 Task: In the  document Road.txt Align the width of word art with 'Picture'. Fill the whole document with 'Light Gray Color'. Add link on bottom right corner of the sheet: www.instagram.com
Action: Mouse moved to (309, 494)
Screenshot: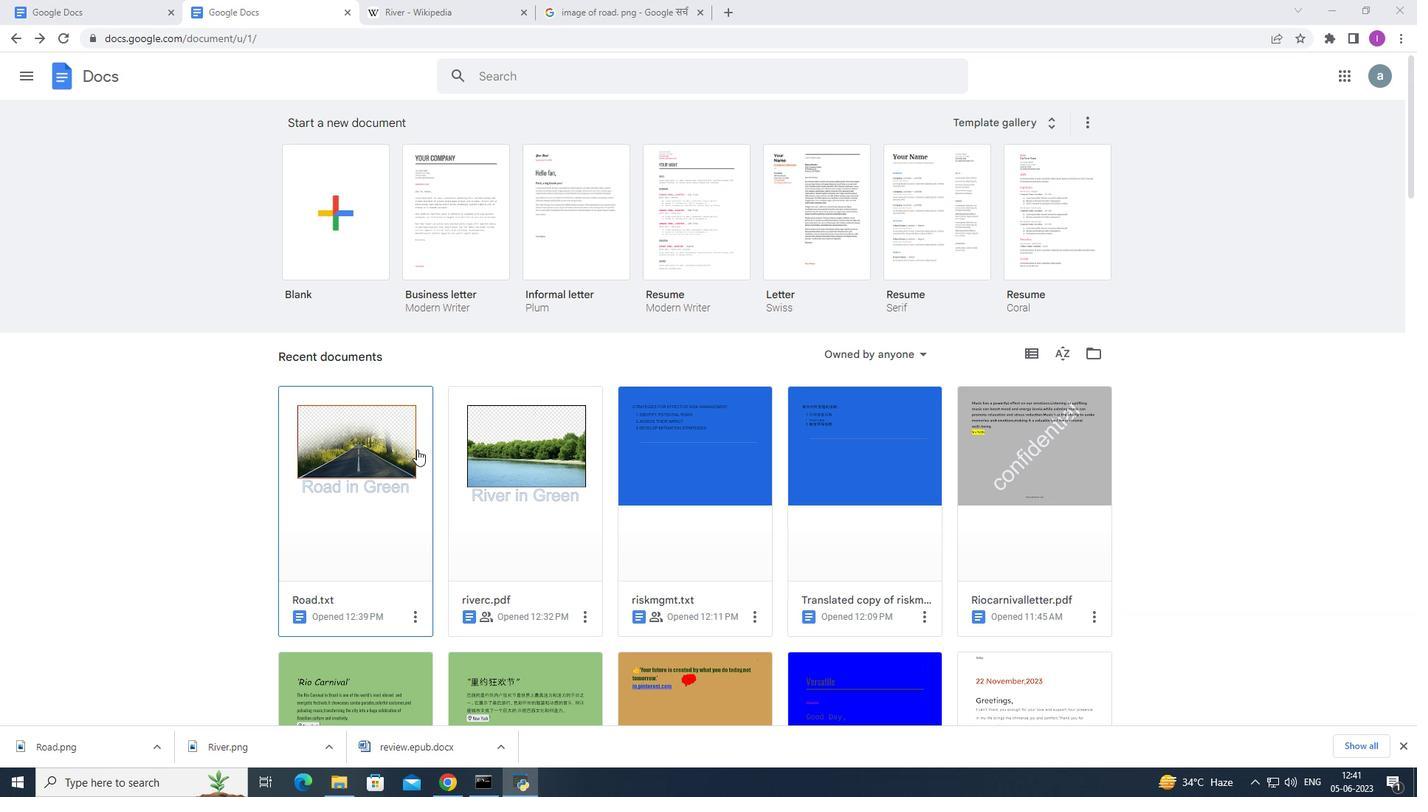 
Action: Mouse pressed left at (309, 494)
Screenshot: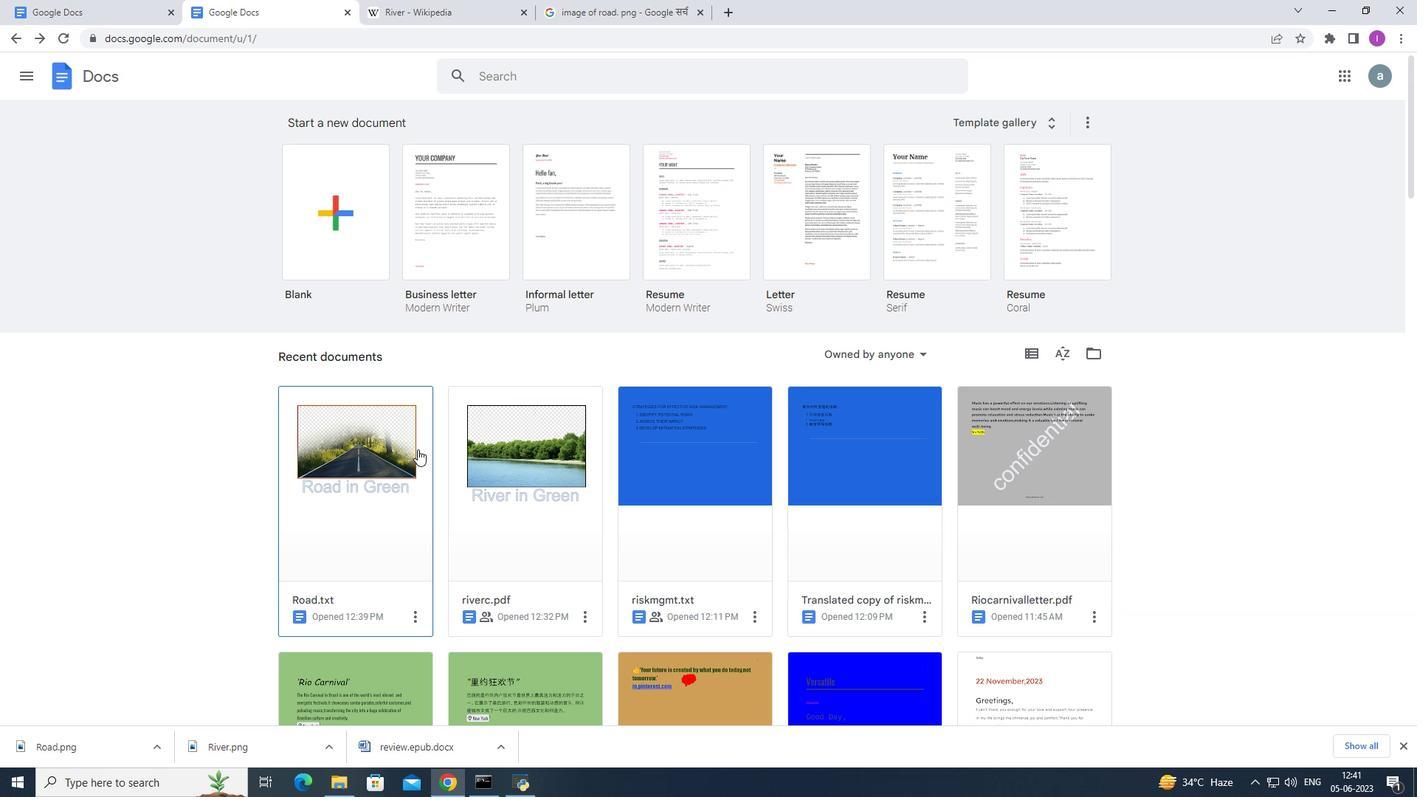 
Action: Mouse moved to (21, 42)
Screenshot: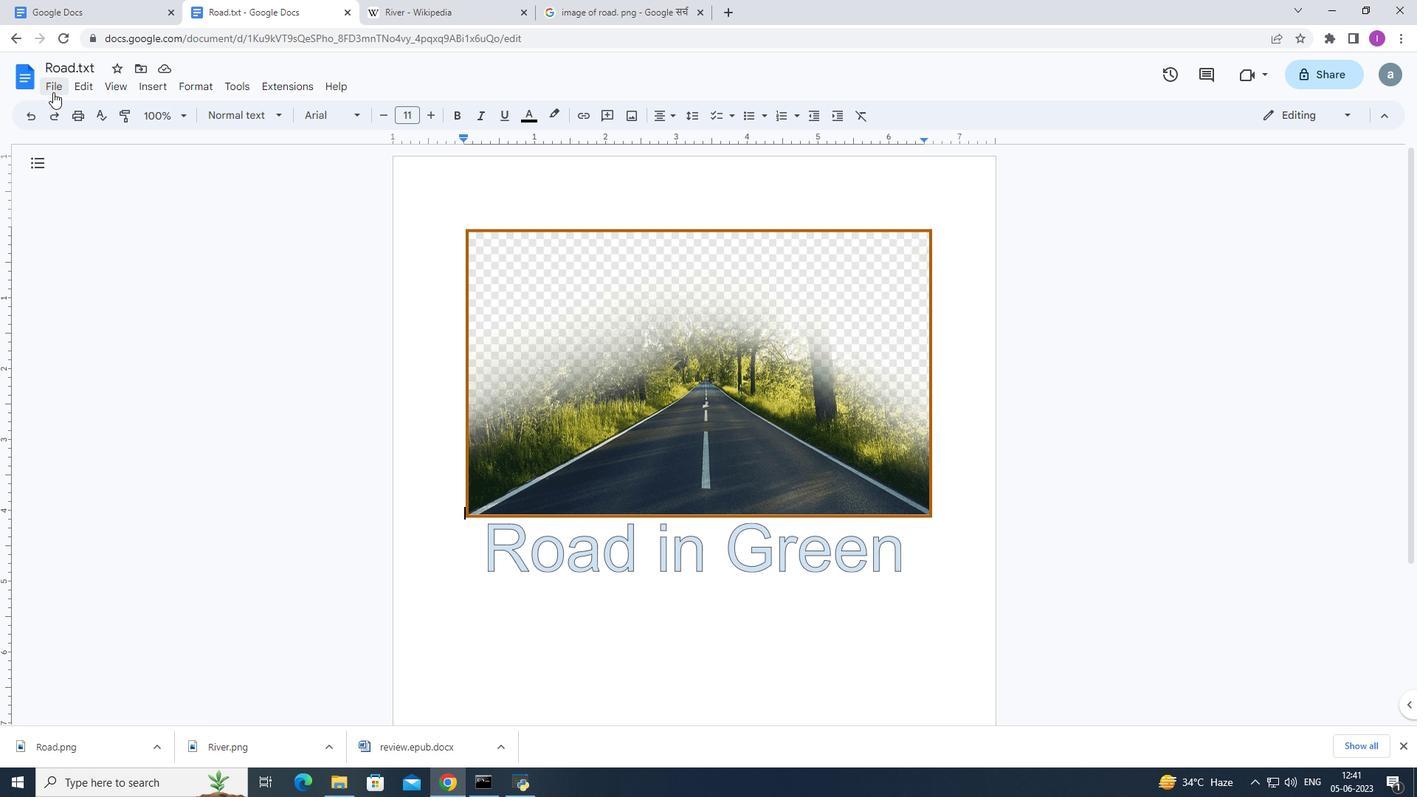 
Action: Mouse pressed left at (21, 42)
Screenshot: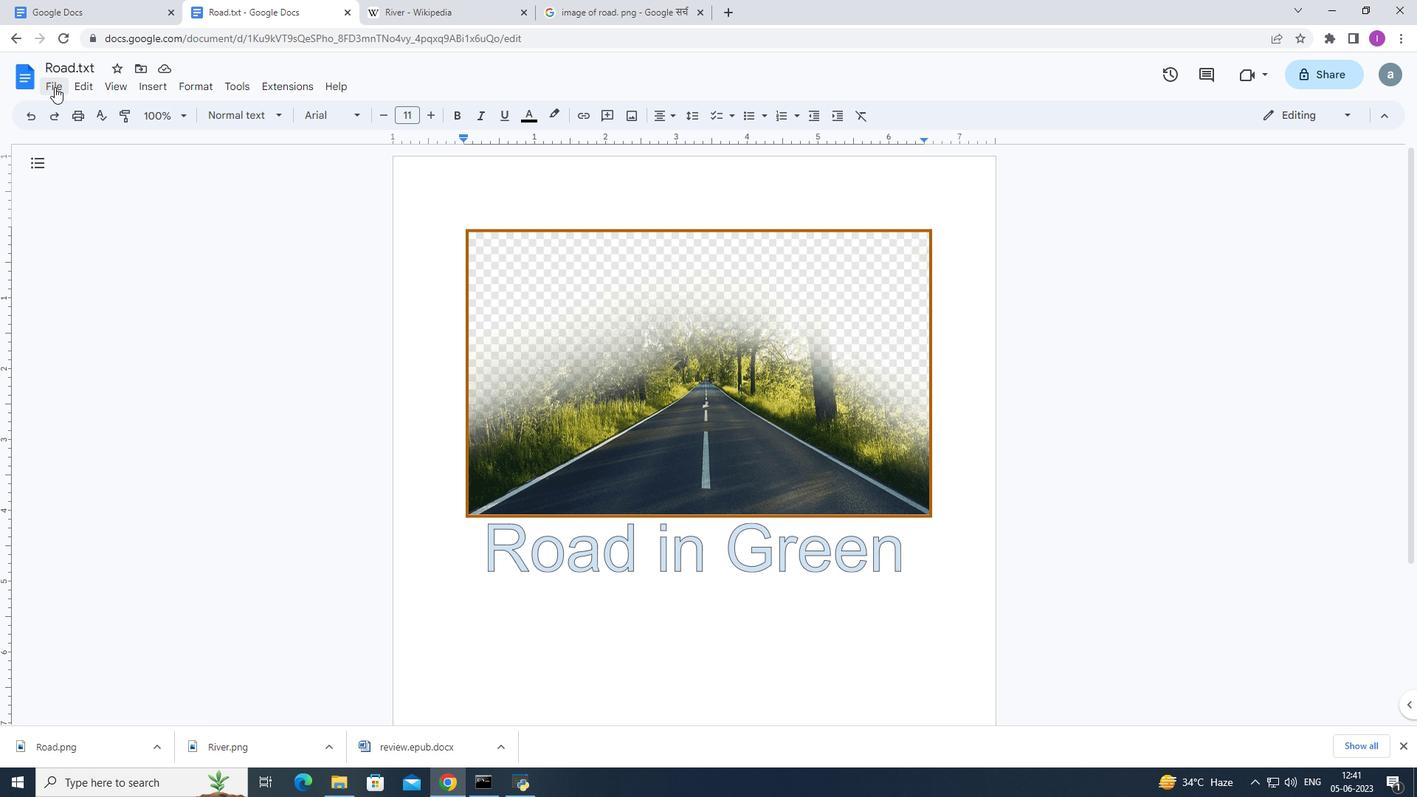 
Action: Mouse moved to (417, 449)
Screenshot: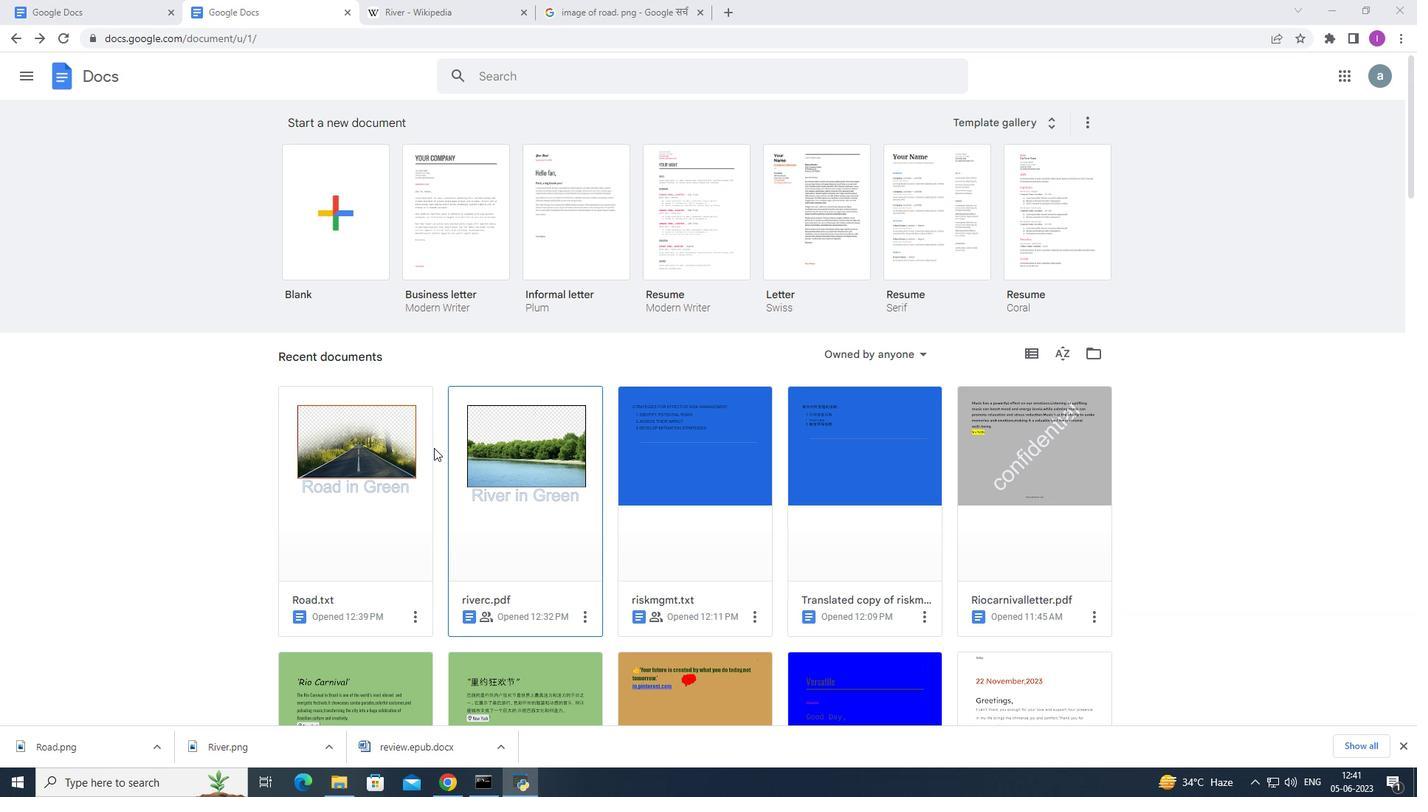 
Action: Mouse pressed left at (417, 449)
Screenshot: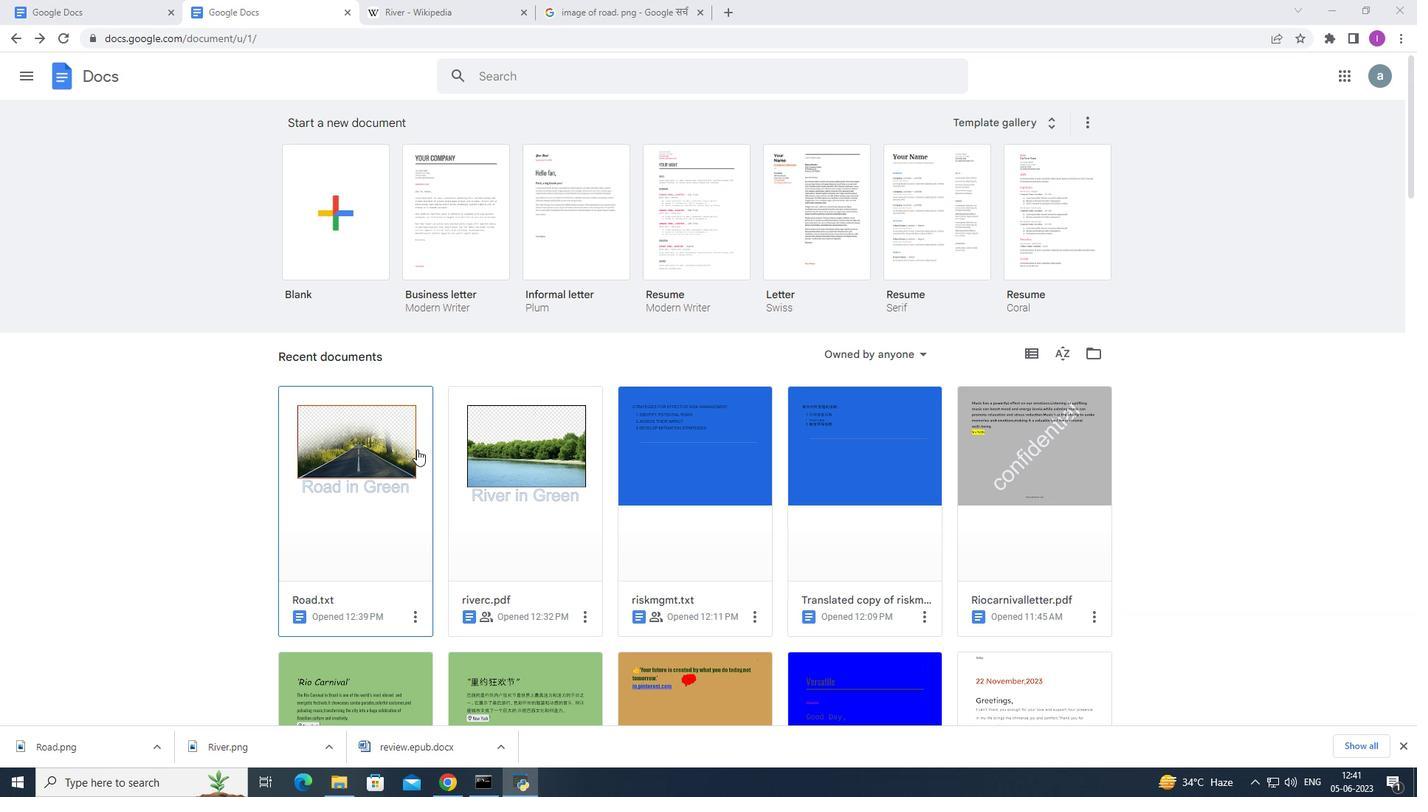 
Action: Mouse moved to (54, 87)
Screenshot: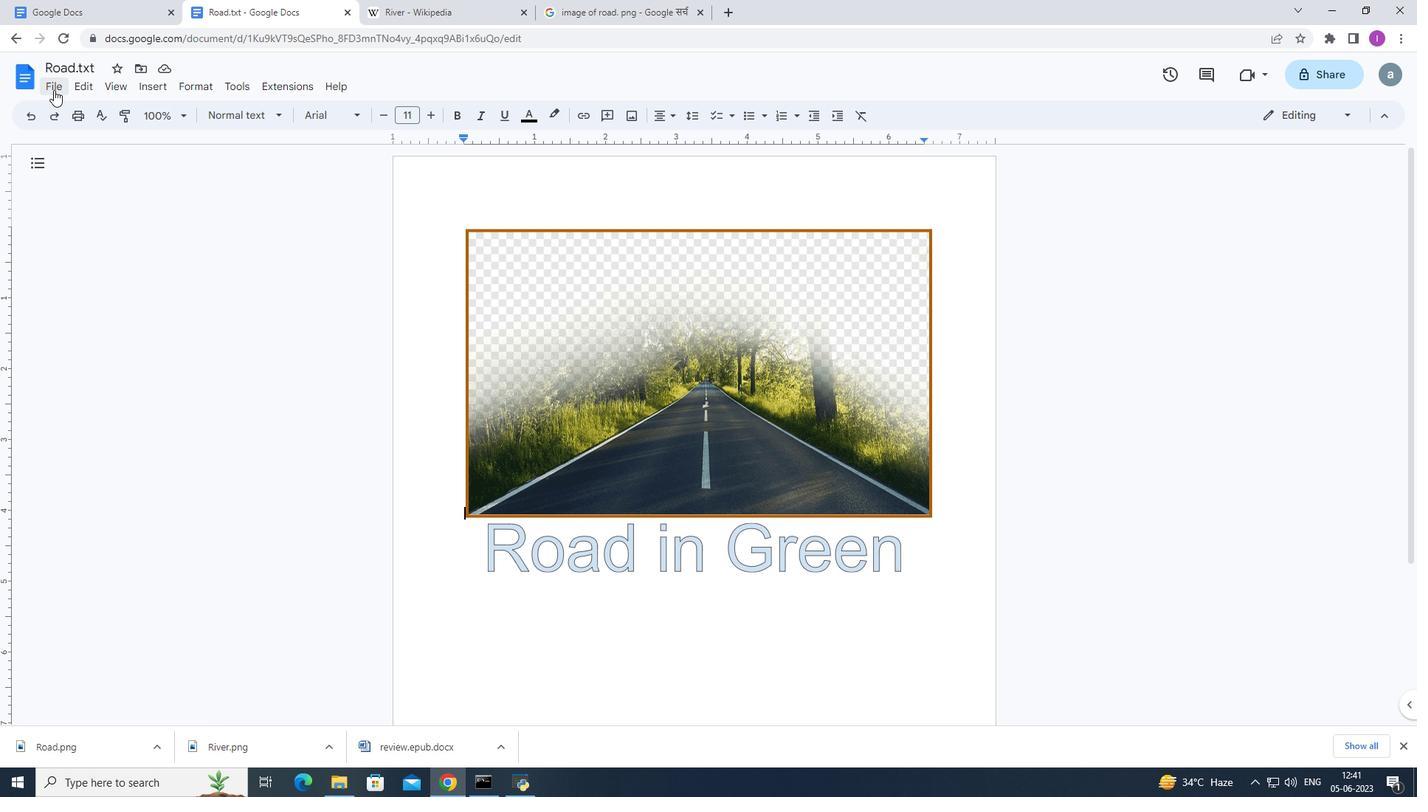 
Action: Mouse pressed left at (54, 87)
Screenshot: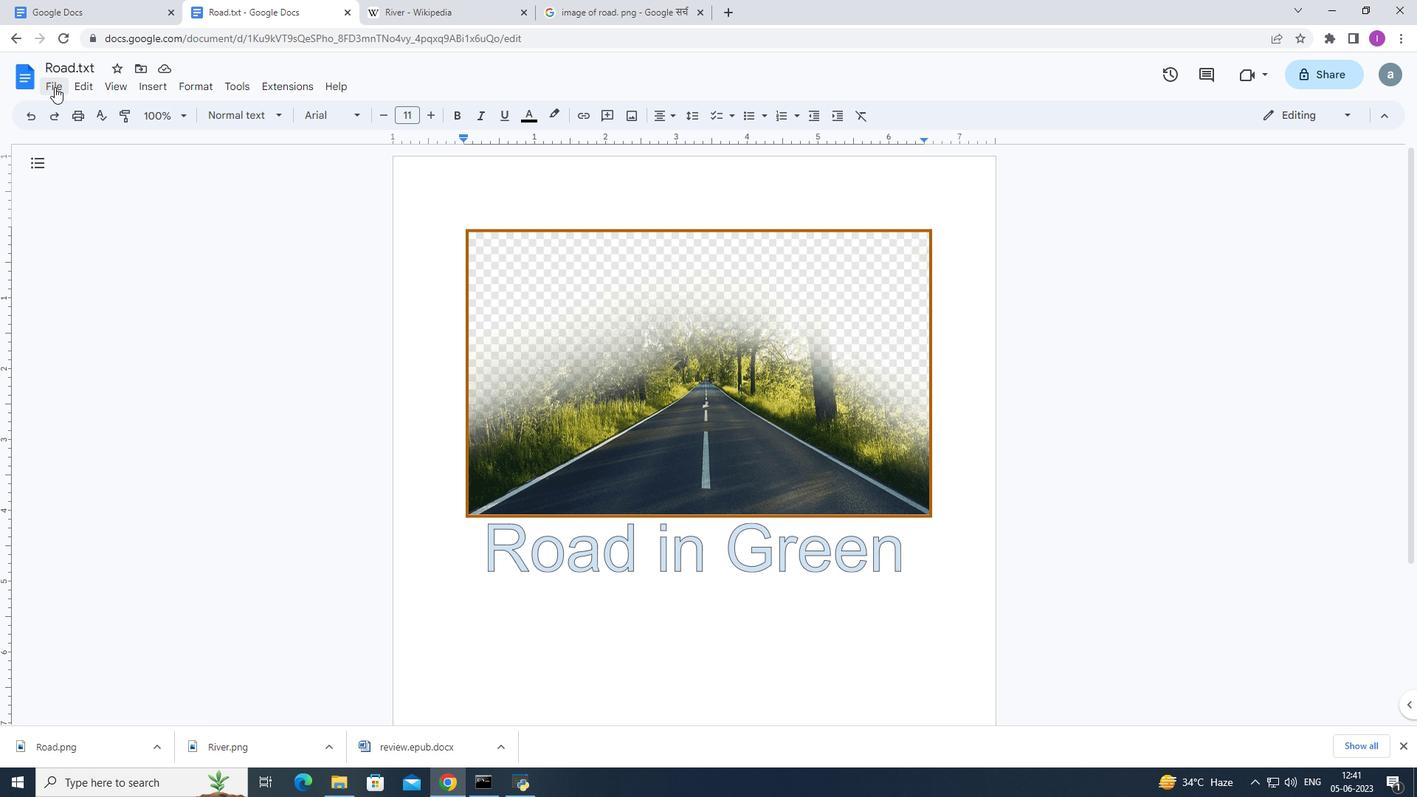 
Action: Mouse pressed left at (54, 87)
Screenshot: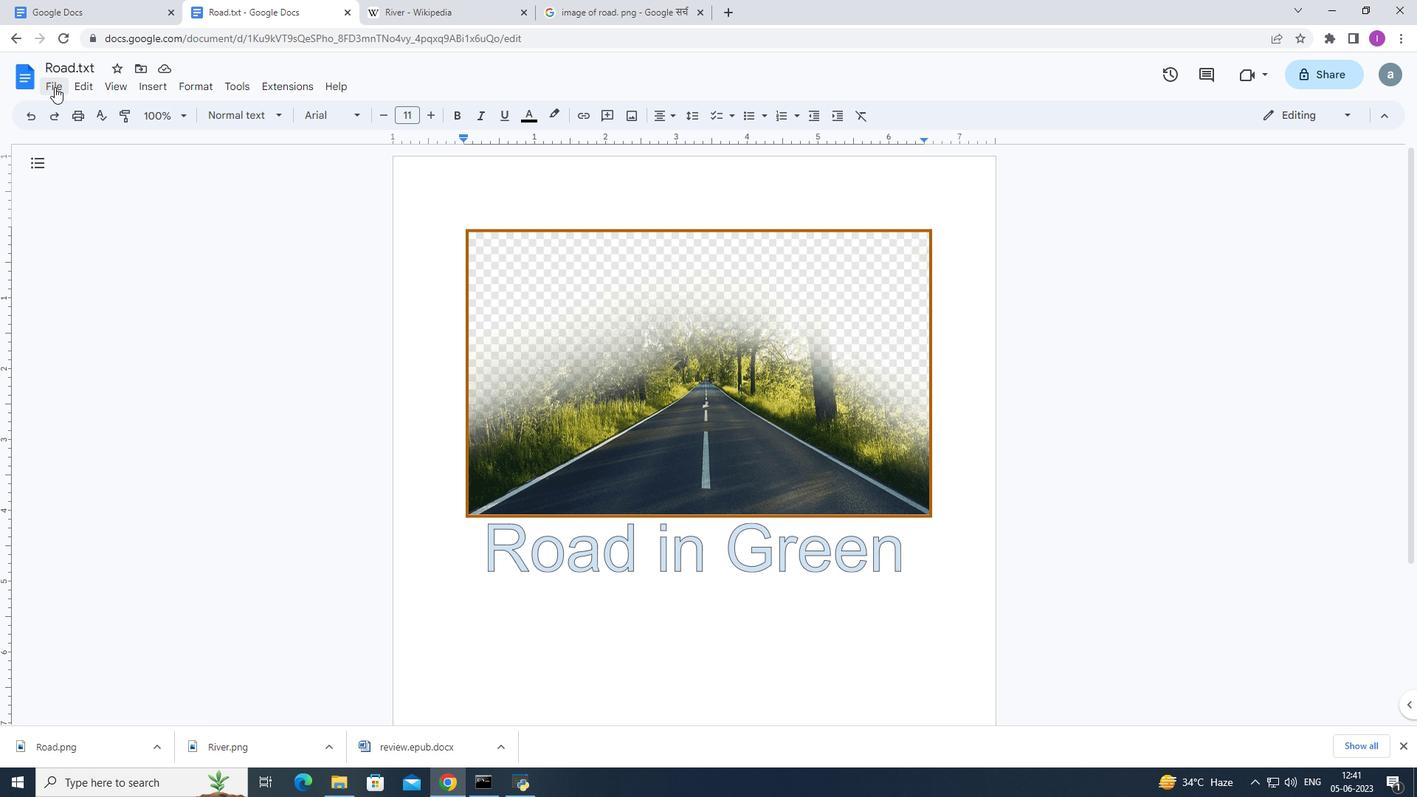 
Action: Mouse moved to (52, 80)
Screenshot: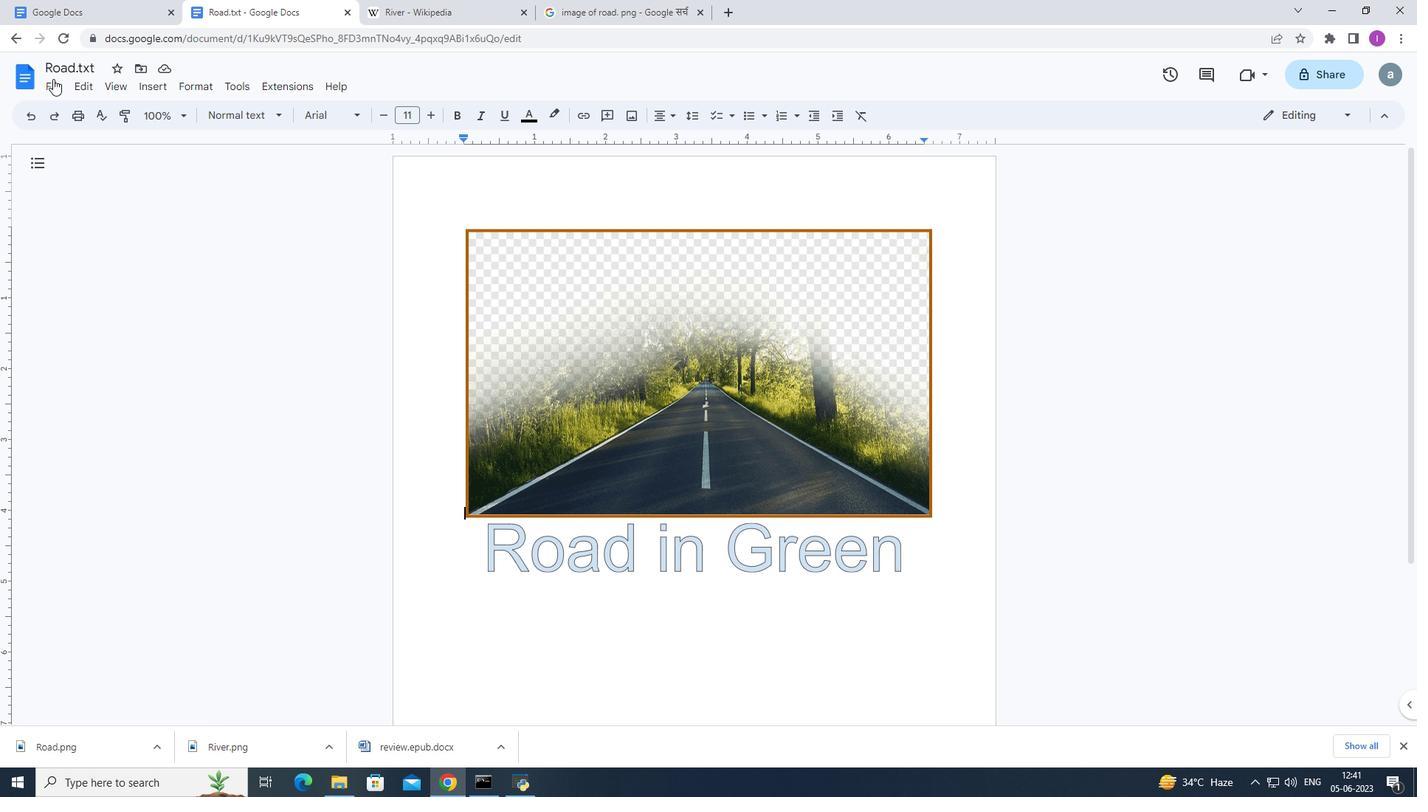 
Action: Mouse pressed left at (52, 80)
Screenshot: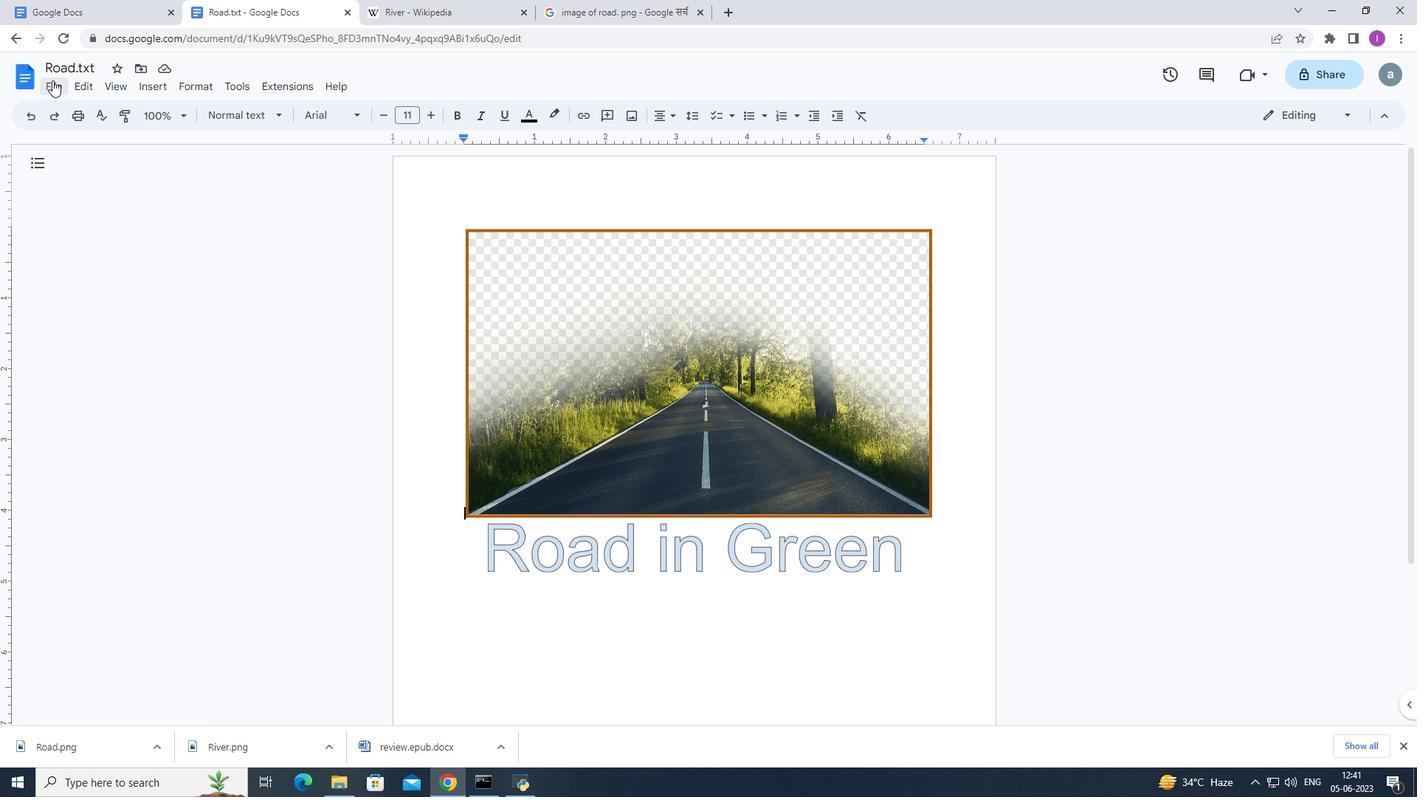 
Action: Mouse moved to (121, 489)
Screenshot: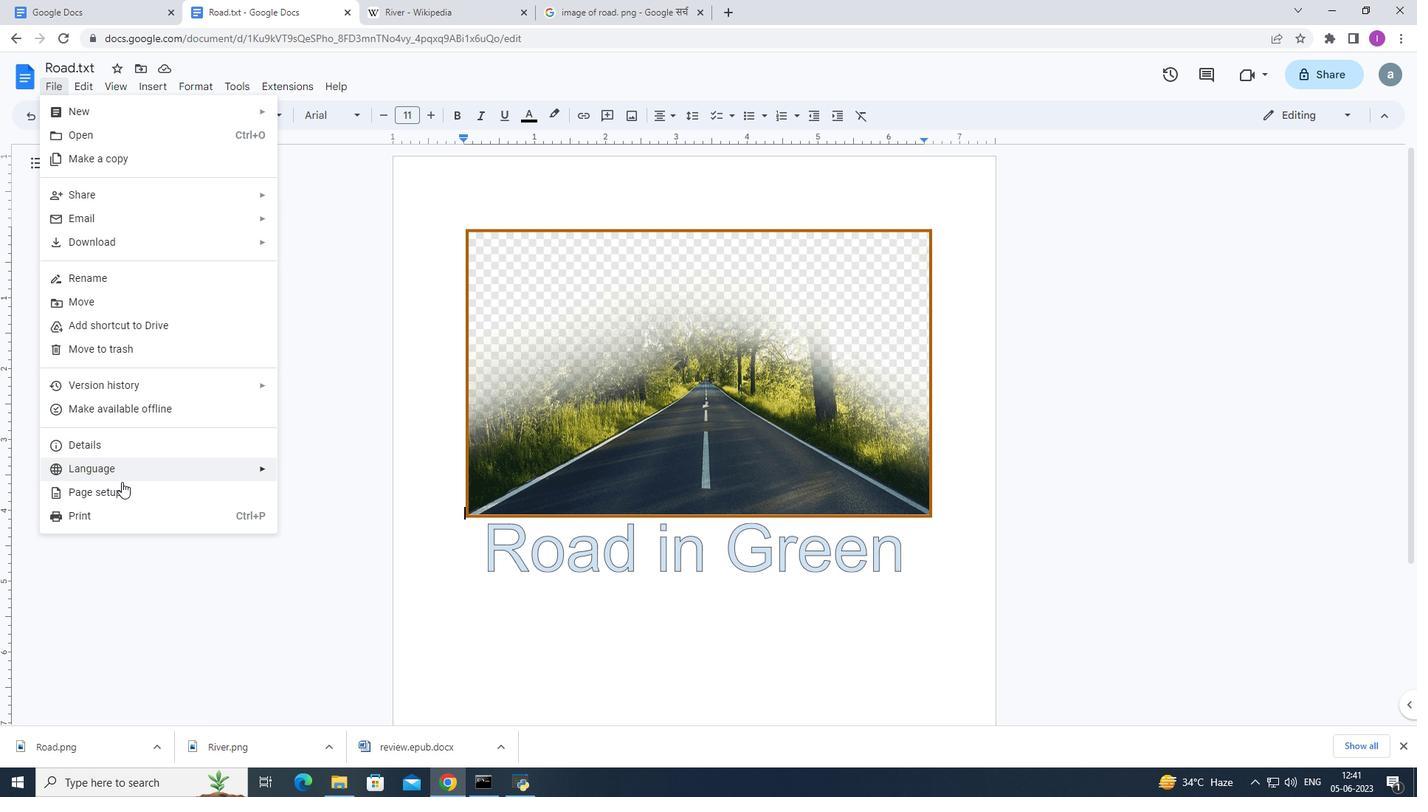 
Action: Mouse pressed left at (121, 489)
Screenshot: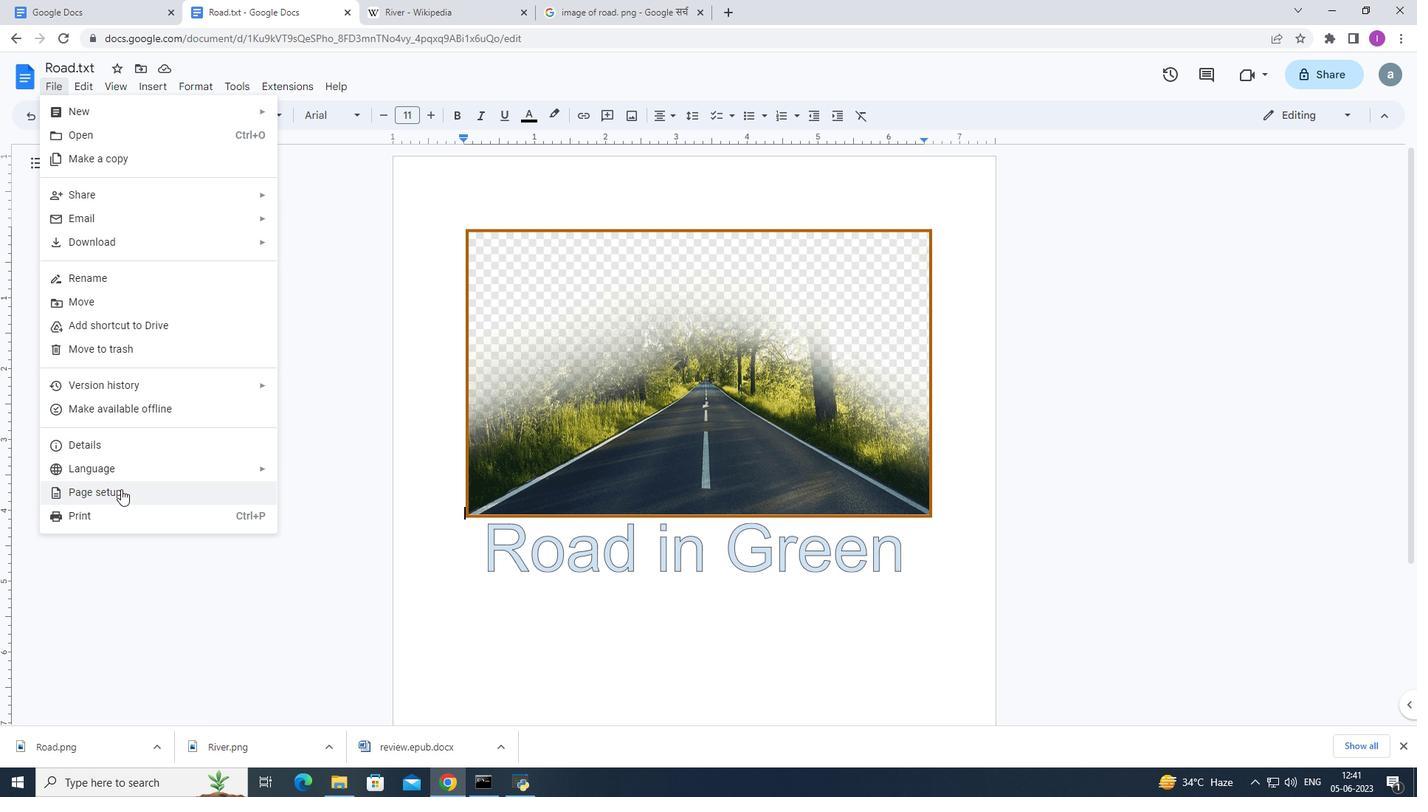 
Action: Mouse moved to (600, 481)
Screenshot: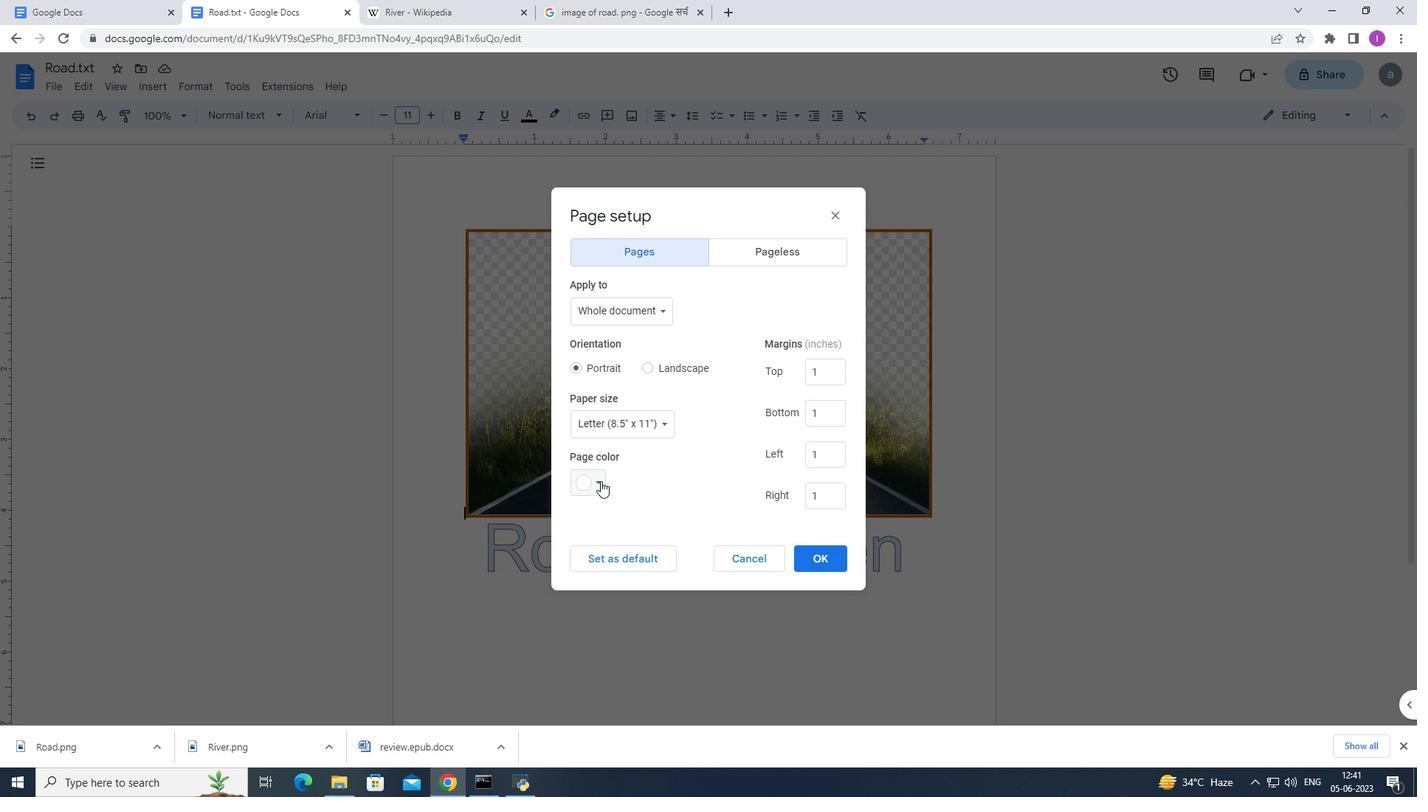 
Action: Mouse pressed left at (600, 481)
Screenshot: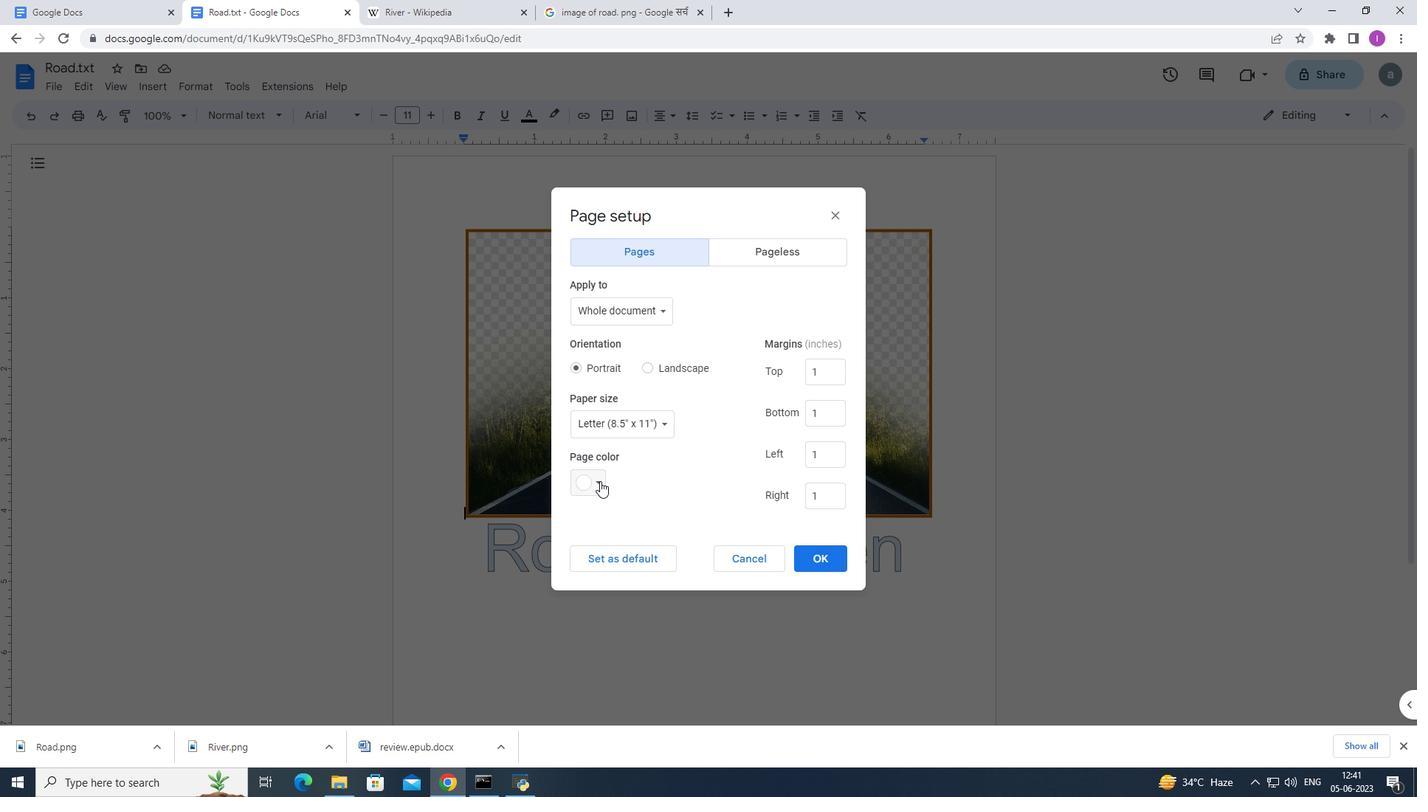 
Action: Mouse moved to (653, 594)
Screenshot: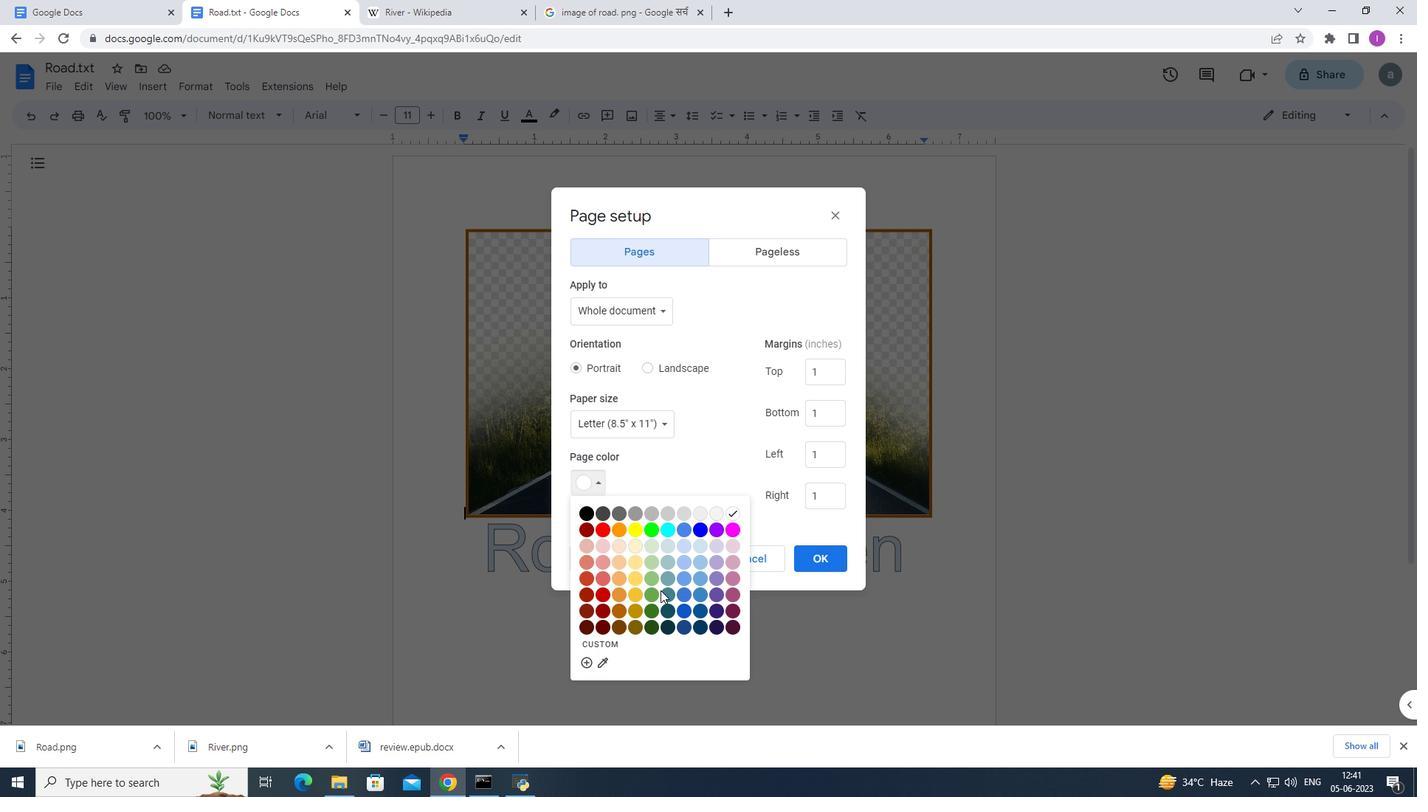 
Action: Mouse pressed left at (653, 594)
Screenshot: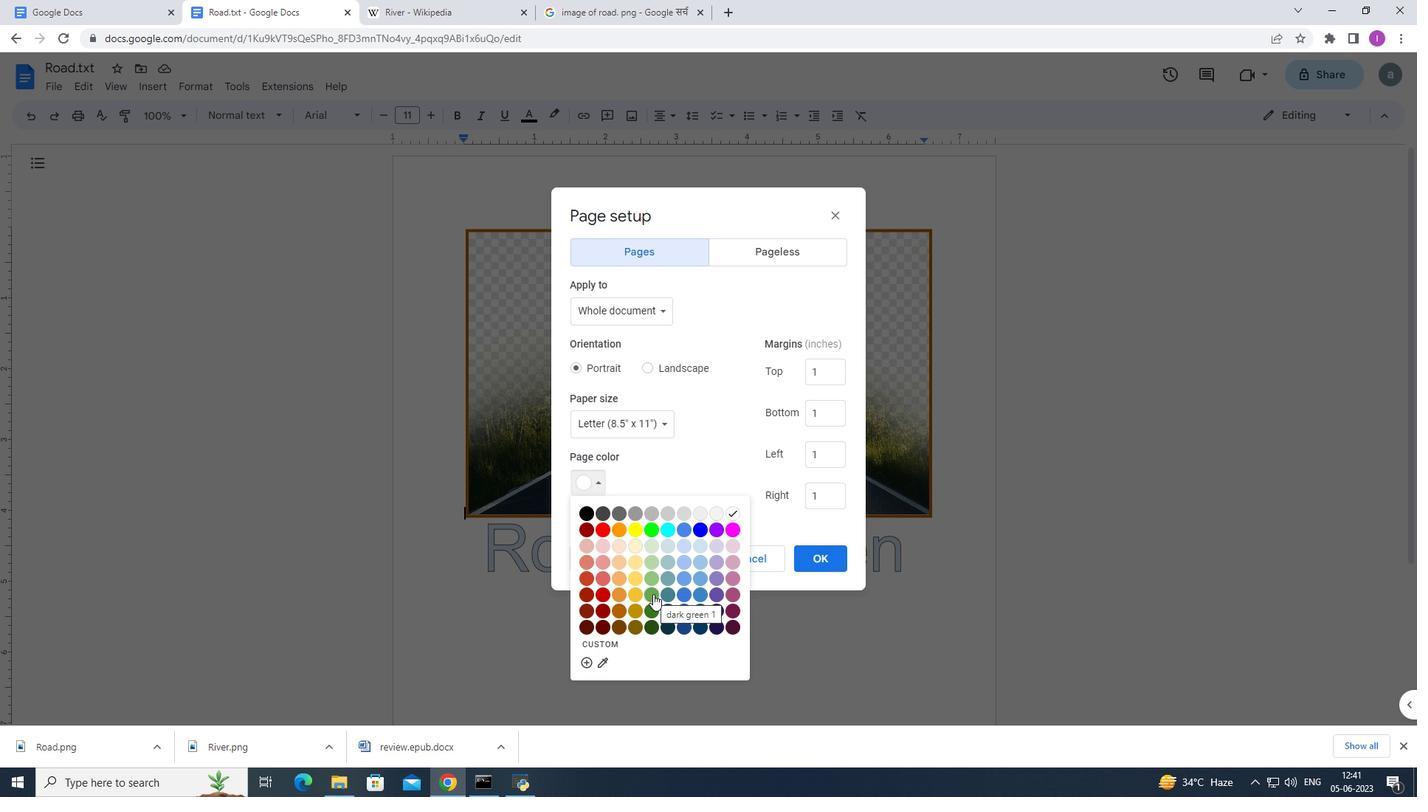 
Action: Mouse moved to (598, 482)
Screenshot: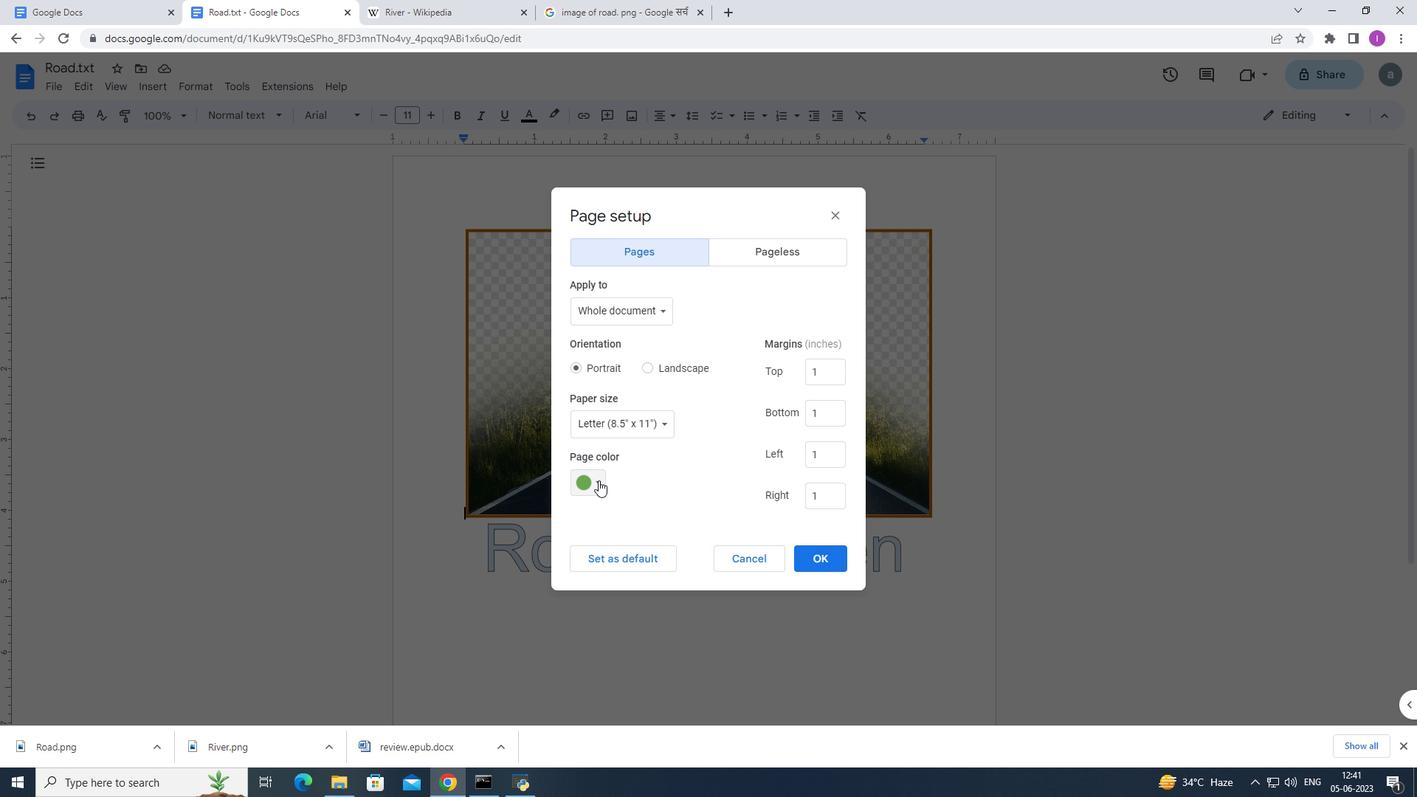 
Action: Mouse pressed left at (598, 482)
Screenshot: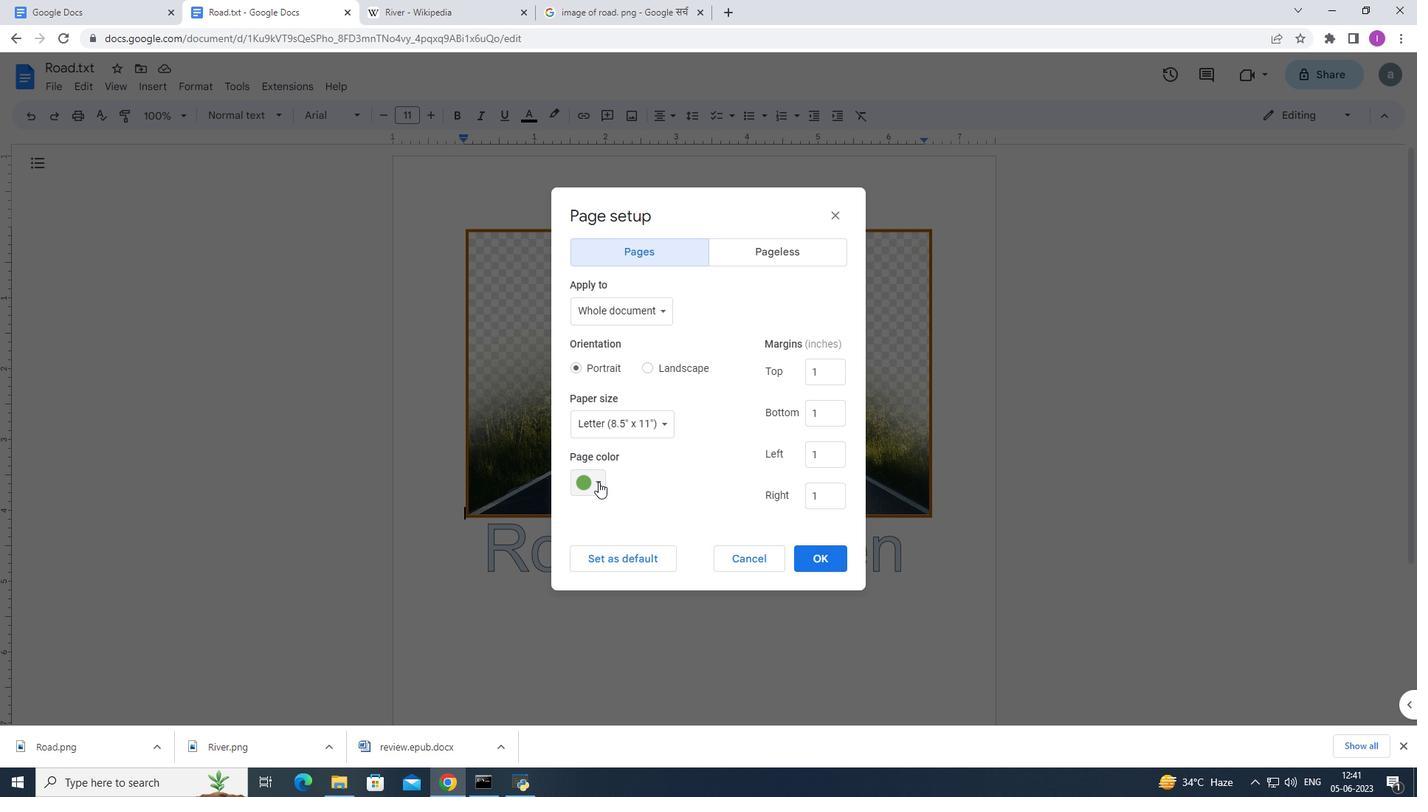 
Action: Mouse moved to (674, 513)
Screenshot: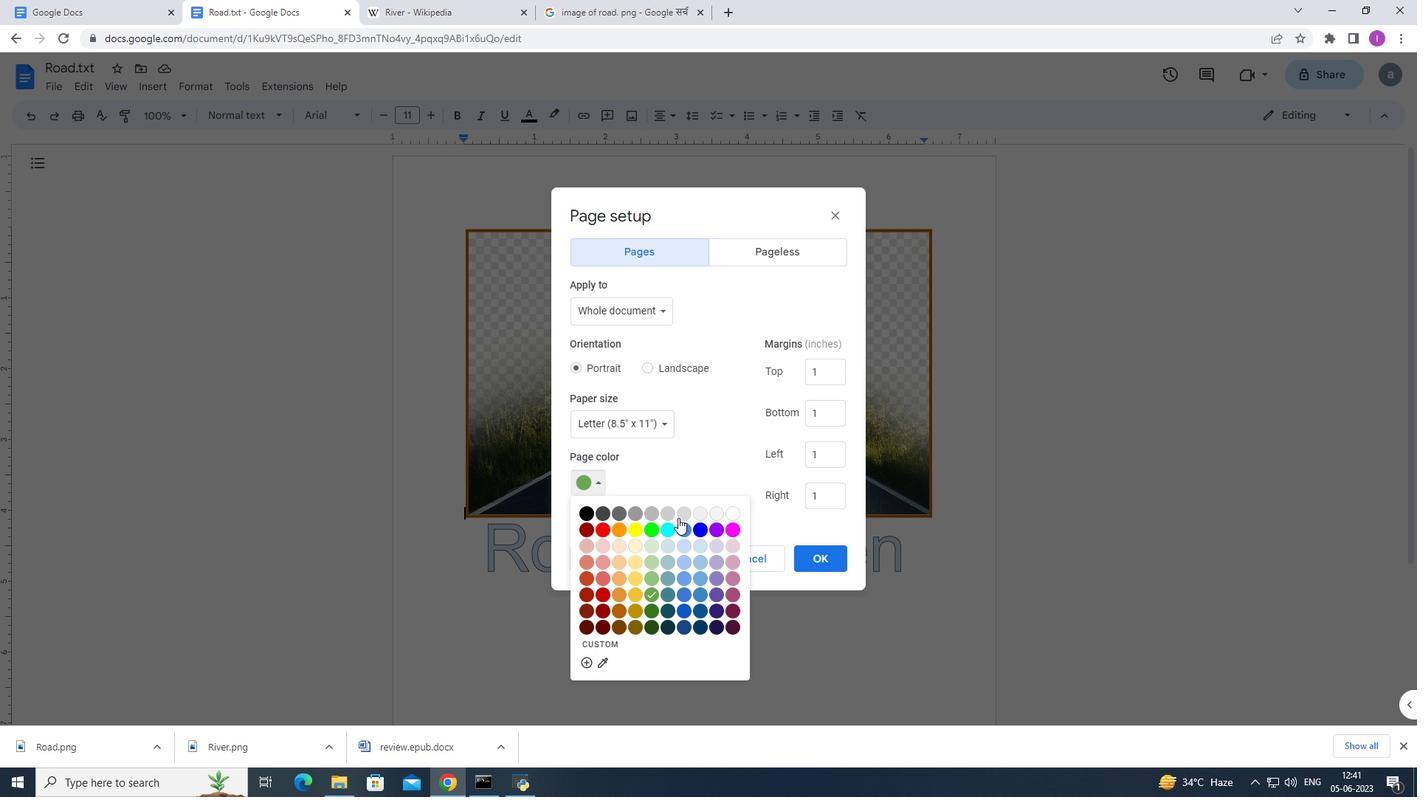 
Action: Mouse pressed left at (674, 513)
Screenshot: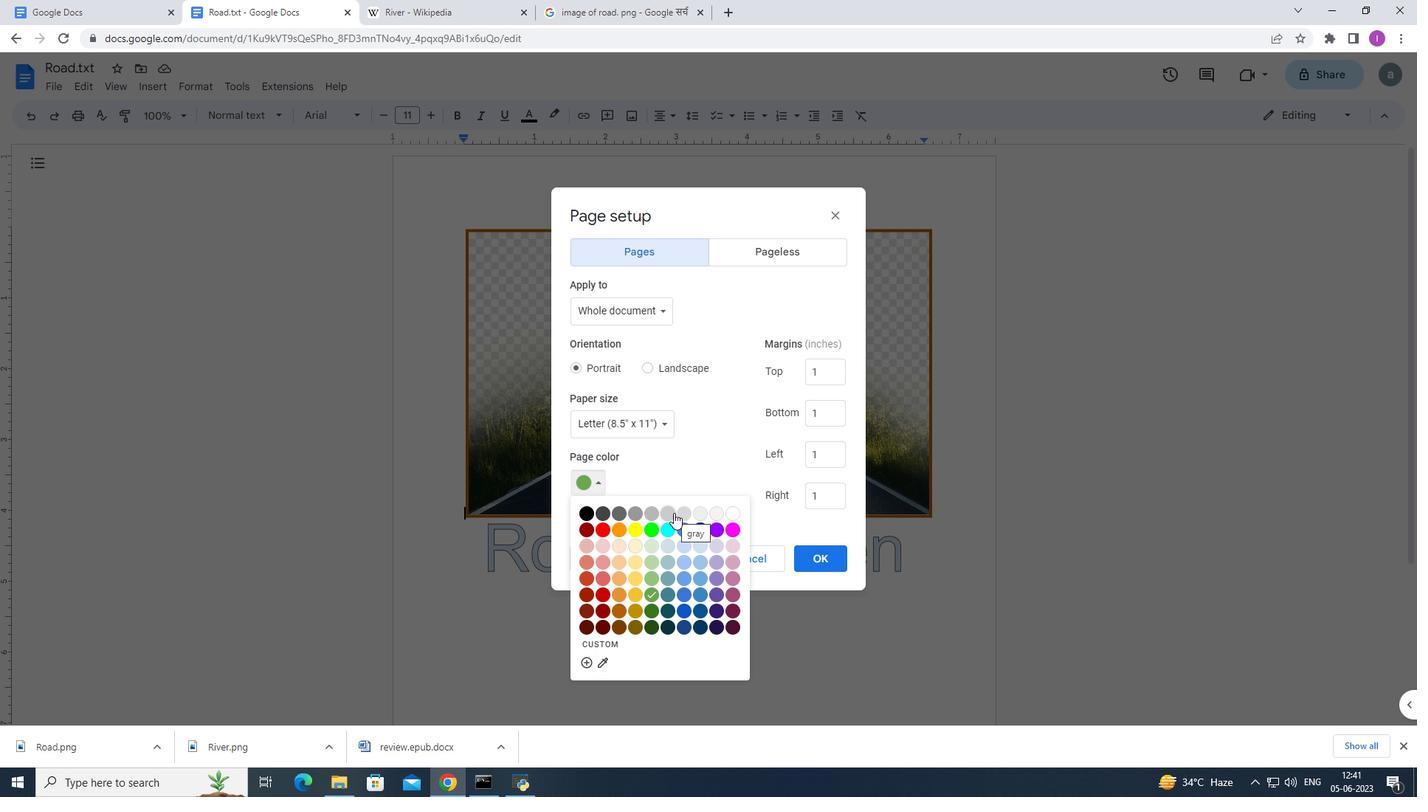 
Action: Mouse pressed left at (674, 513)
Screenshot: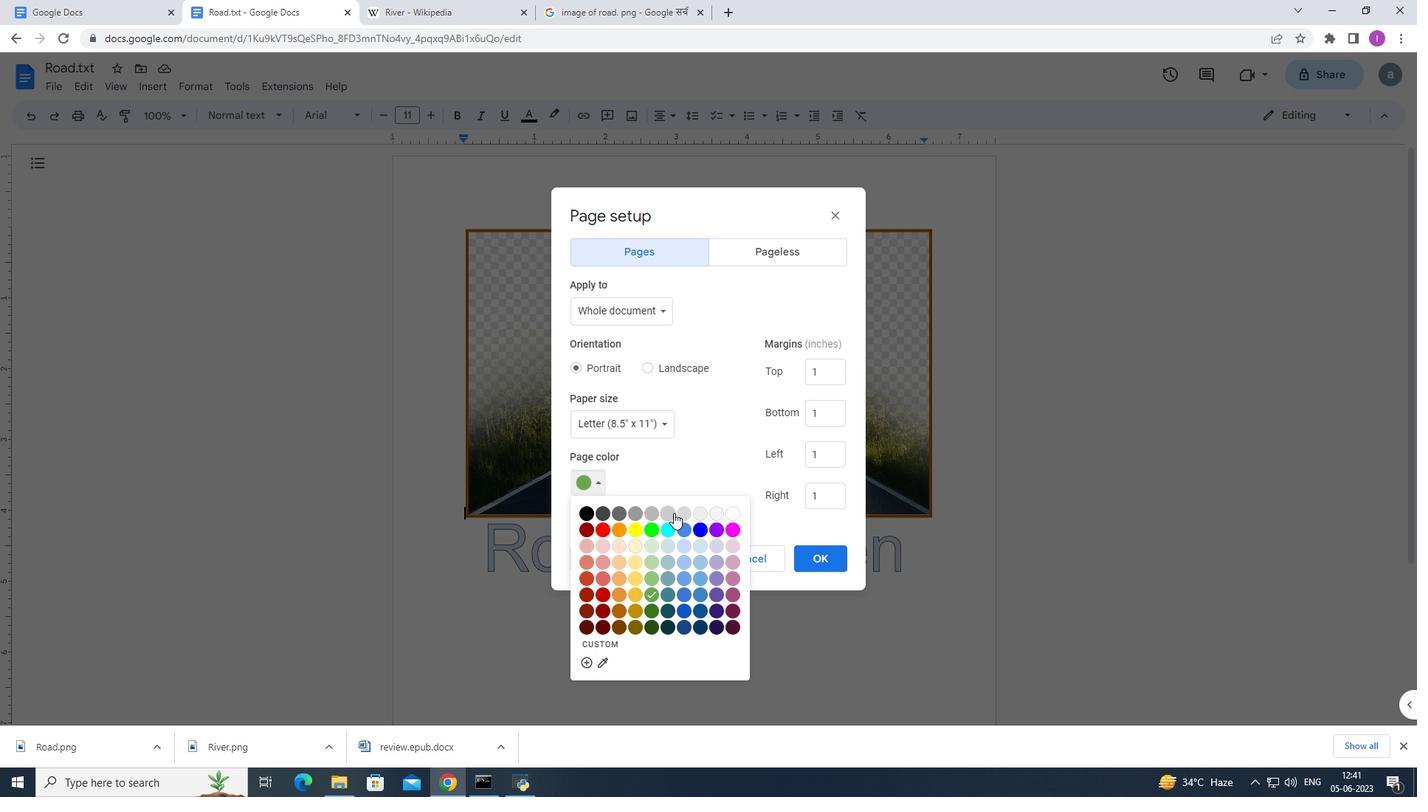 
Action: Mouse moved to (601, 482)
Screenshot: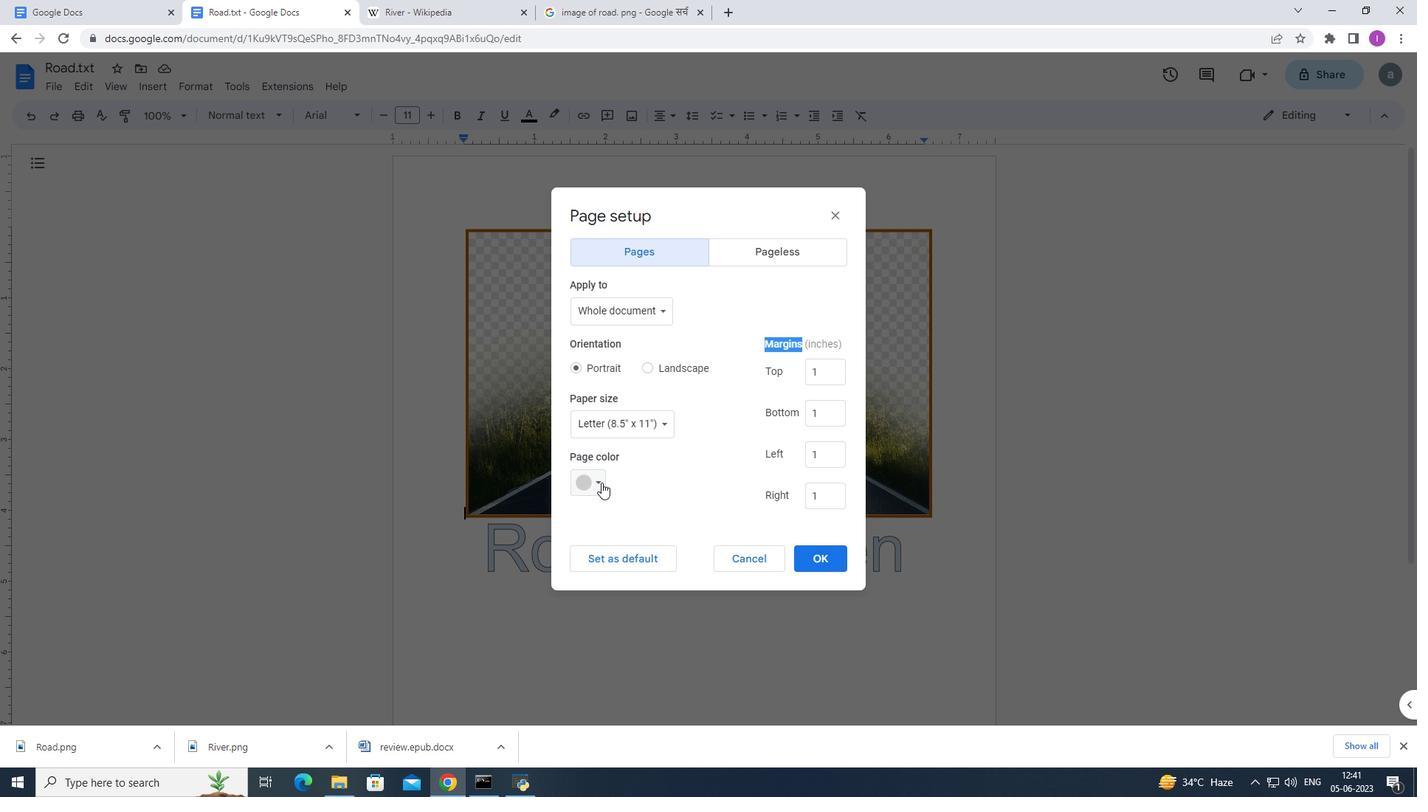 
Action: Mouse pressed left at (601, 482)
Screenshot: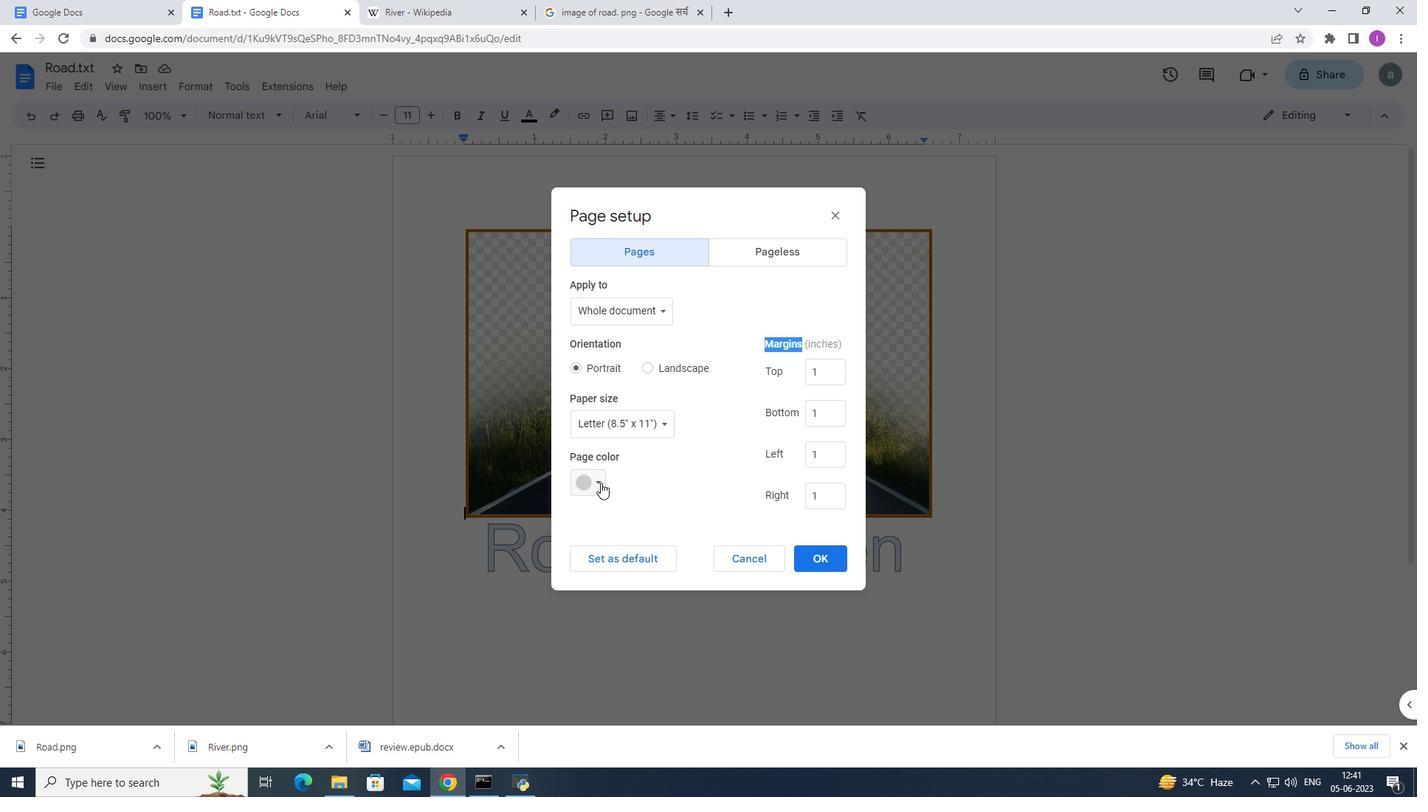 
Action: Mouse moved to (683, 513)
Screenshot: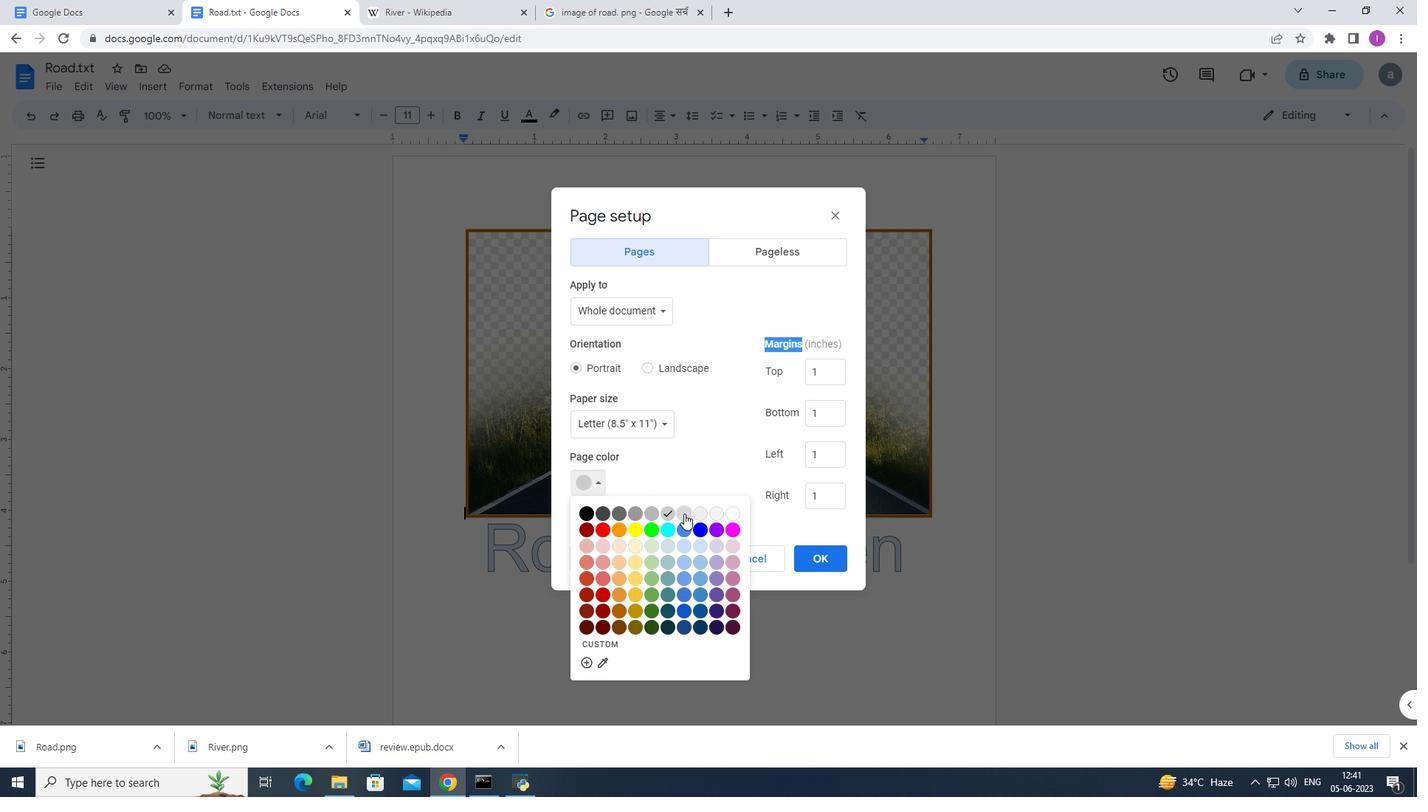 
Action: Mouse pressed left at (683, 513)
Screenshot: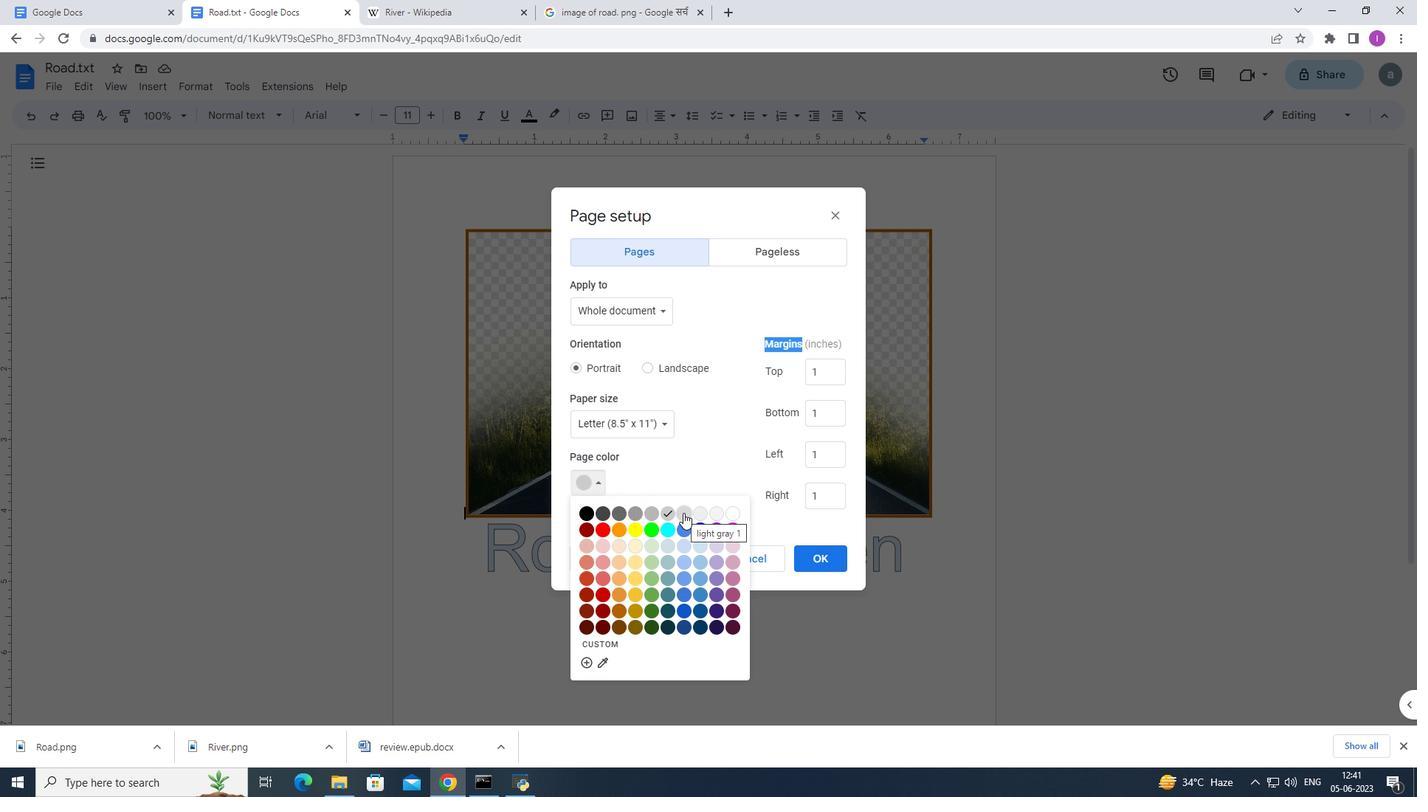 
Action: Mouse moved to (830, 556)
Screenshot: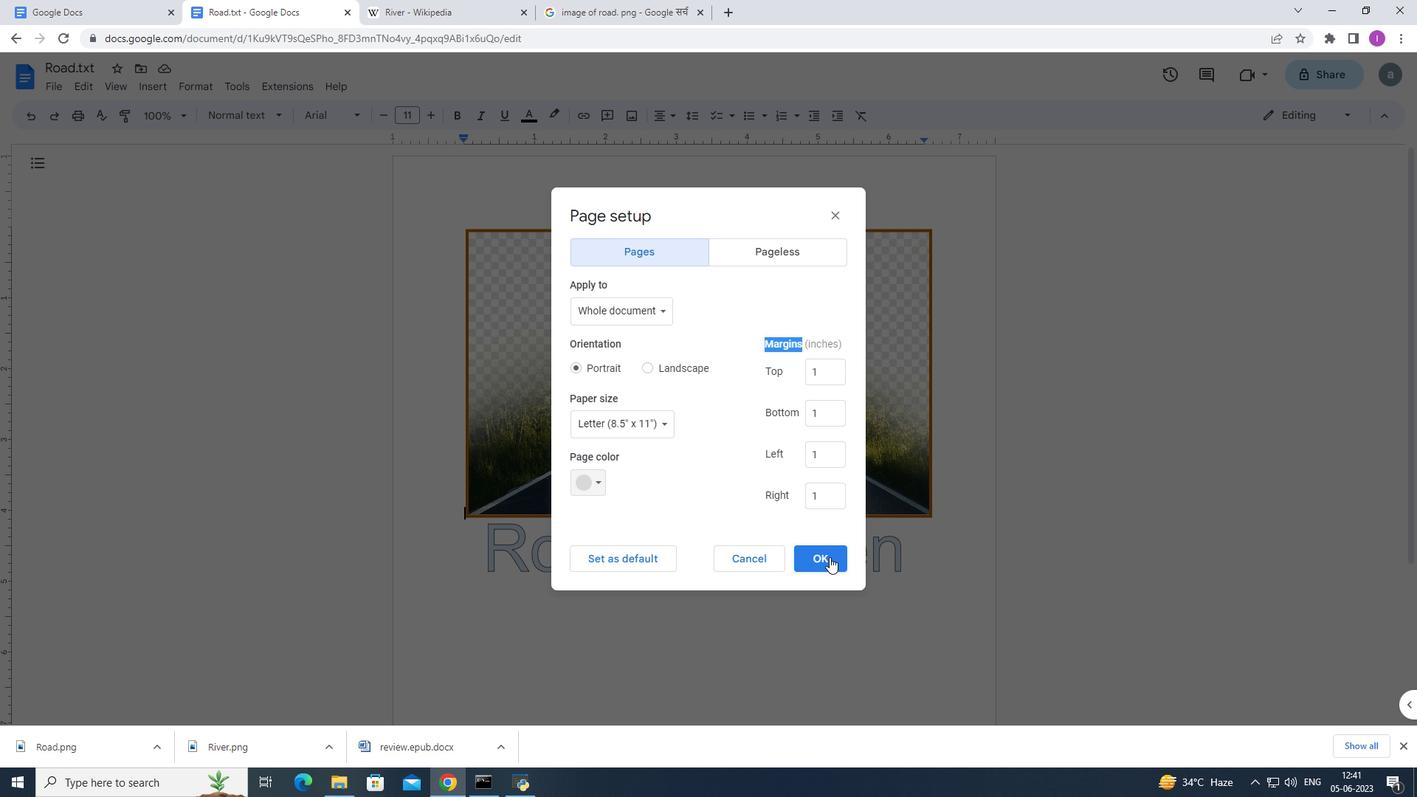 
Action: Mouse pressed left at (830, 556)
Screenshot: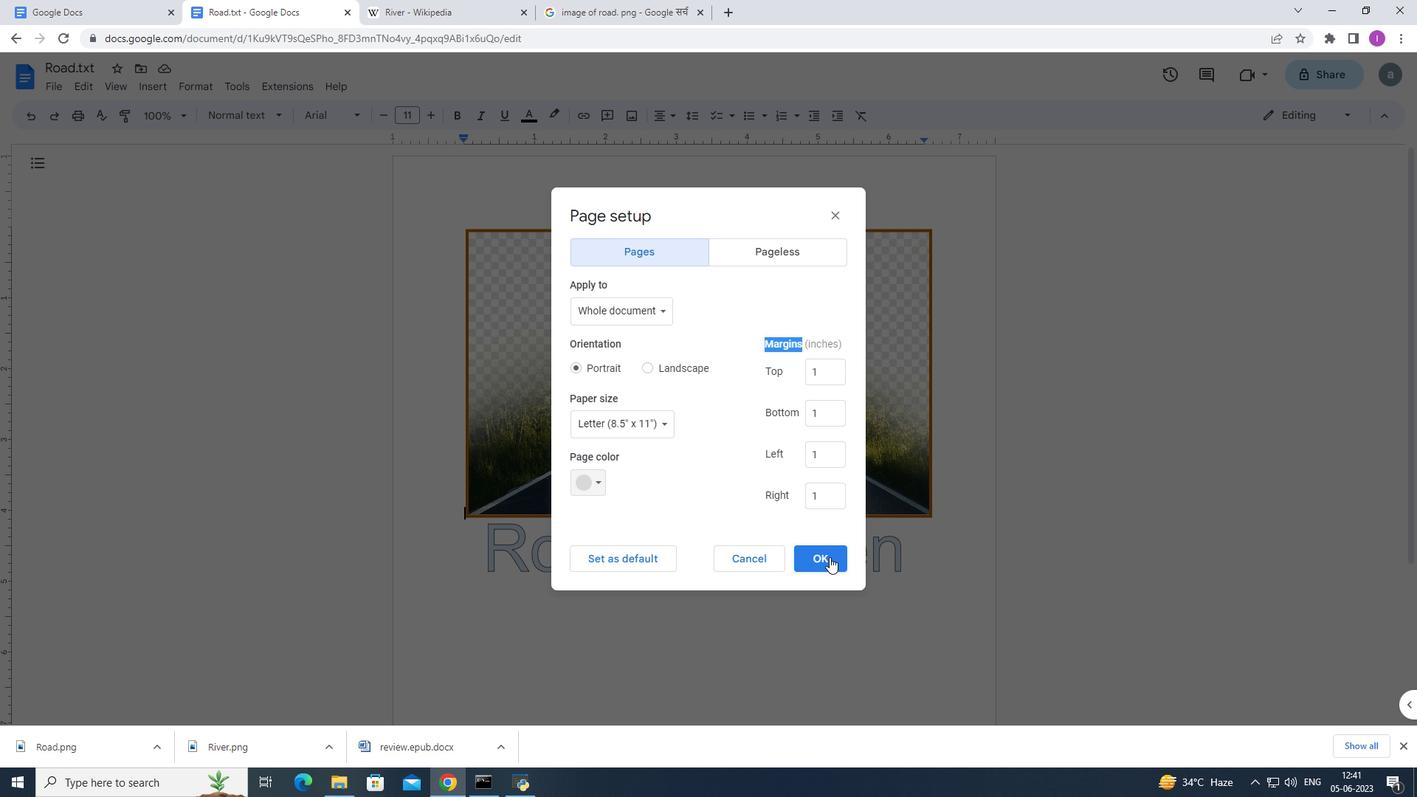 
Action: Mouse pressed left at (830, 556)
Screenshot: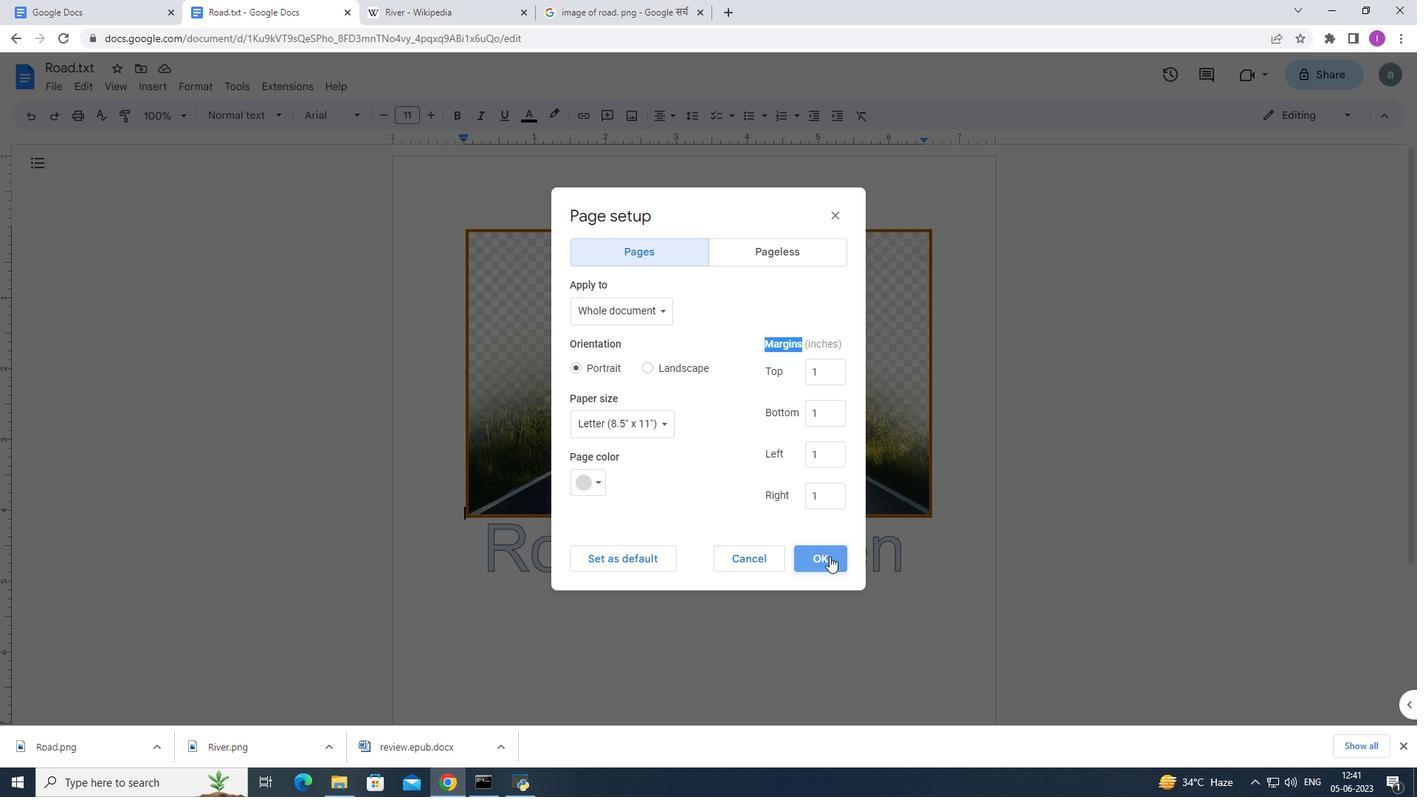 
Action: Mouse moved to (920, 598)
Screenshot: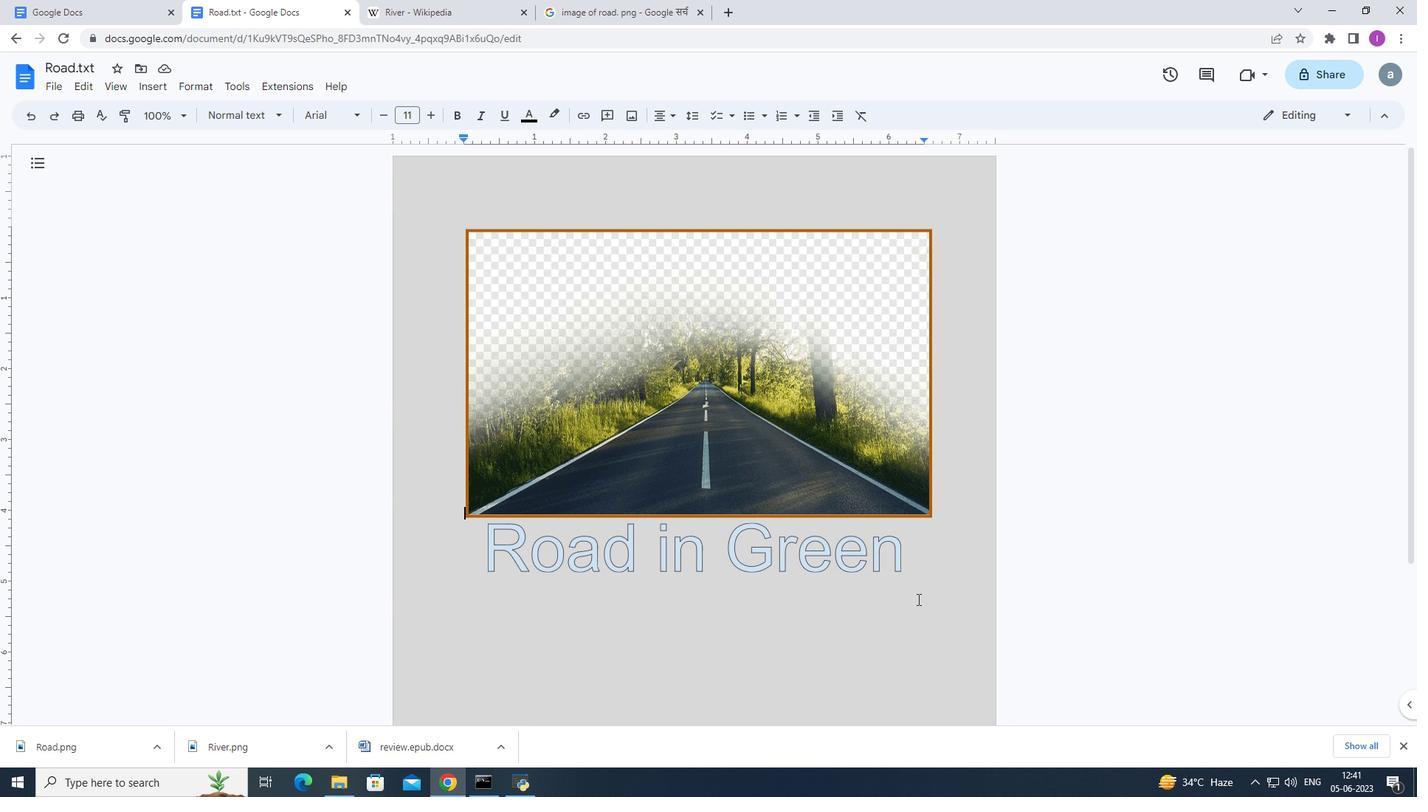 
Action: Mouse pressed left at (920, 598)
Screenshot: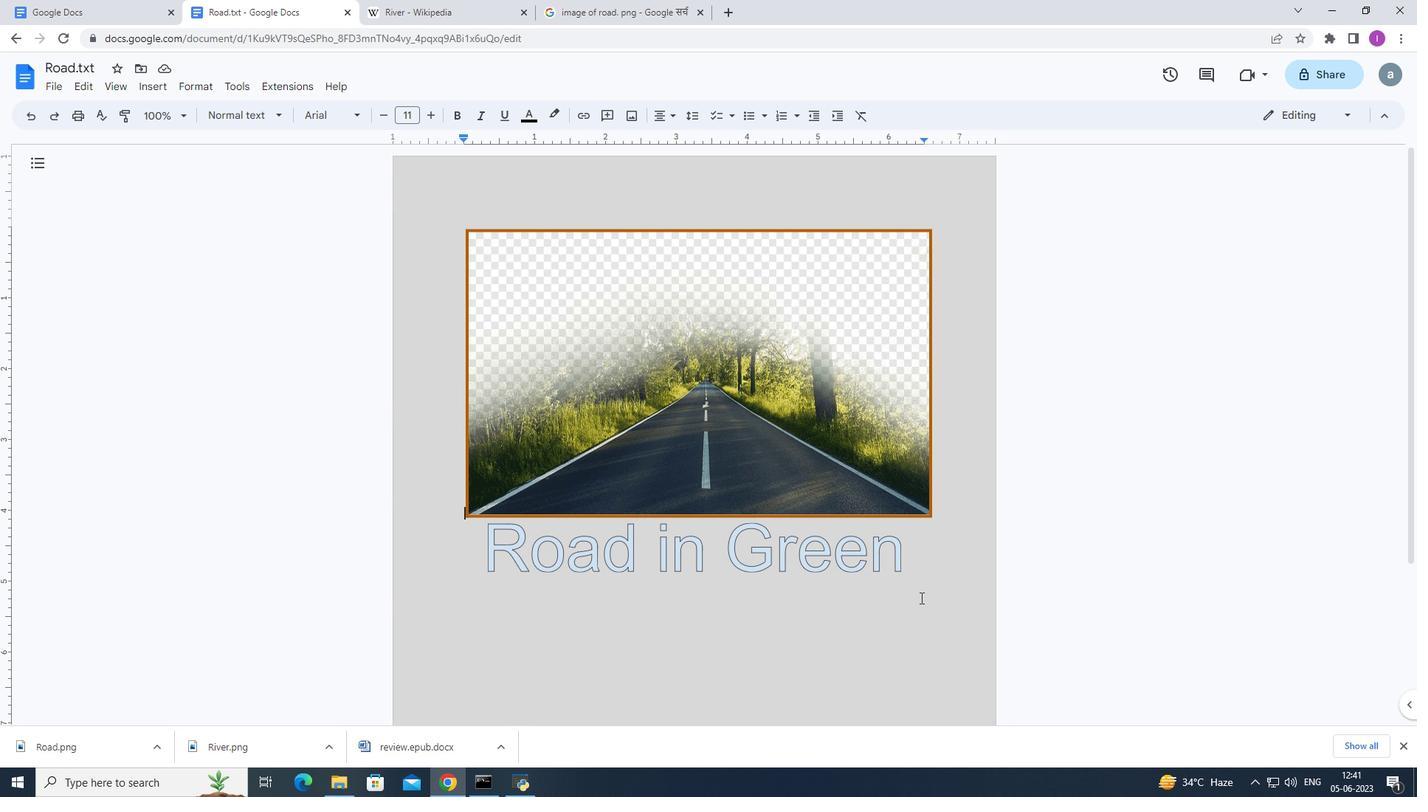 
Action: Mouse moved to (920, 604)
Screenshot: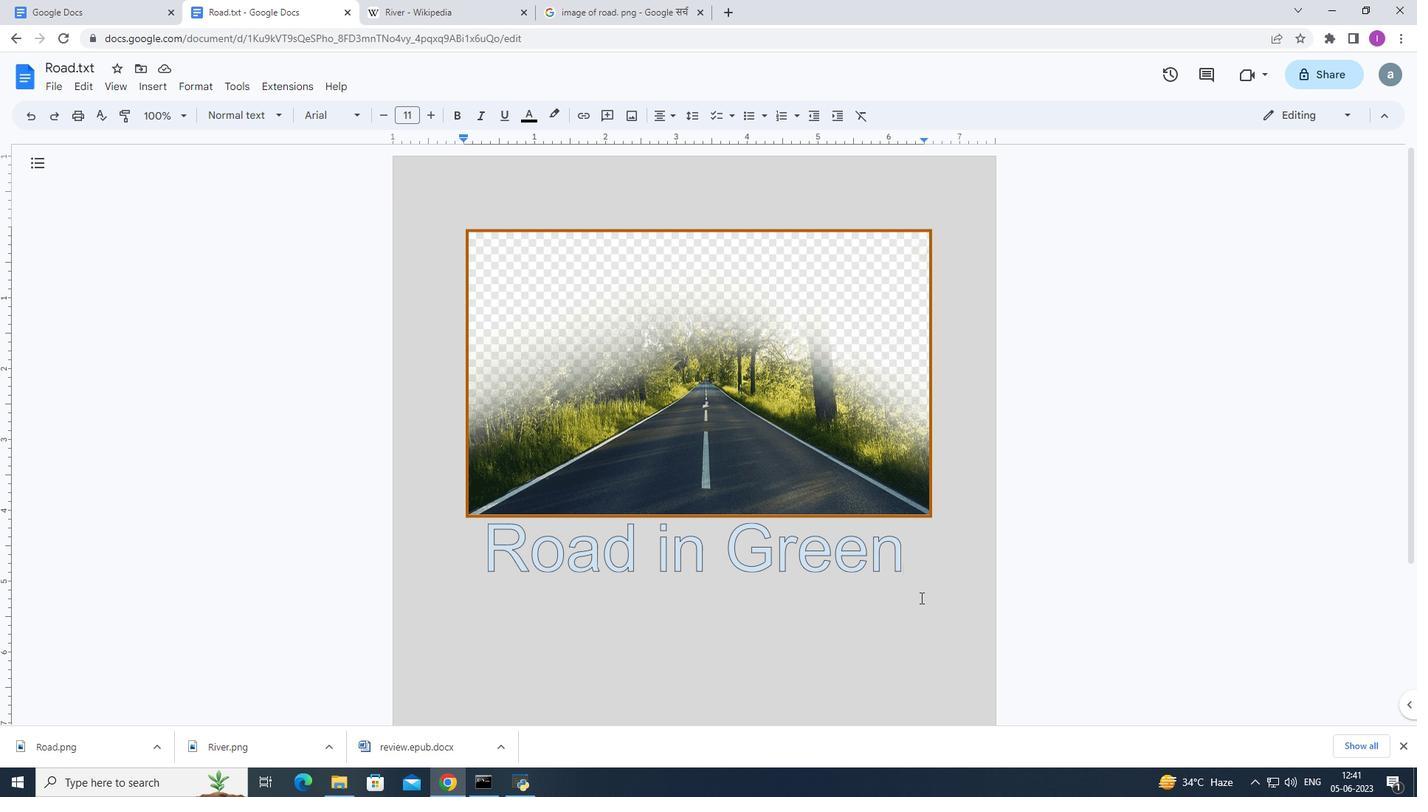 
Action: Key pressed <Key.enter>
Screenshot: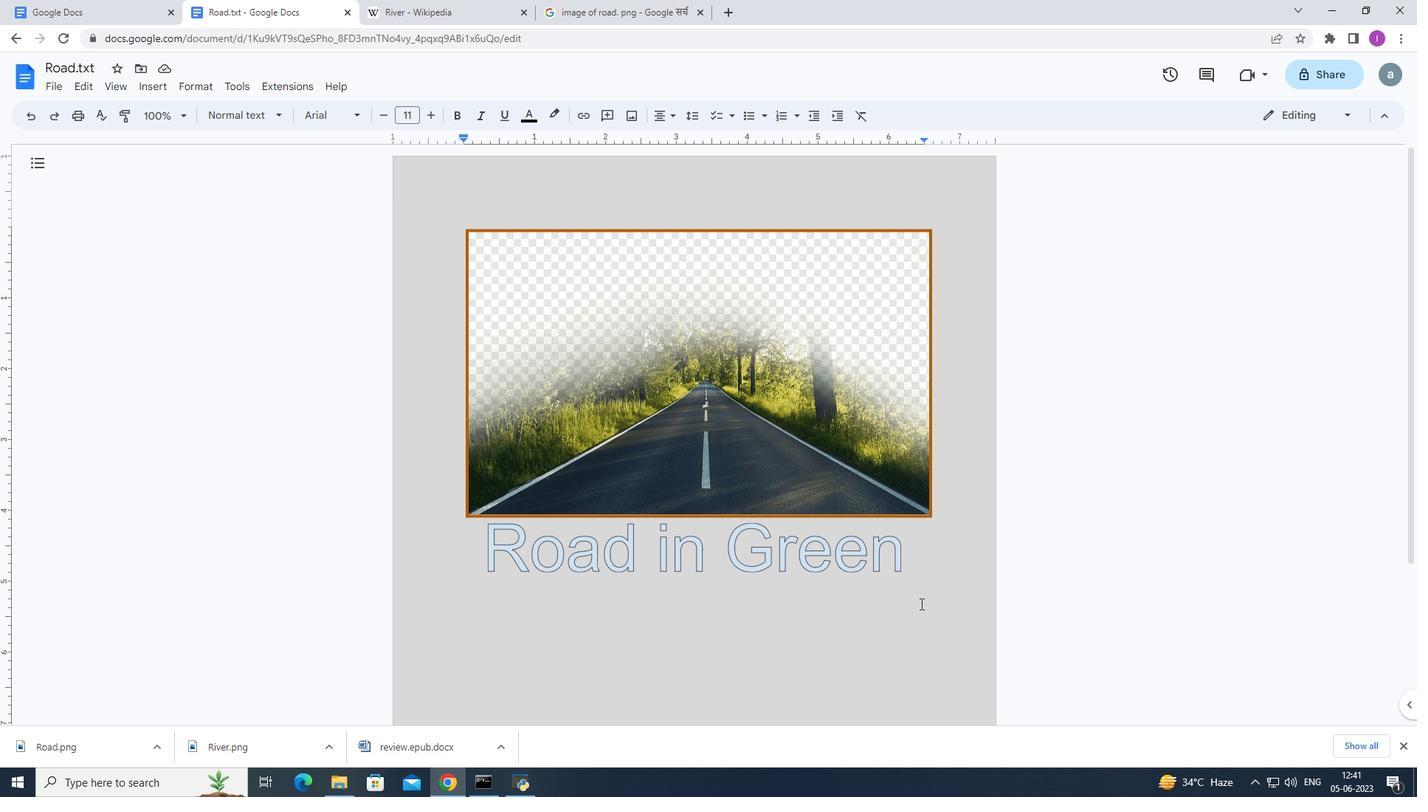 
Action: Mouse moved to (482, 235)
Screenshot: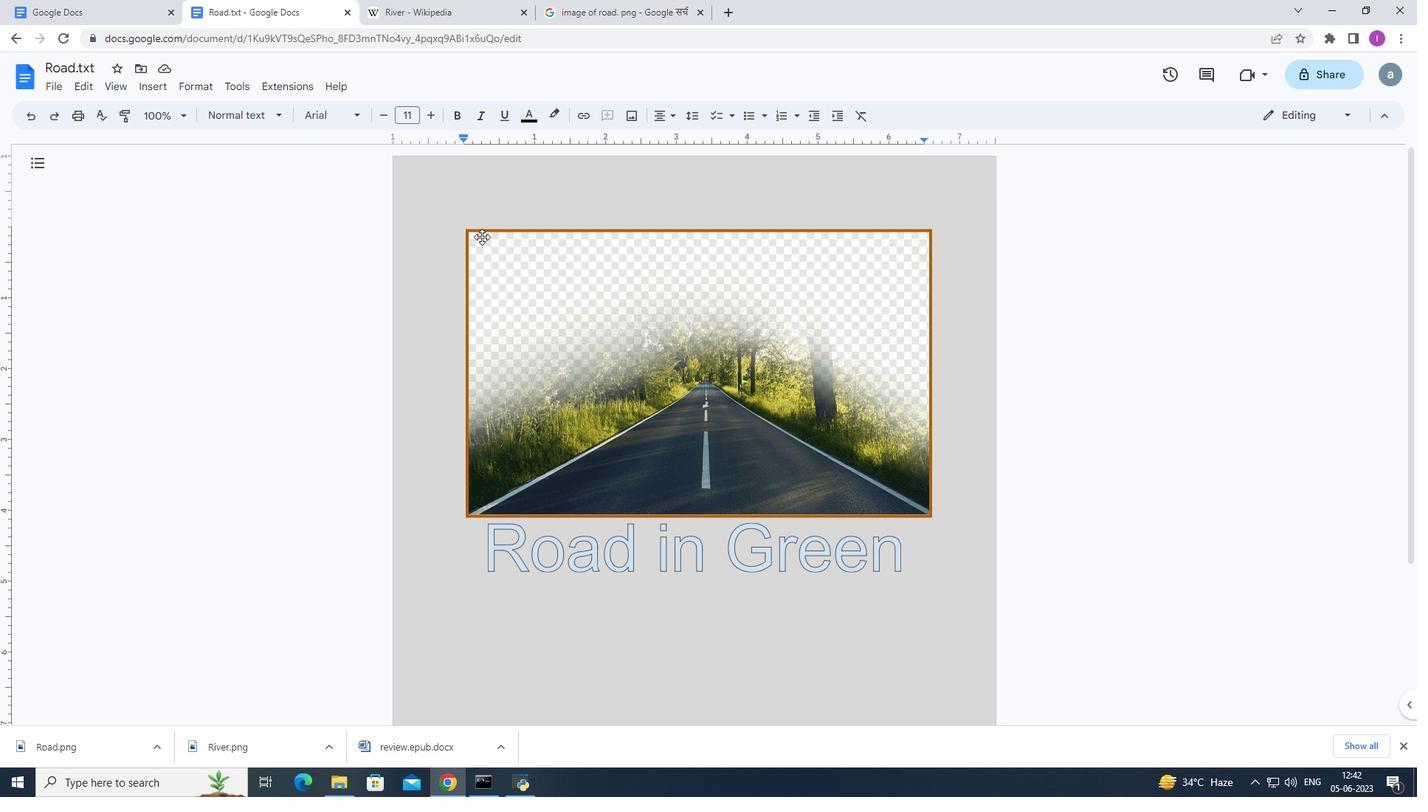 
Action: Mouse pressed left at (482, 235)
Screenshot: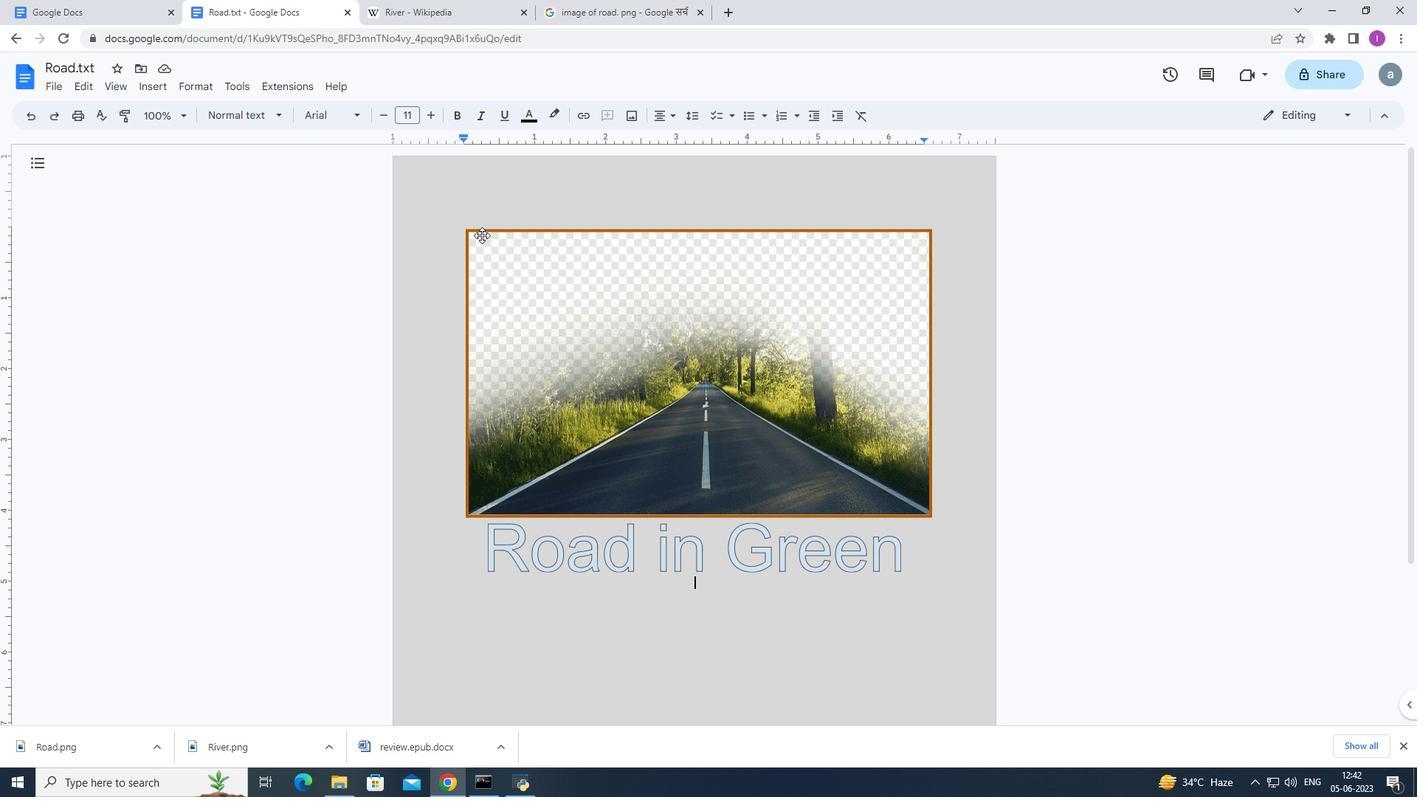 
Action: Mouse moved to (662, 116)
Screenshot: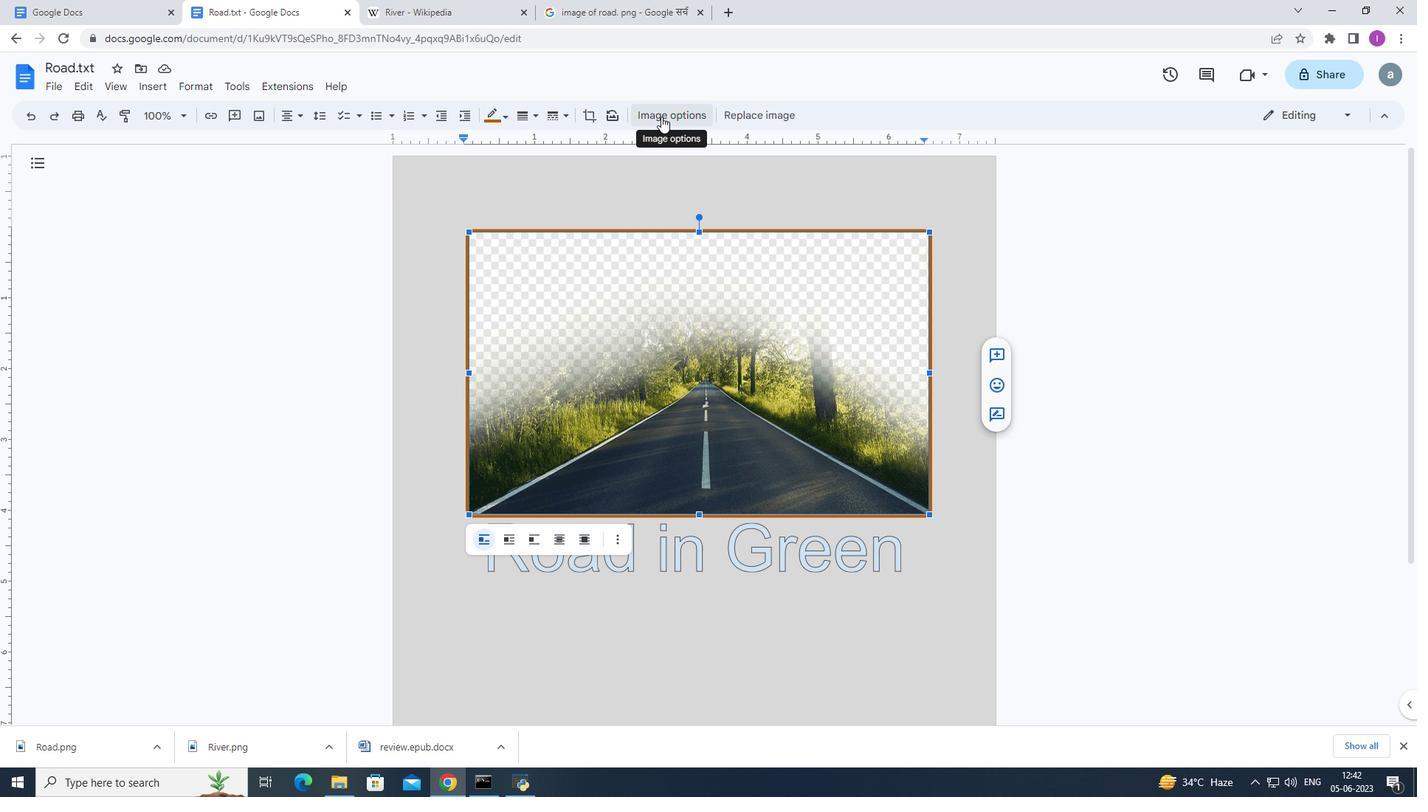 
Action: Mouse pressed left at (662, 116)
Screenshot: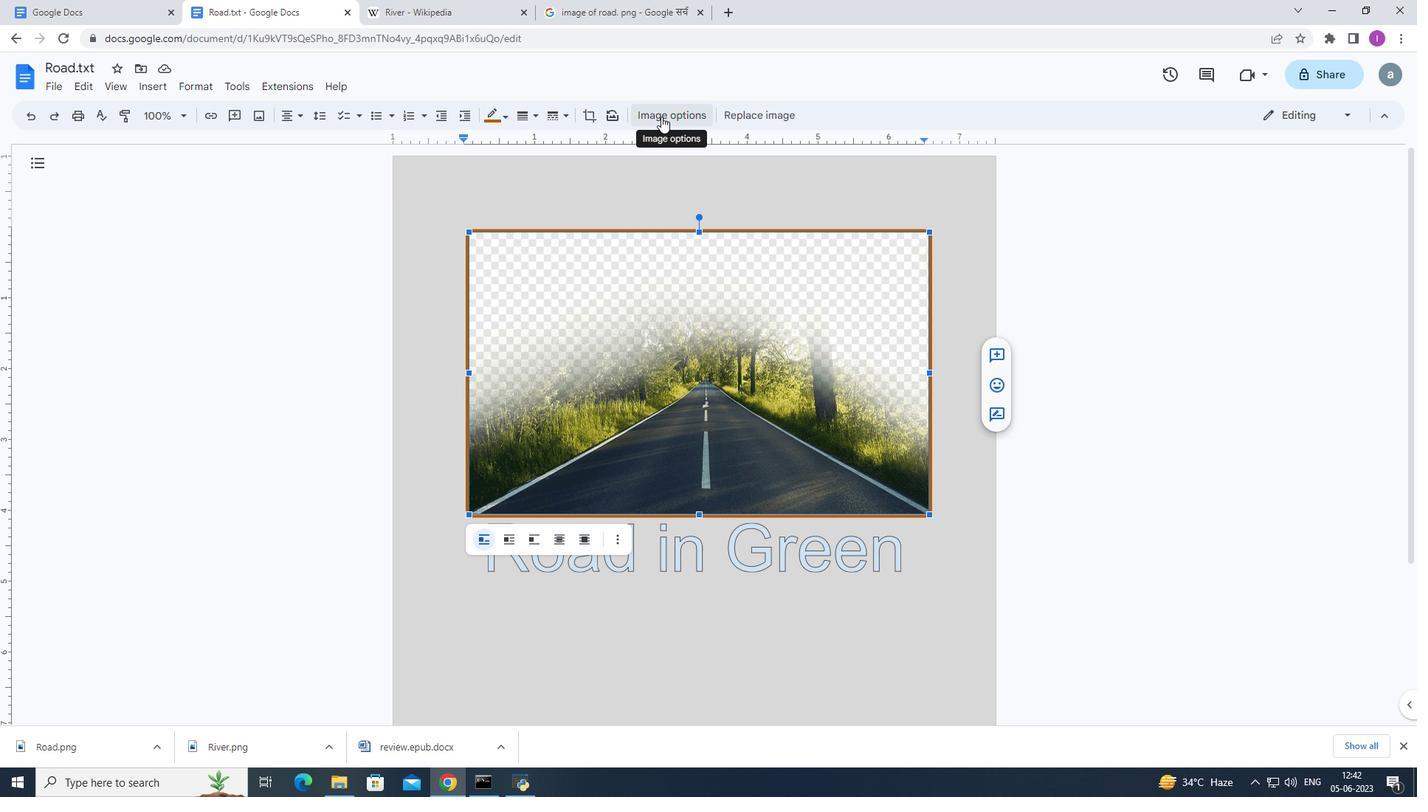 
Action: Mouse moved to (1249, 163)
Screenshot: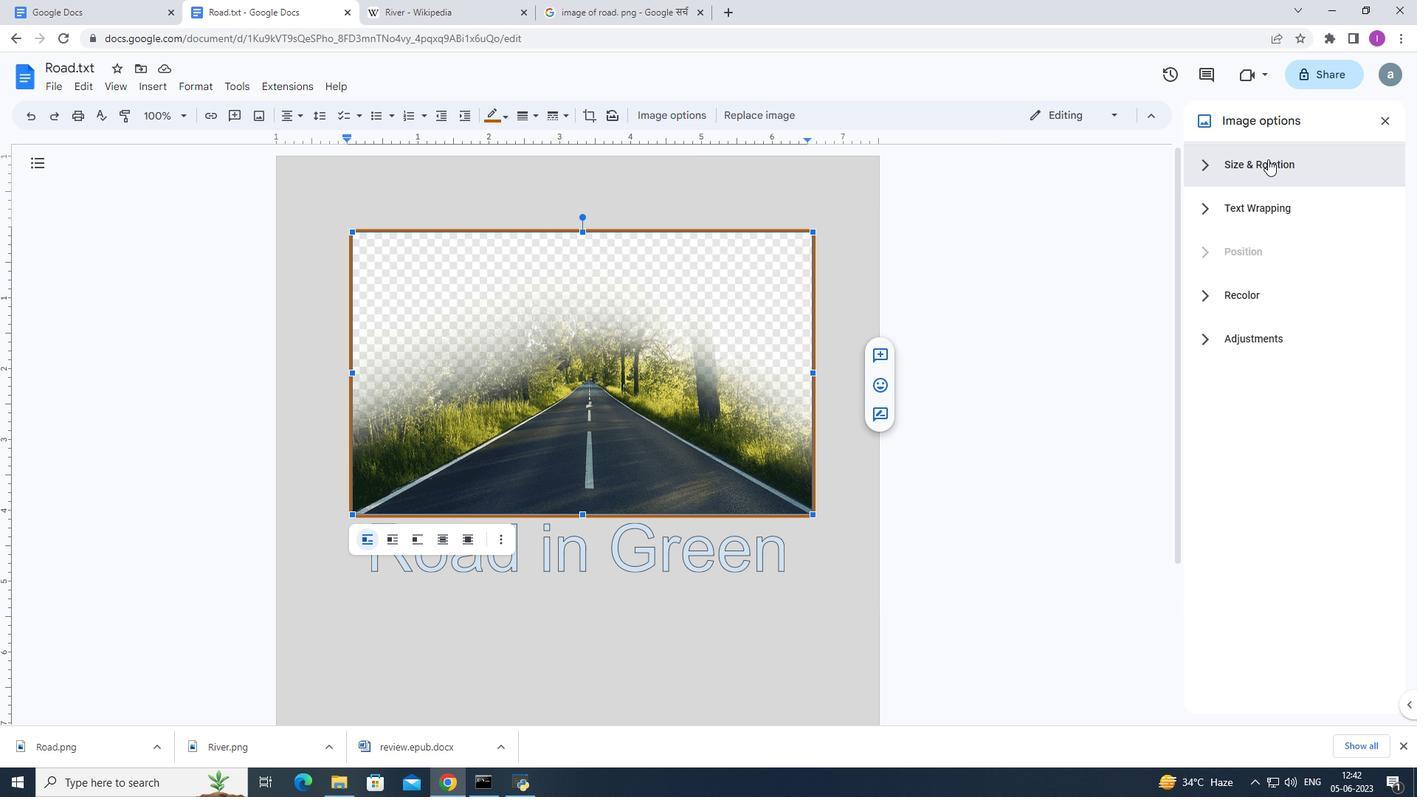 
Action: Mouse pressed left at (1249, 163)
Screenshot: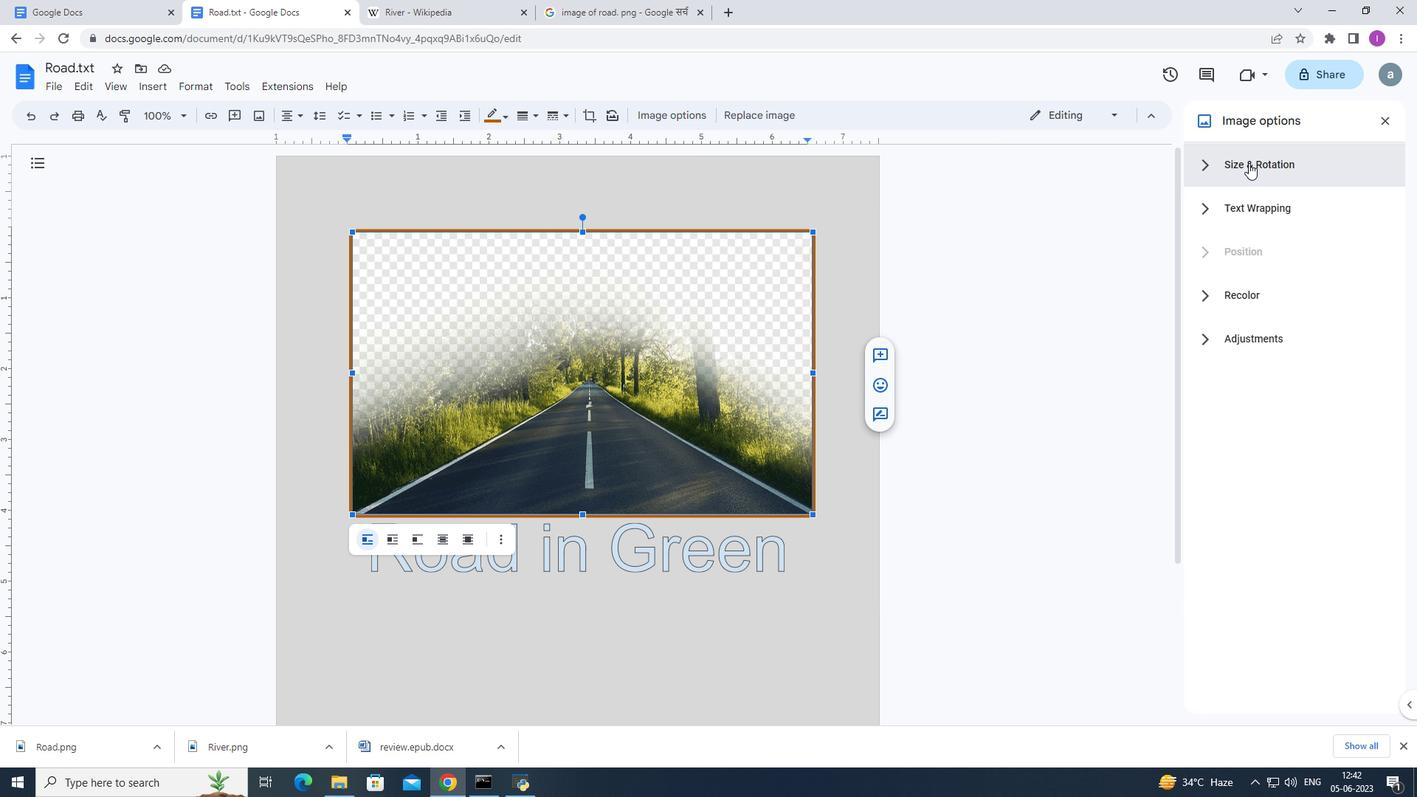 
Action: Mouse moved to (729, 546)
Screenshot: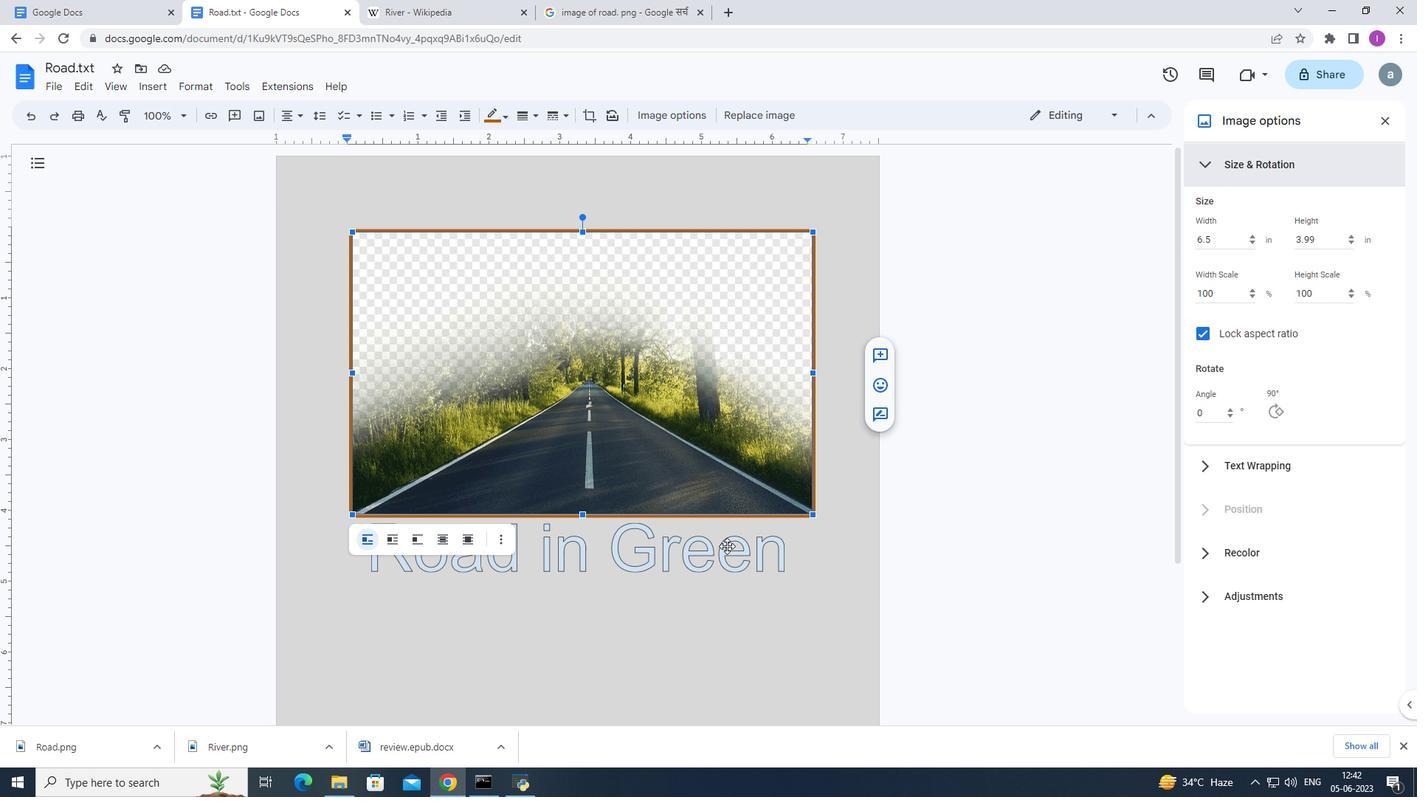 
Action: Mouse pressed left at (729, 546)
Screenshot: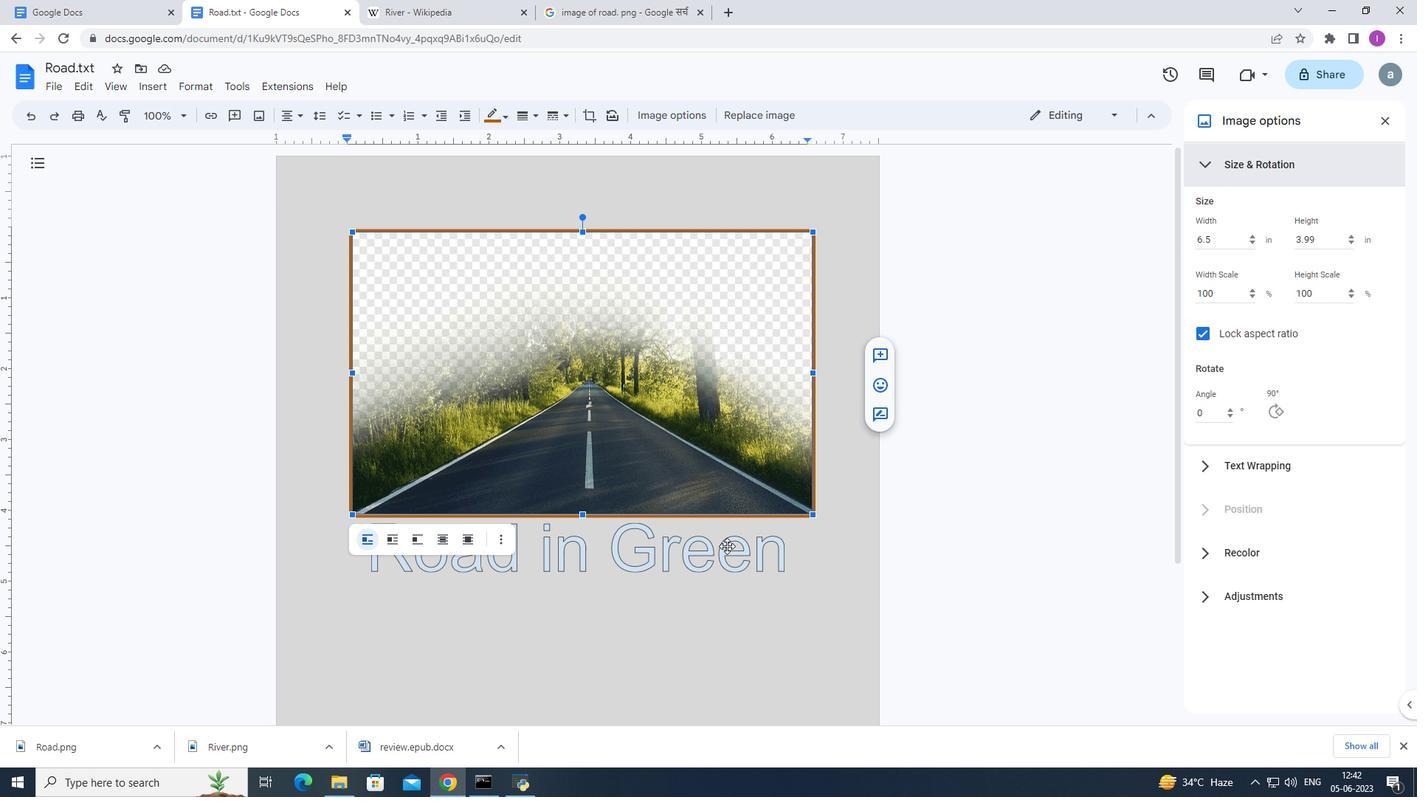 
Action: Mouse moved to (563, 655)
Screenshot: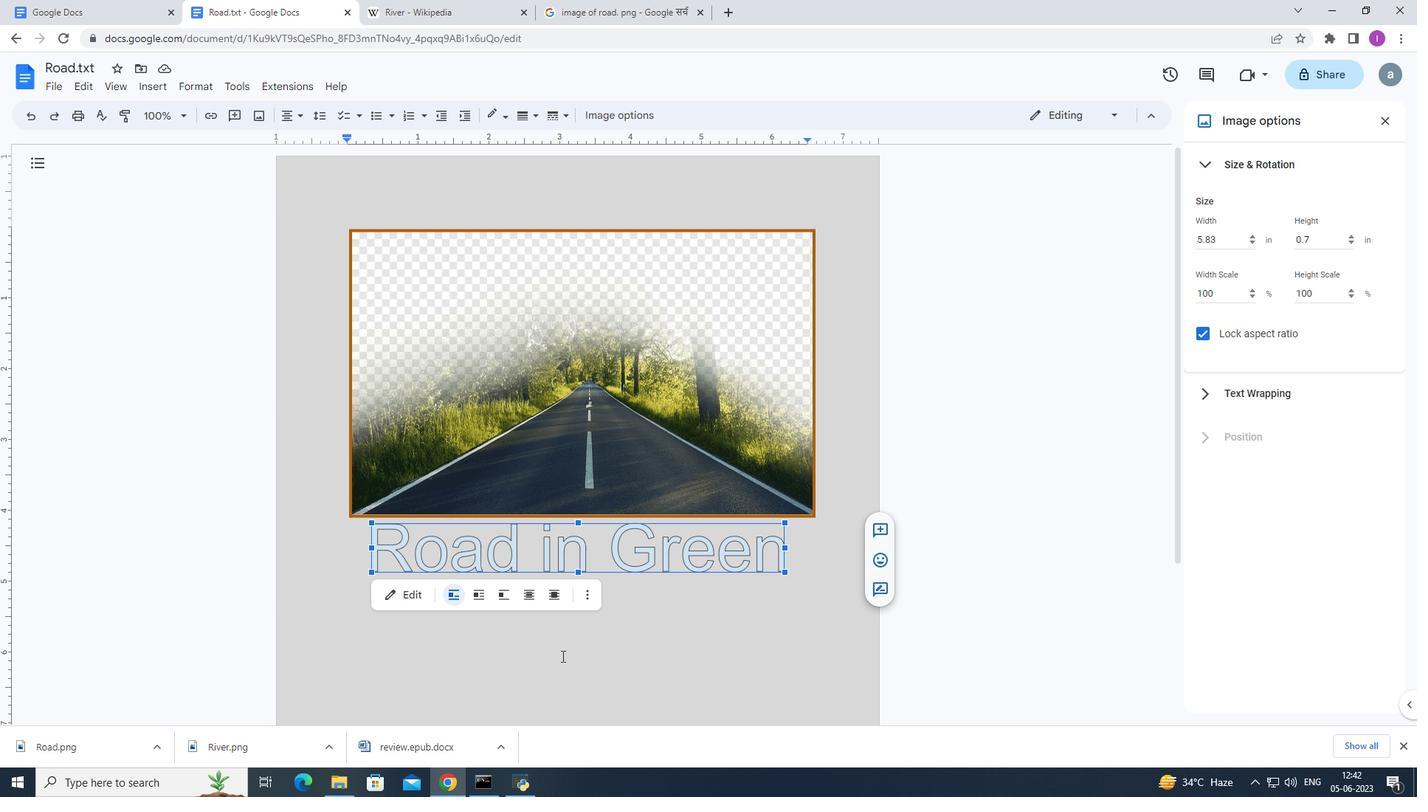 
Action: Mouse pressed left at (563, 655)
Screenshot: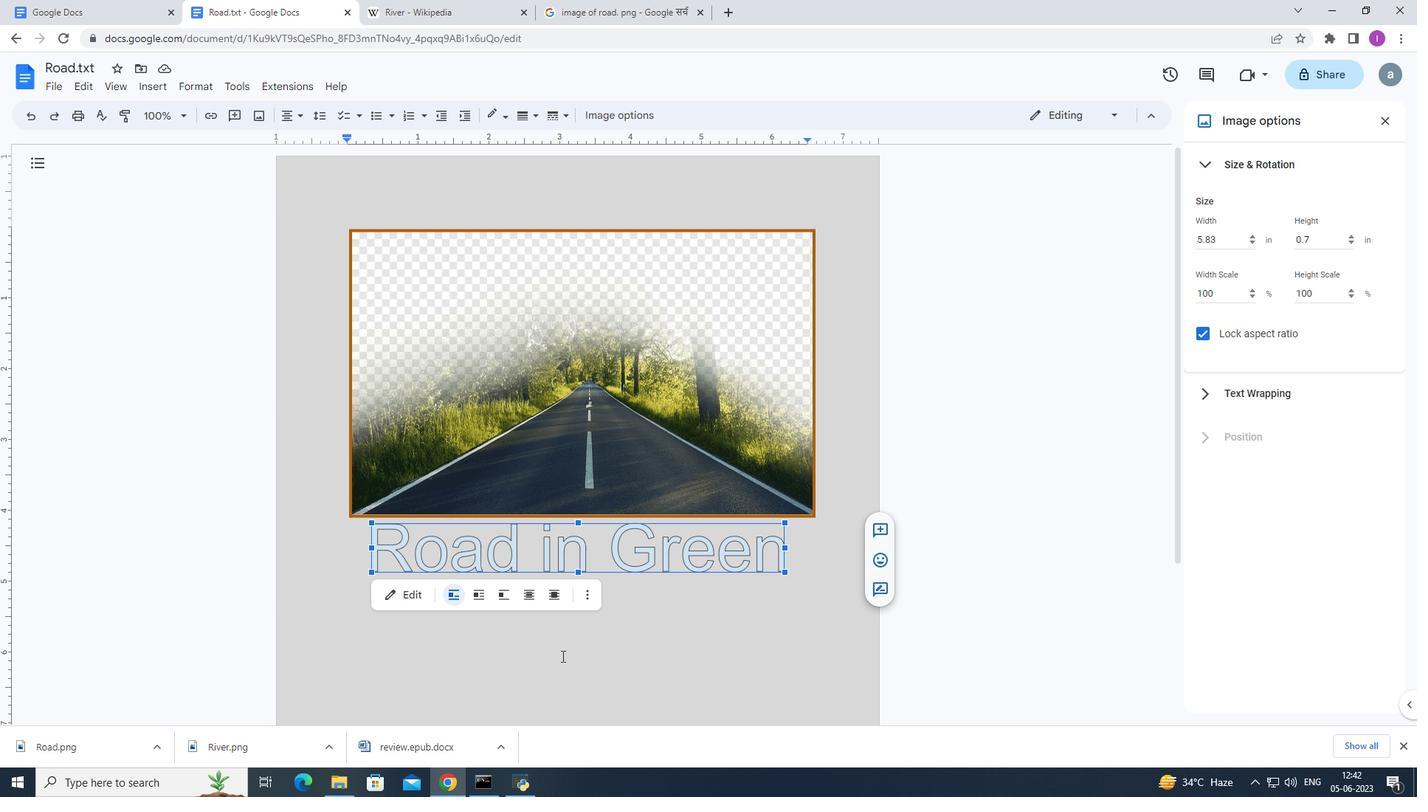 
Action: Mouse moved to (169, 82)
Screenshot: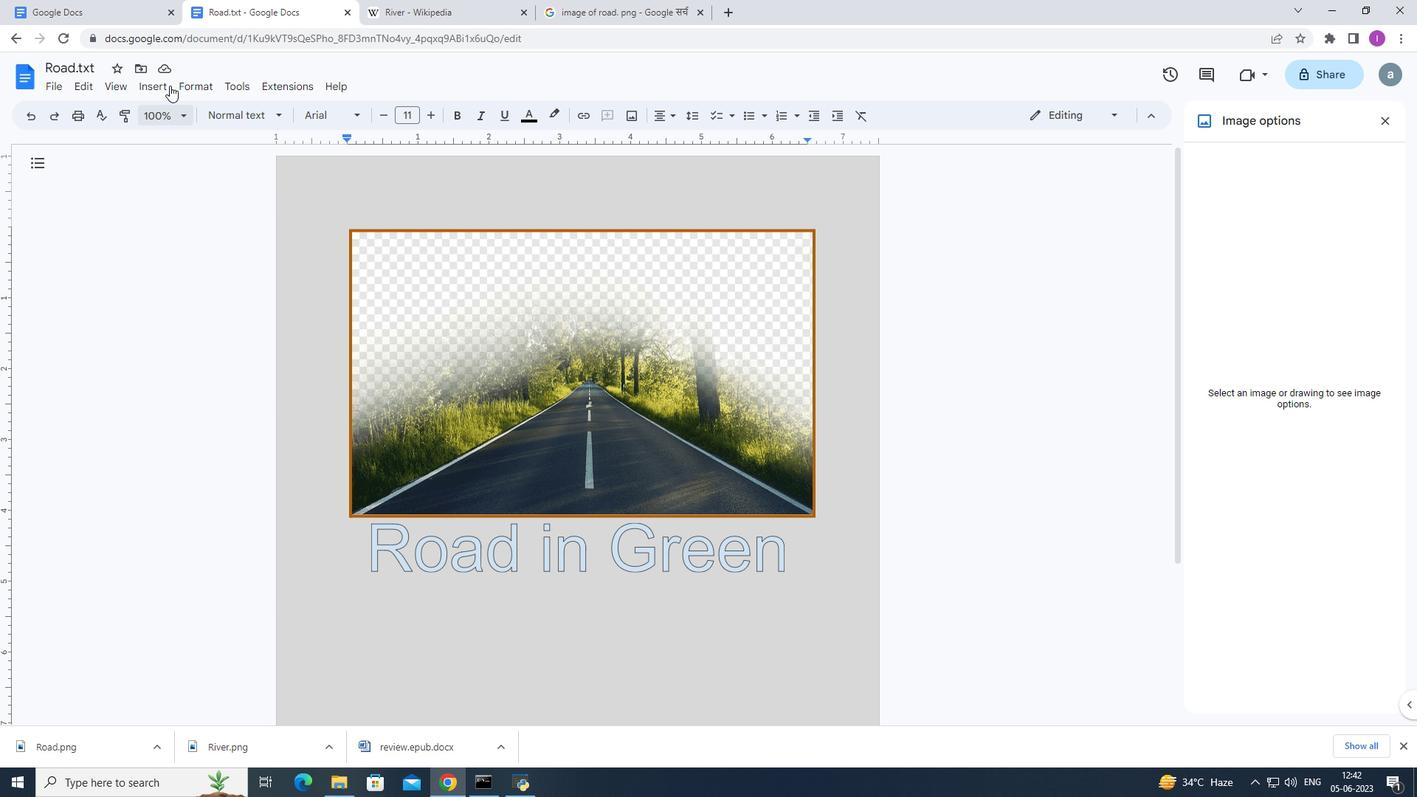 
Action: Mouse pressed left at (169, 82)
Screenshot: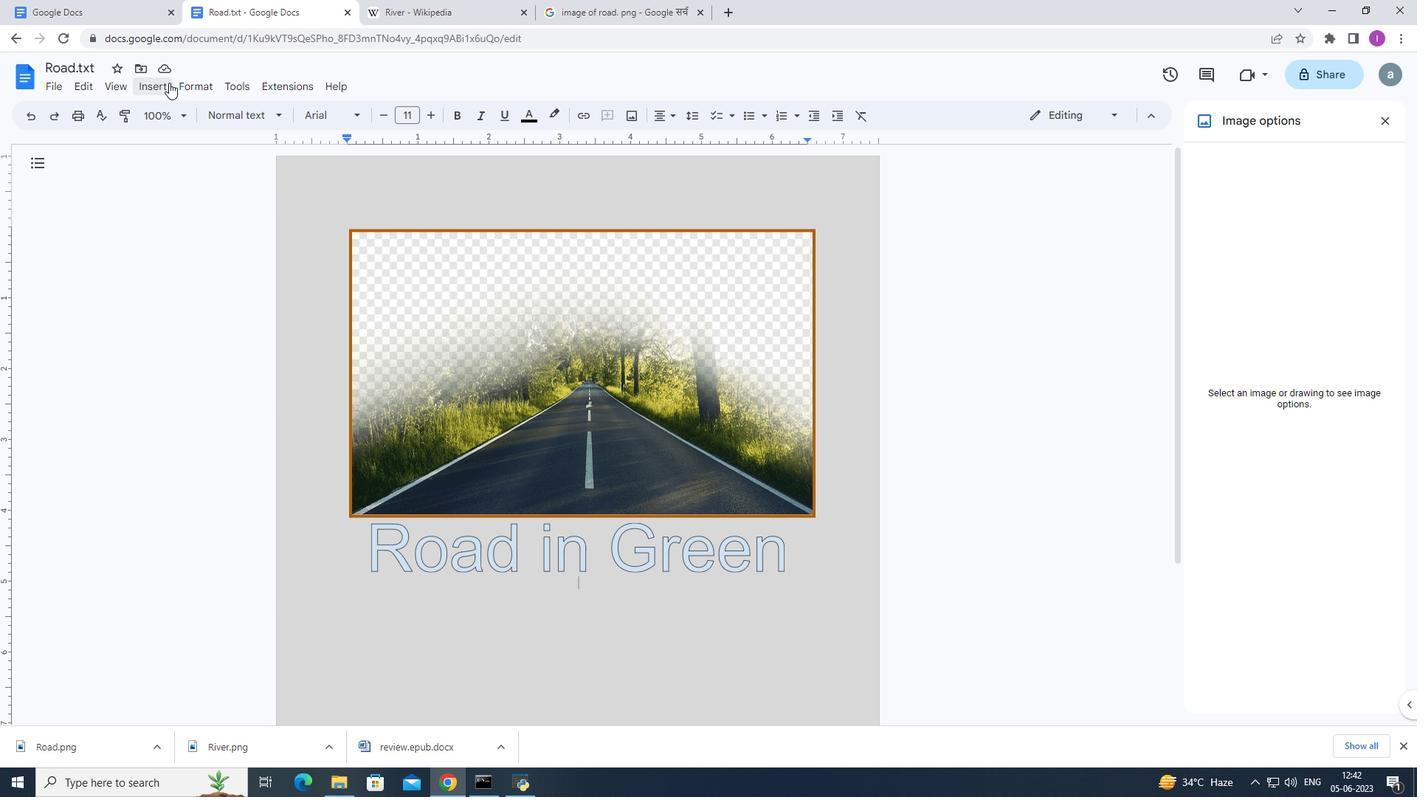 
Action: Mouse moved to (186, 539)
Screenshot: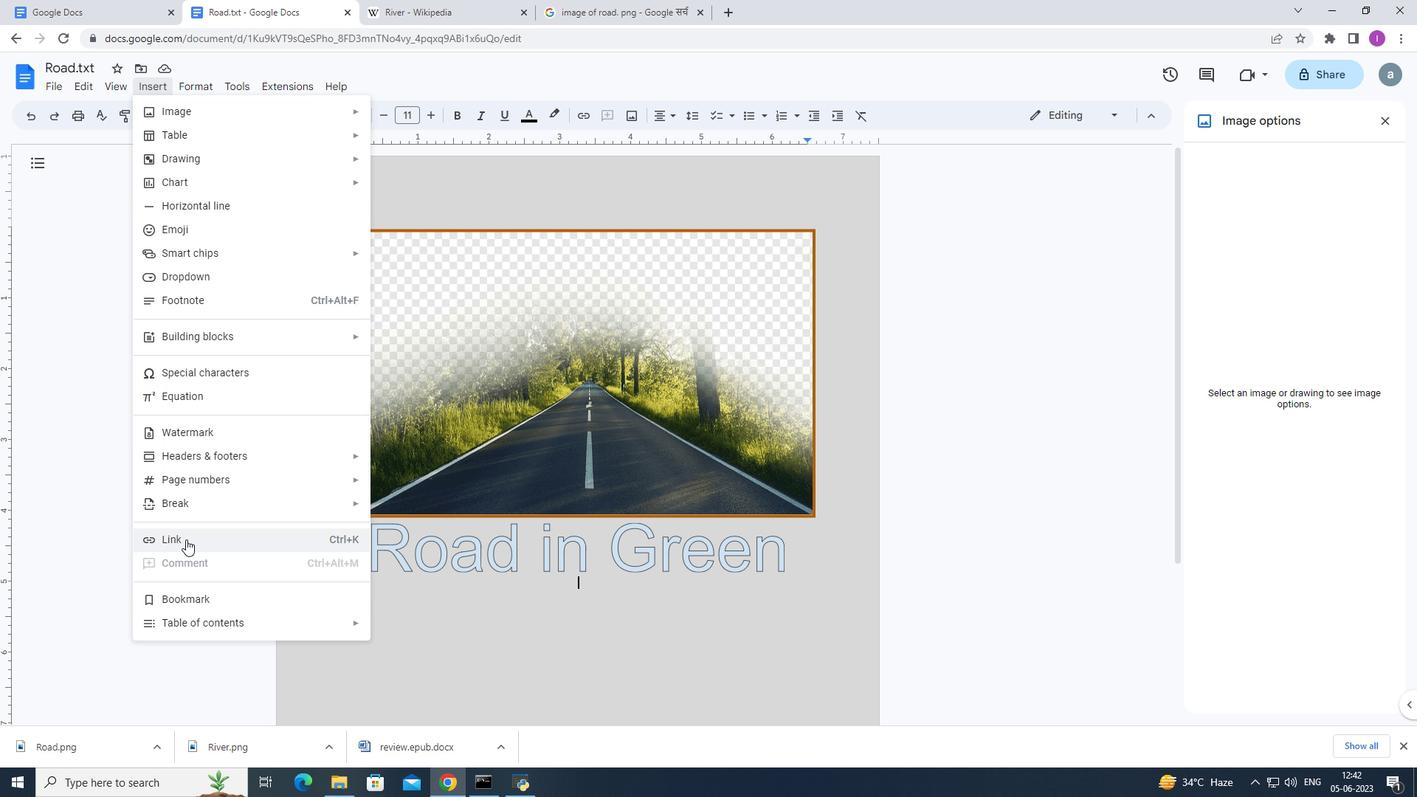 
Action: Mouse pressed left at (186, 539)
Screenshot: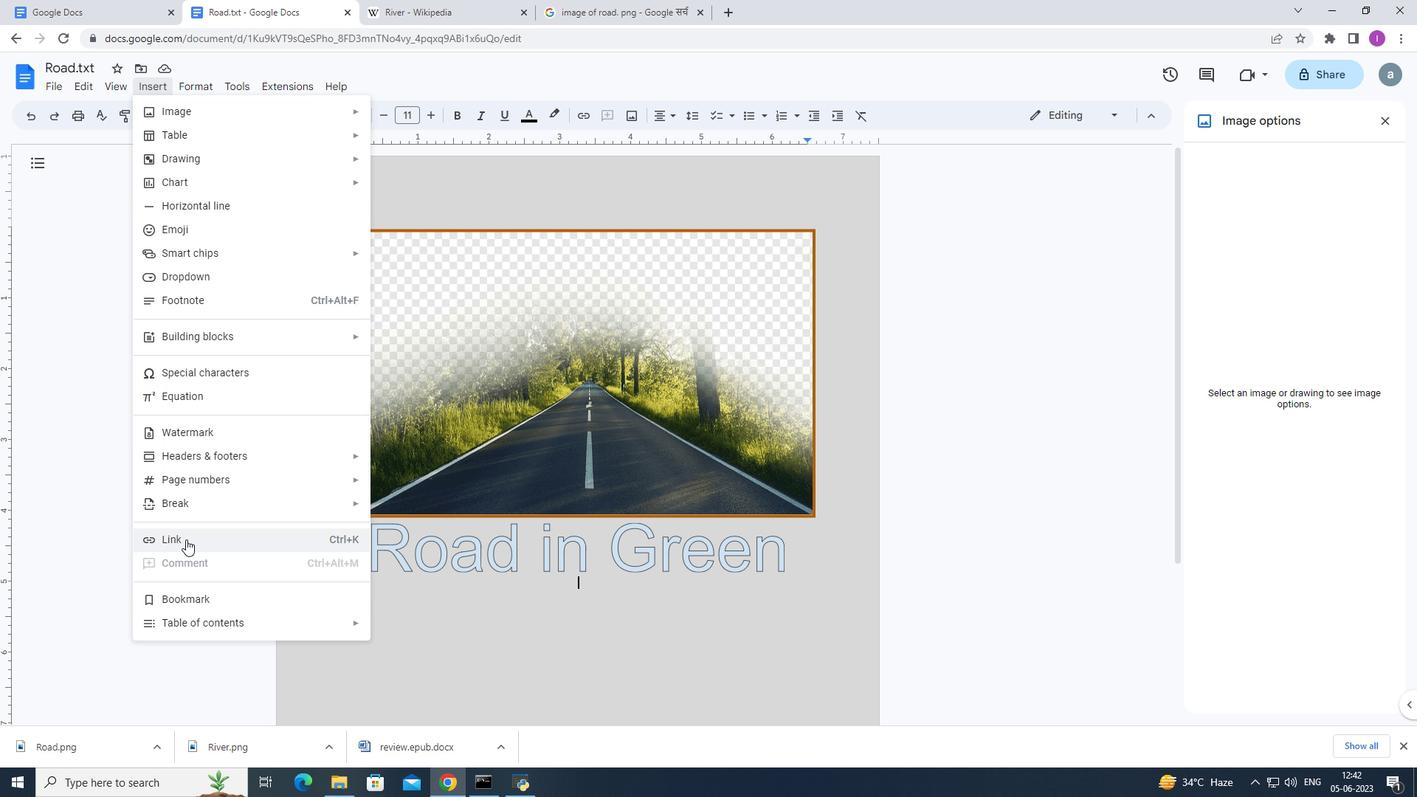 
Action: Mouse moved to (717, 348)
Screenshot: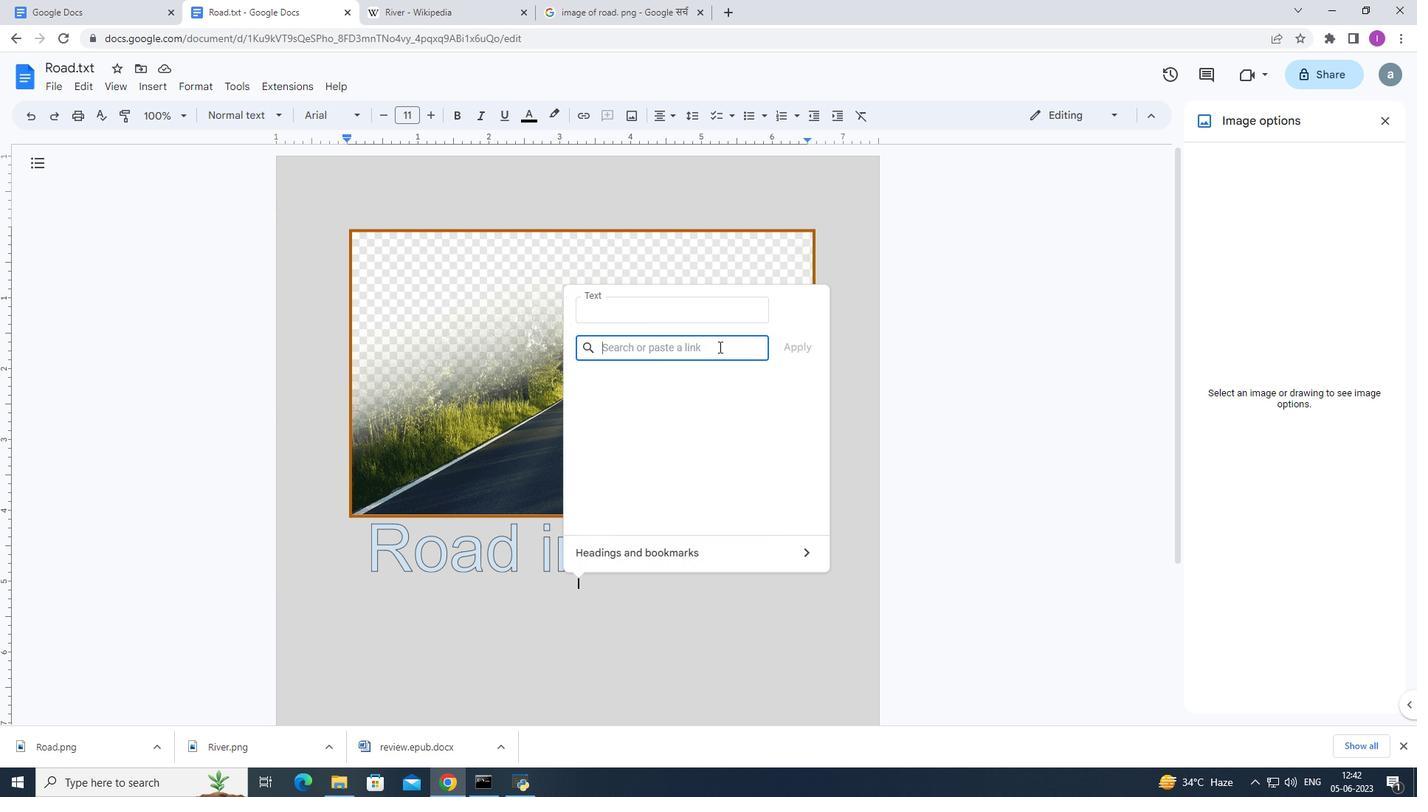 
Action: Key pressed ww
Screenshot: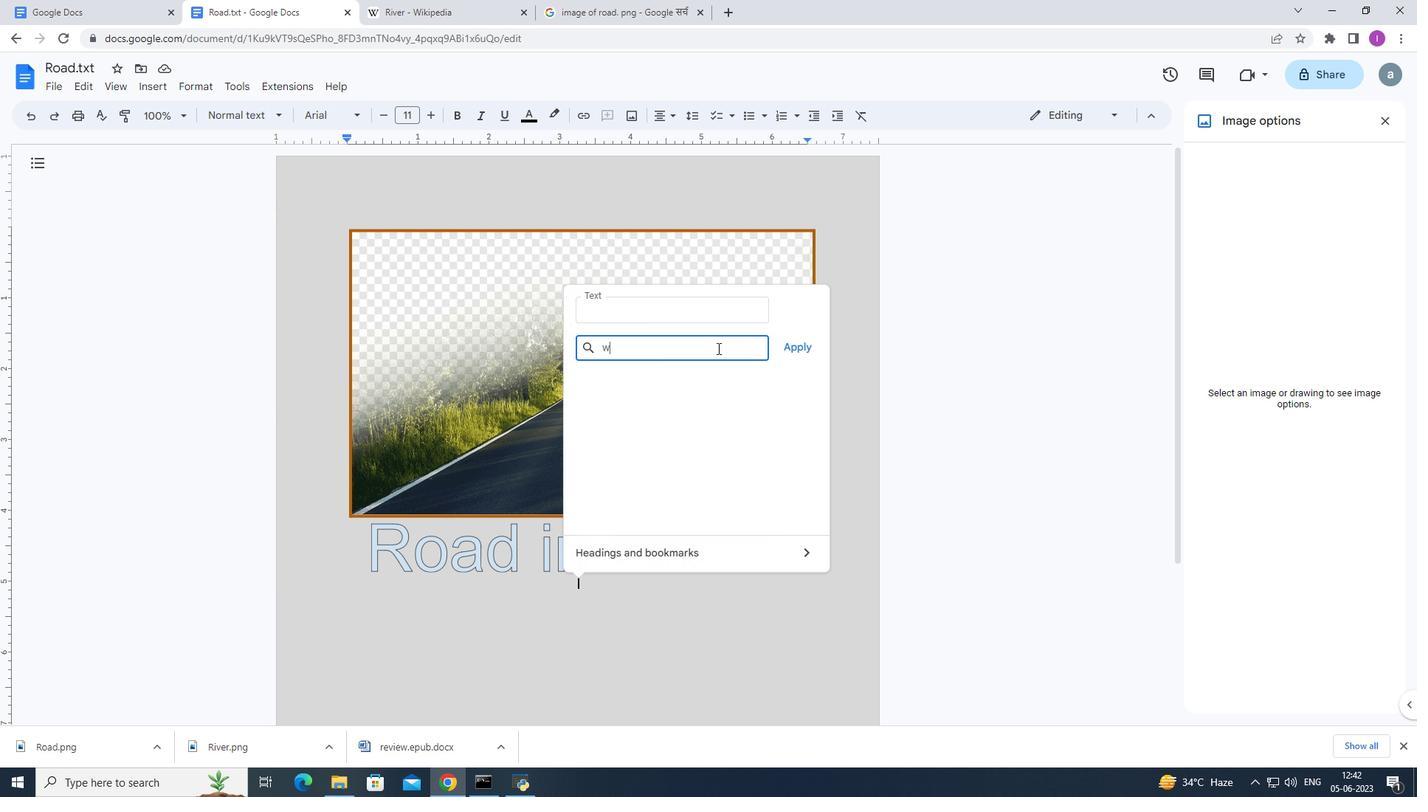 
Action: Mouse moved to (717, 349)
Screenshot: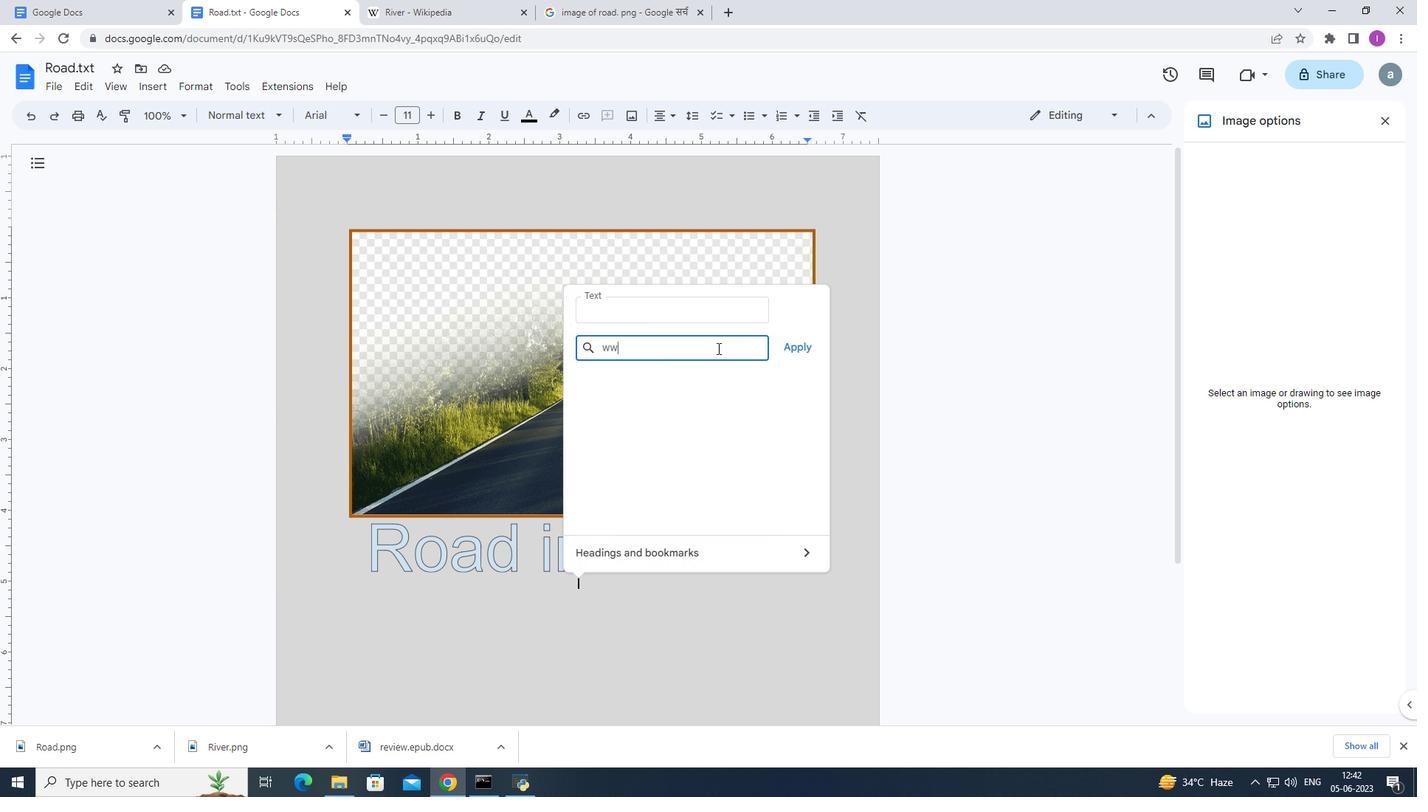 
Action: Key pressed w
Screenshot: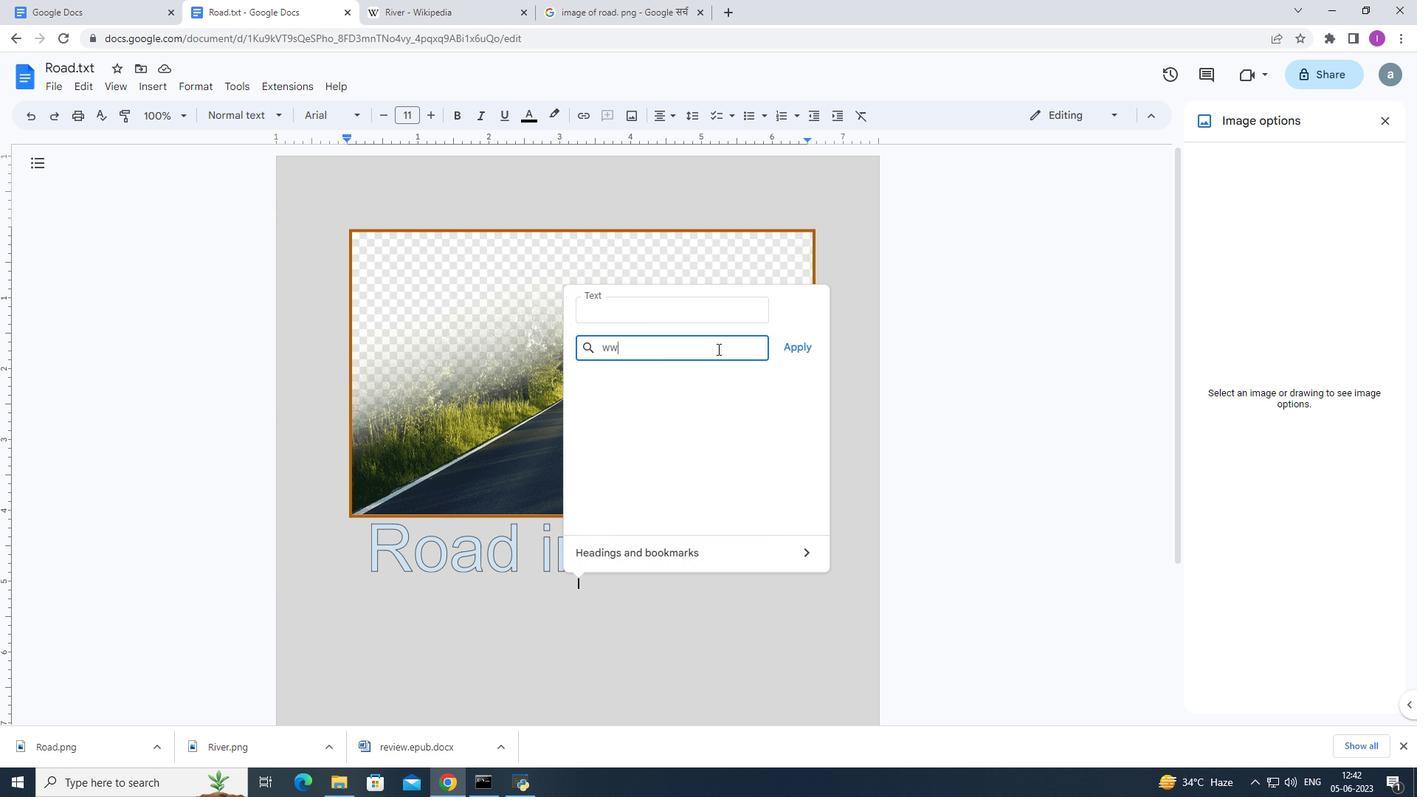 
Action: Mouse moved to (708, 357)
Screenshot: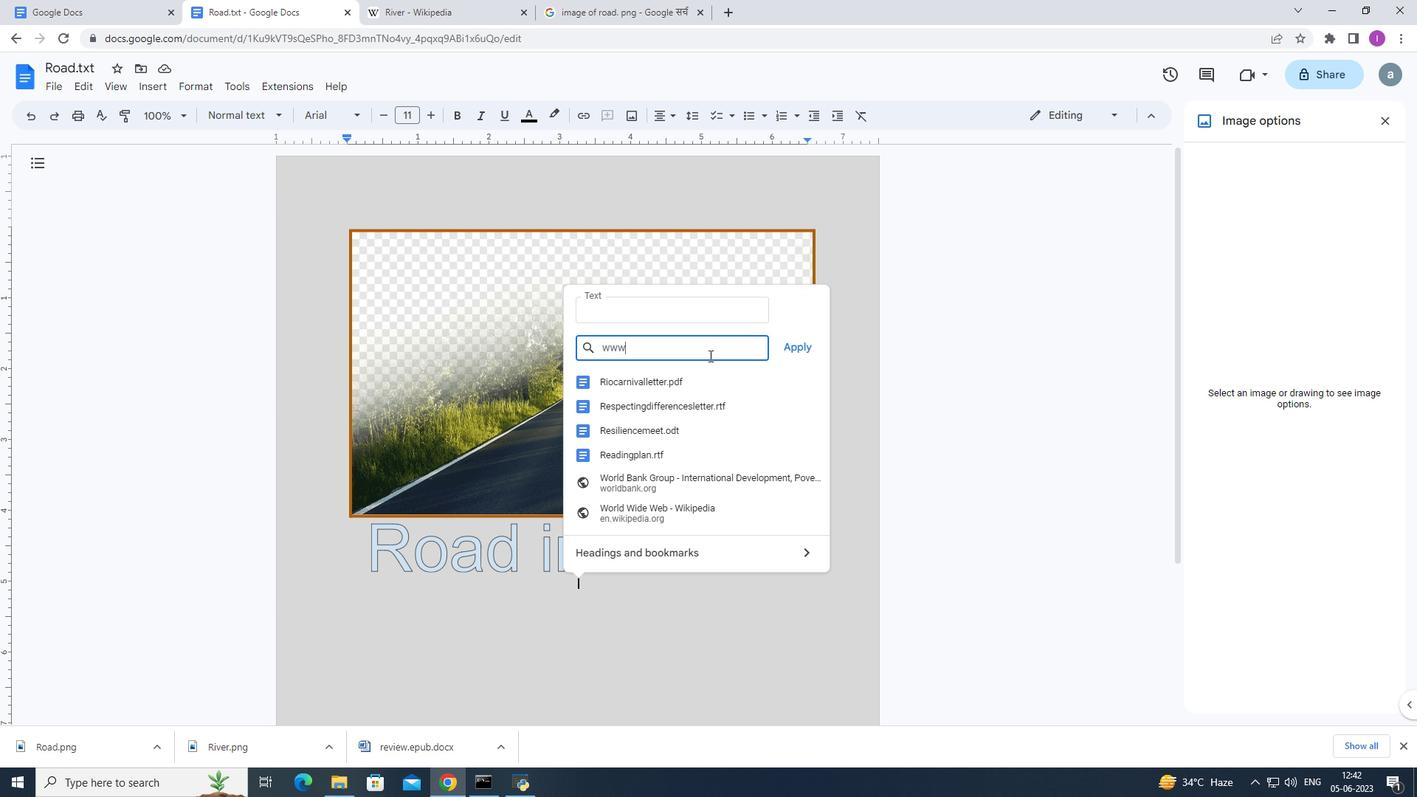 
Action: Key pressed .
Screenshot: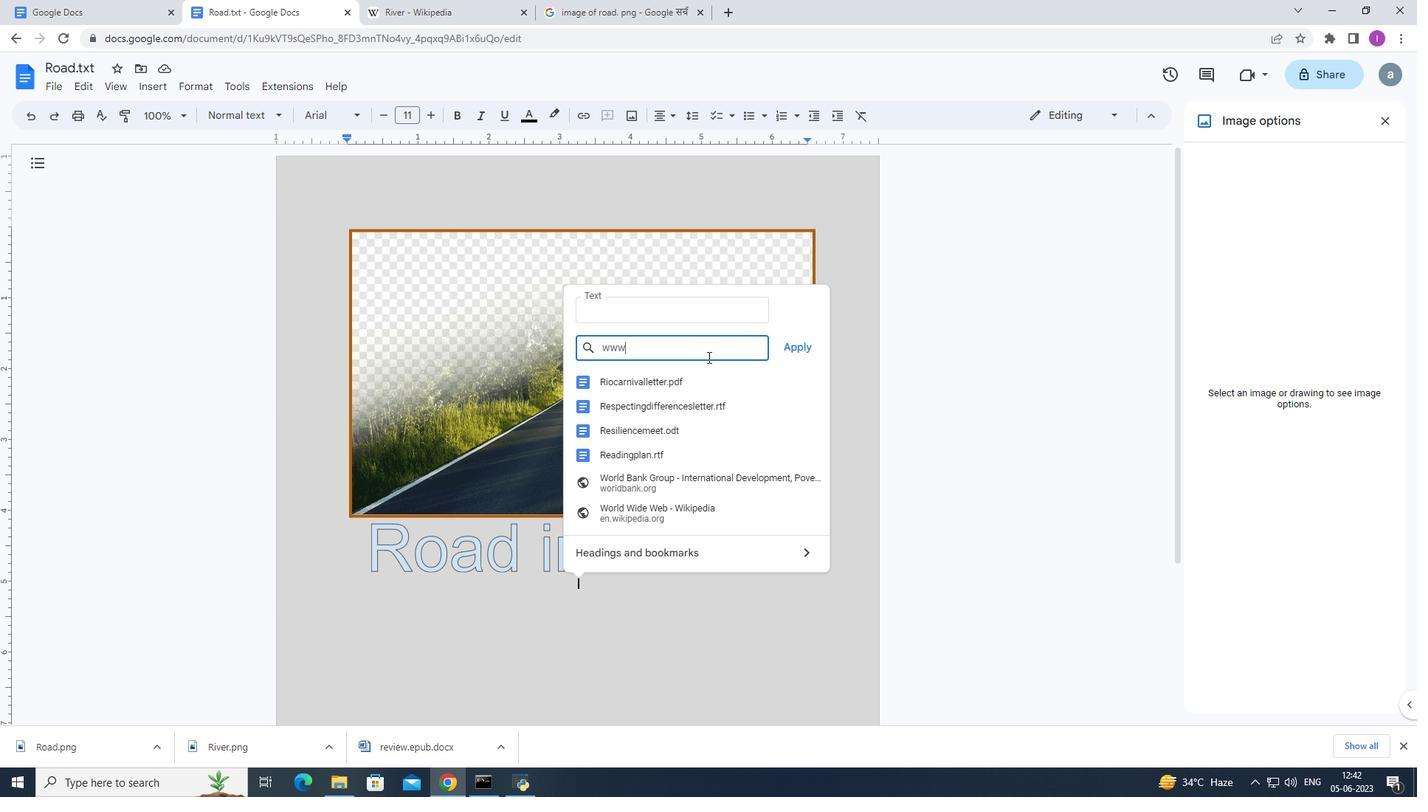 
Action: Mouse moved to (706, 357)
Screenshot: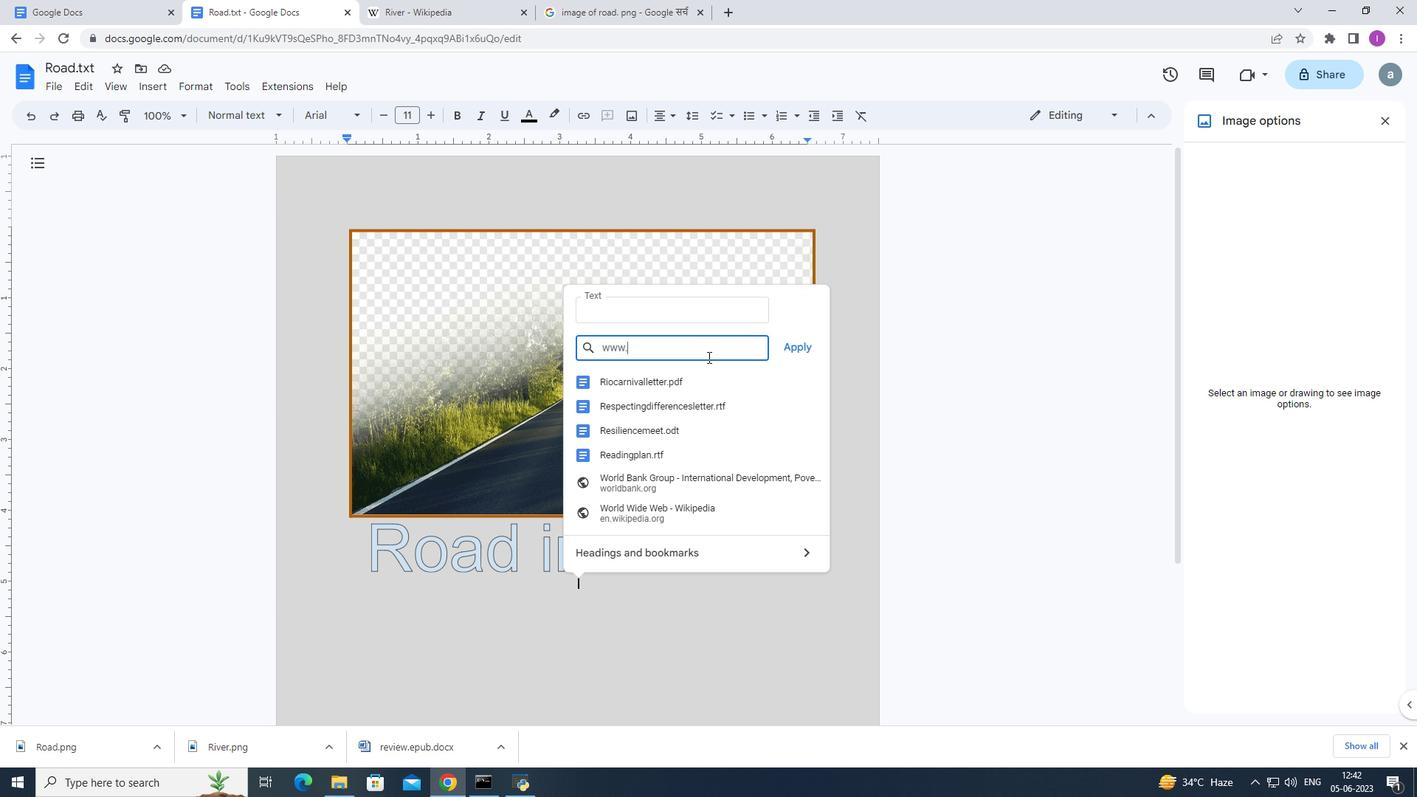
Action: Key pressed instagr
Screenshot: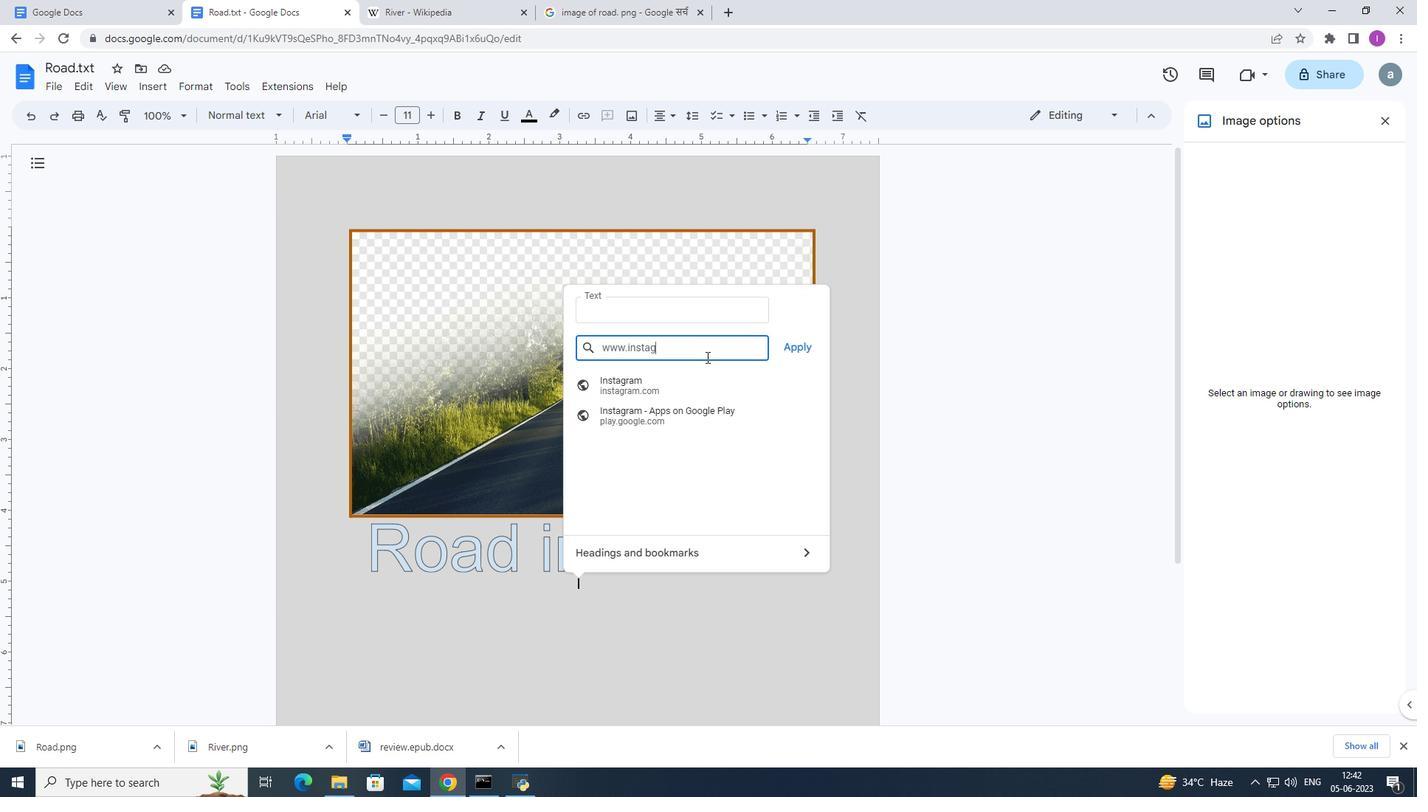 
Action: Mouse moved to (706, 358)
Screenshot: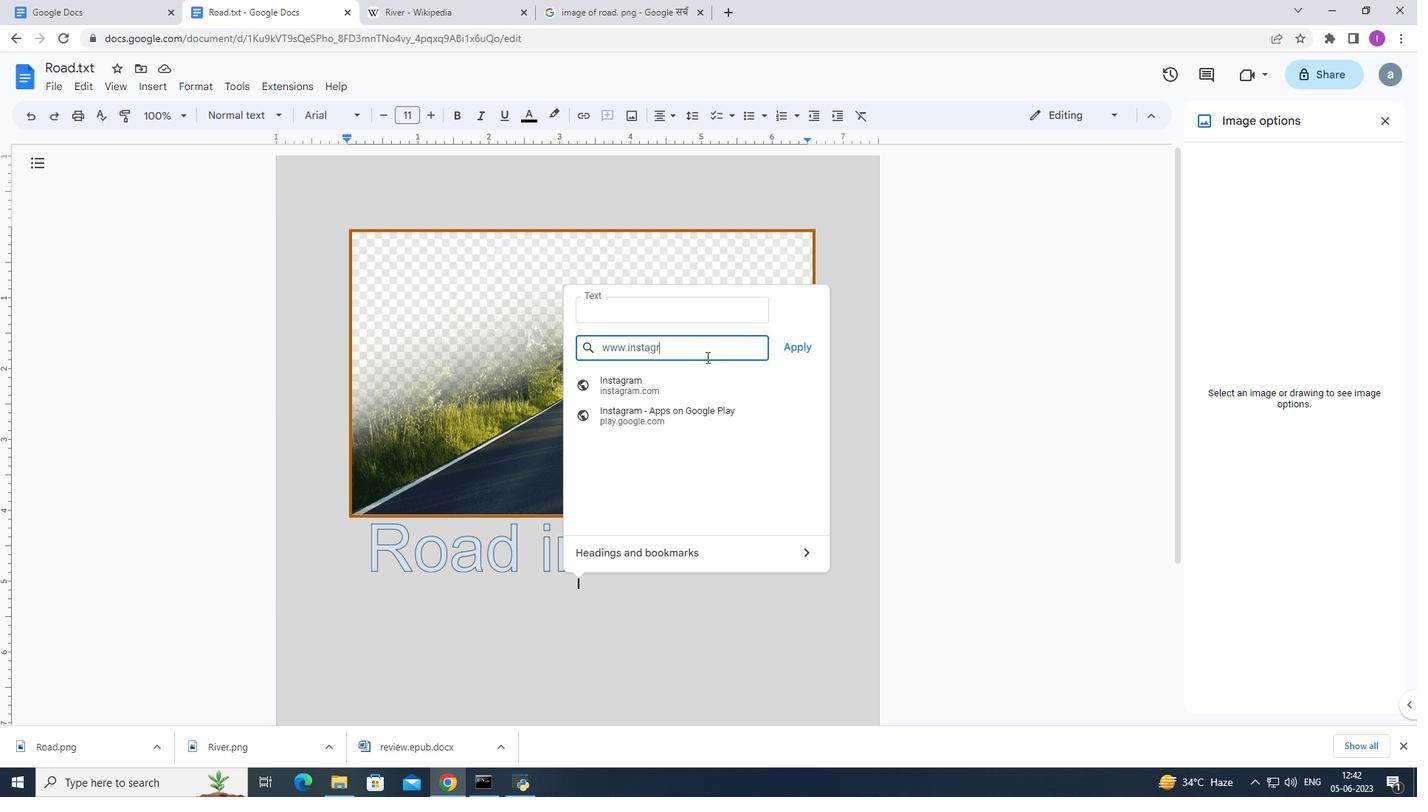 
Action: Key pressed am
Screenshot: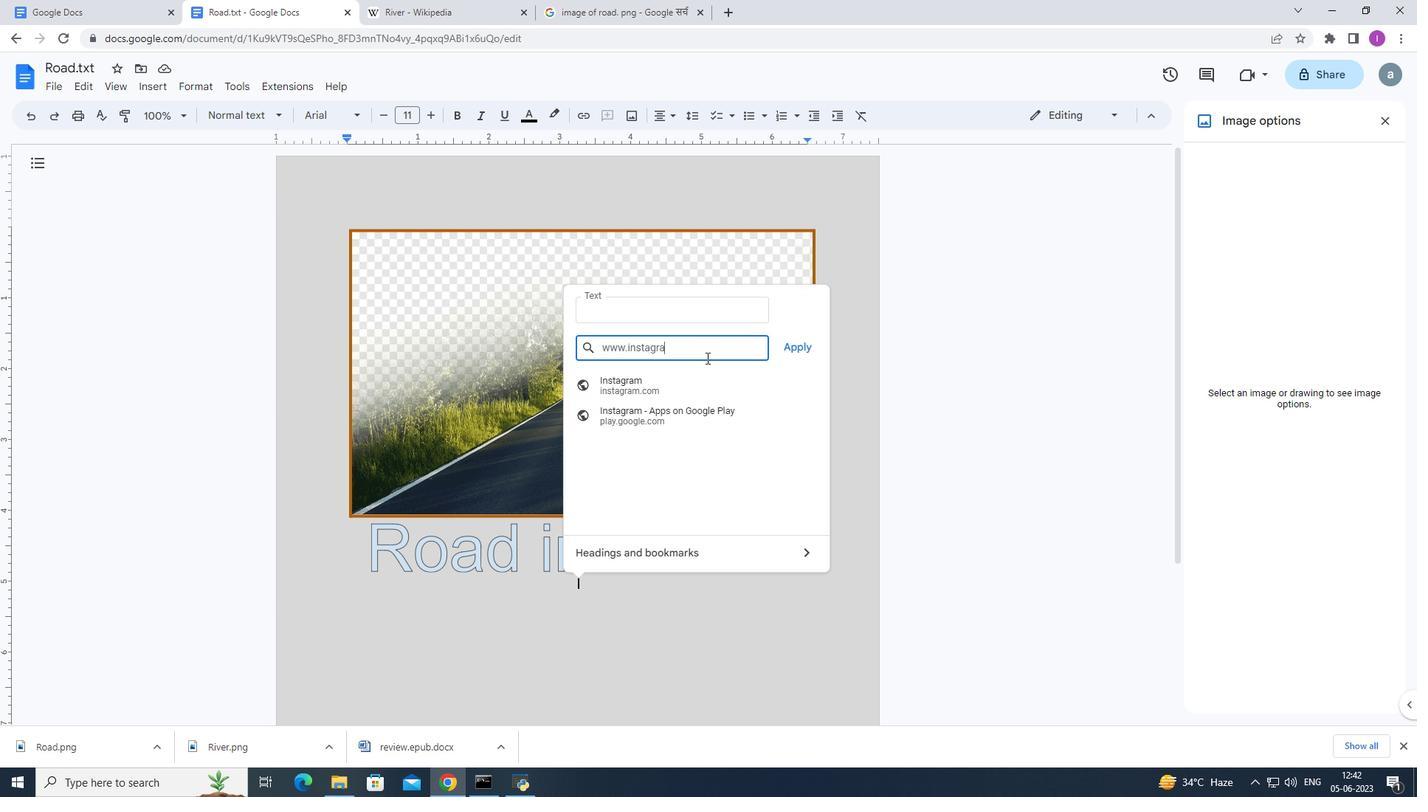 
Action: Mouse moved to (735, 372)
Screenshot: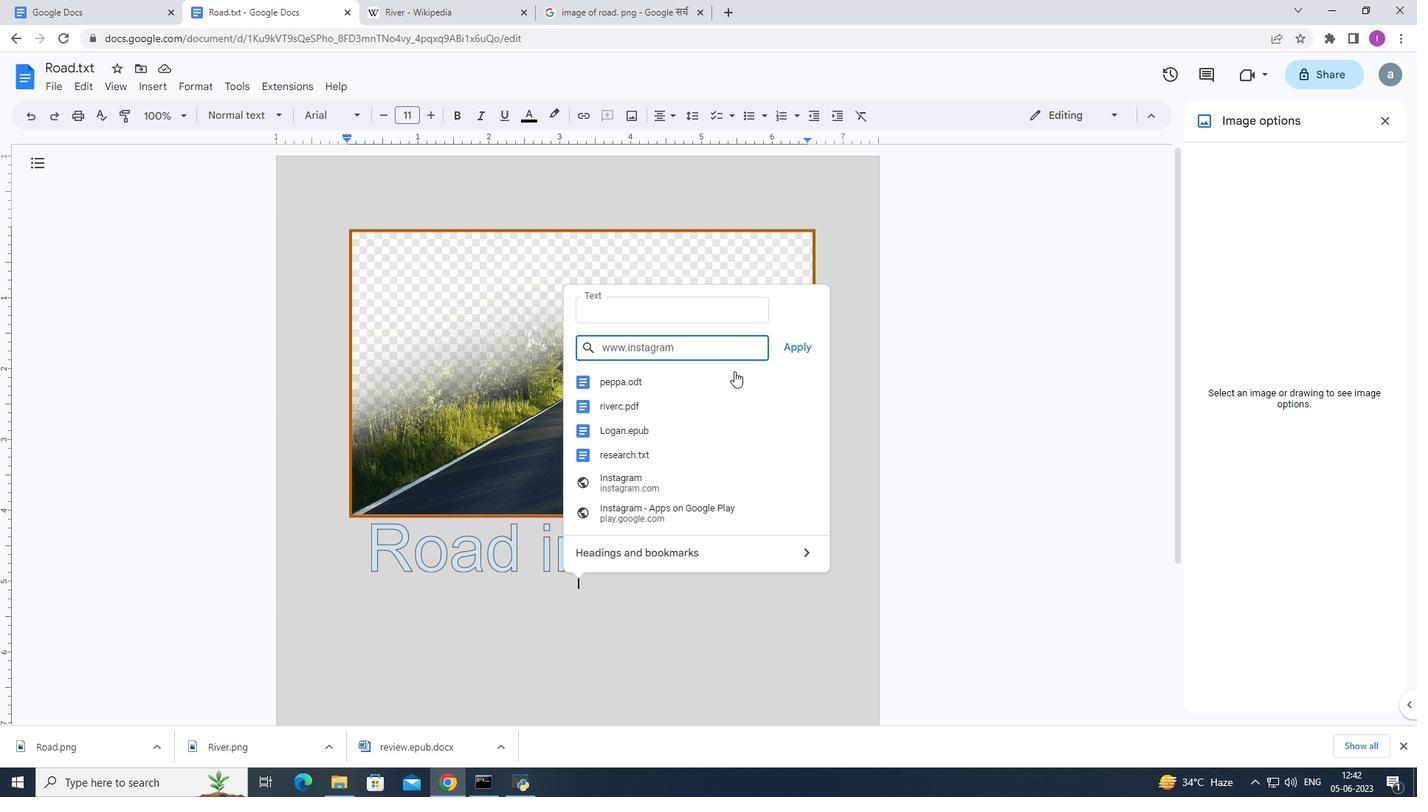 
Action: Key pressed .
Screenshot: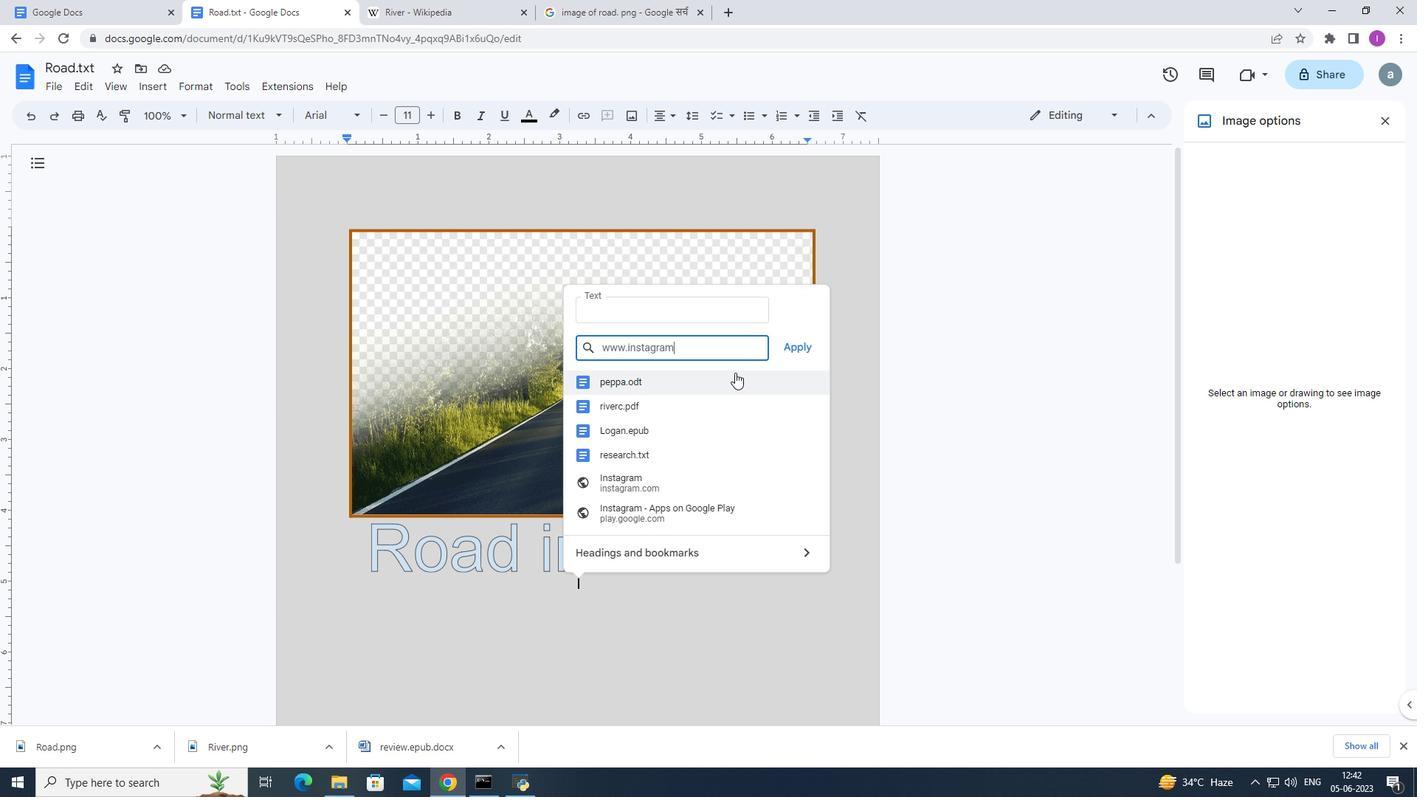 
Action: Mouse moved to (735, 373)
Screenshot: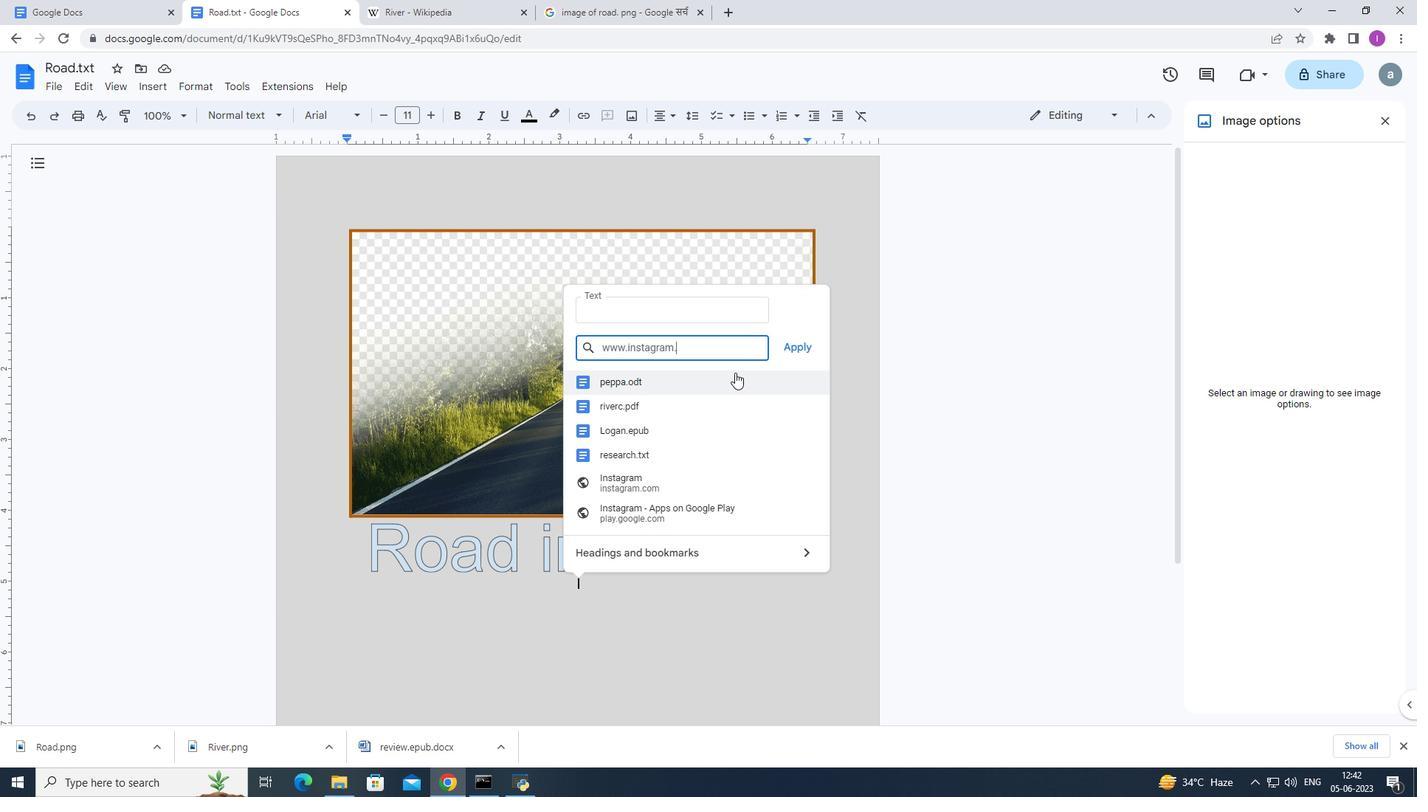 
Action: Key pressed co
Screenshot: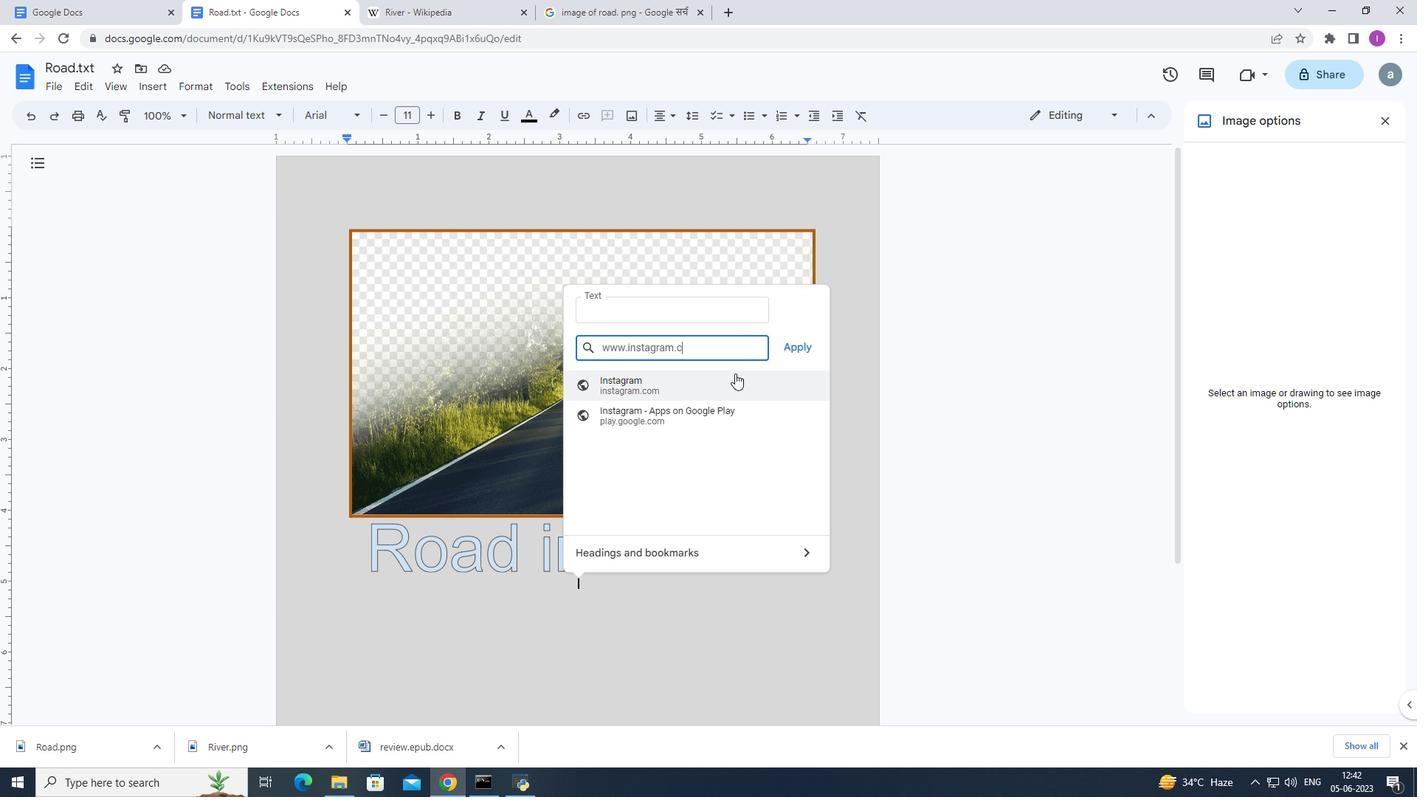 
Action: Mouse moved to (725, 379)
Screenshot: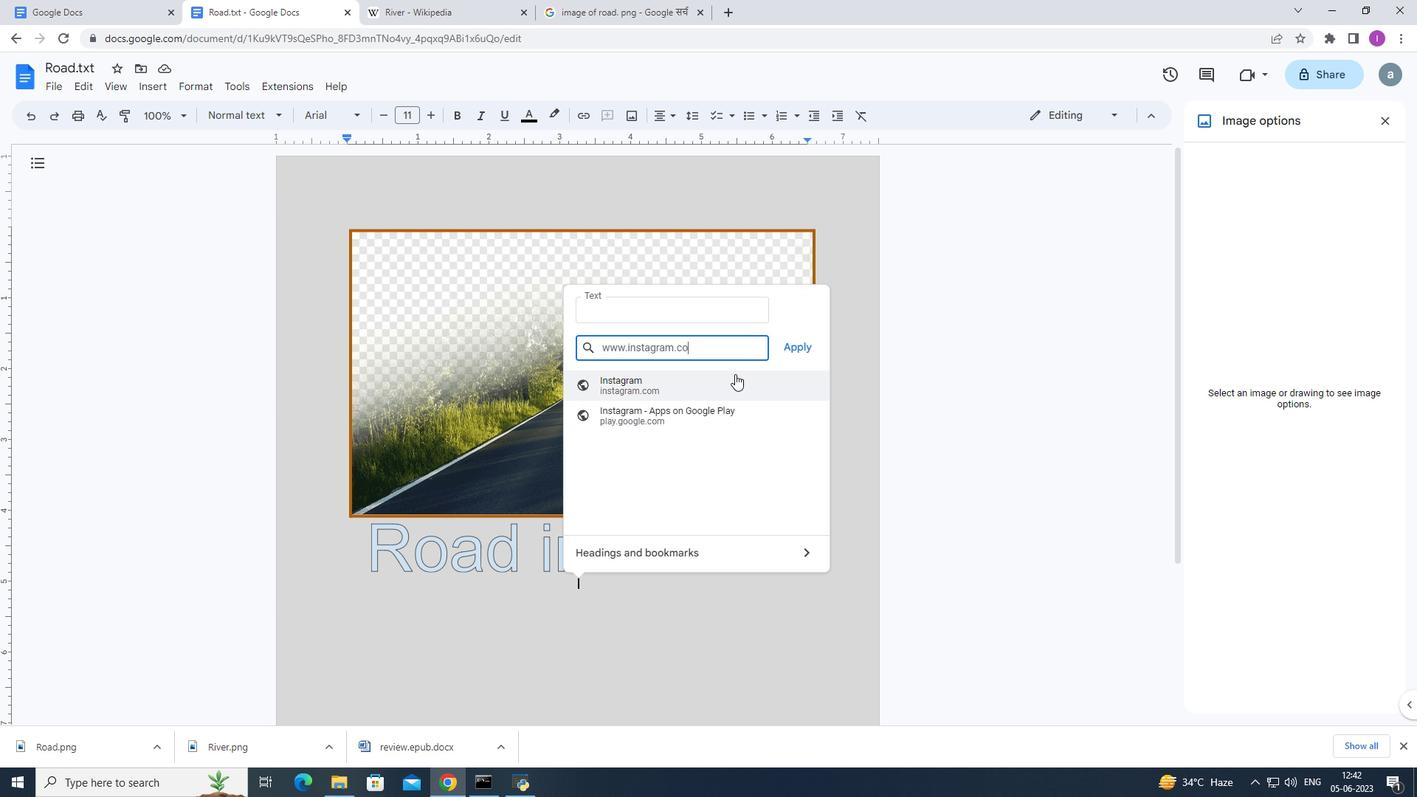 
Action: Key pressed m
Screenshot: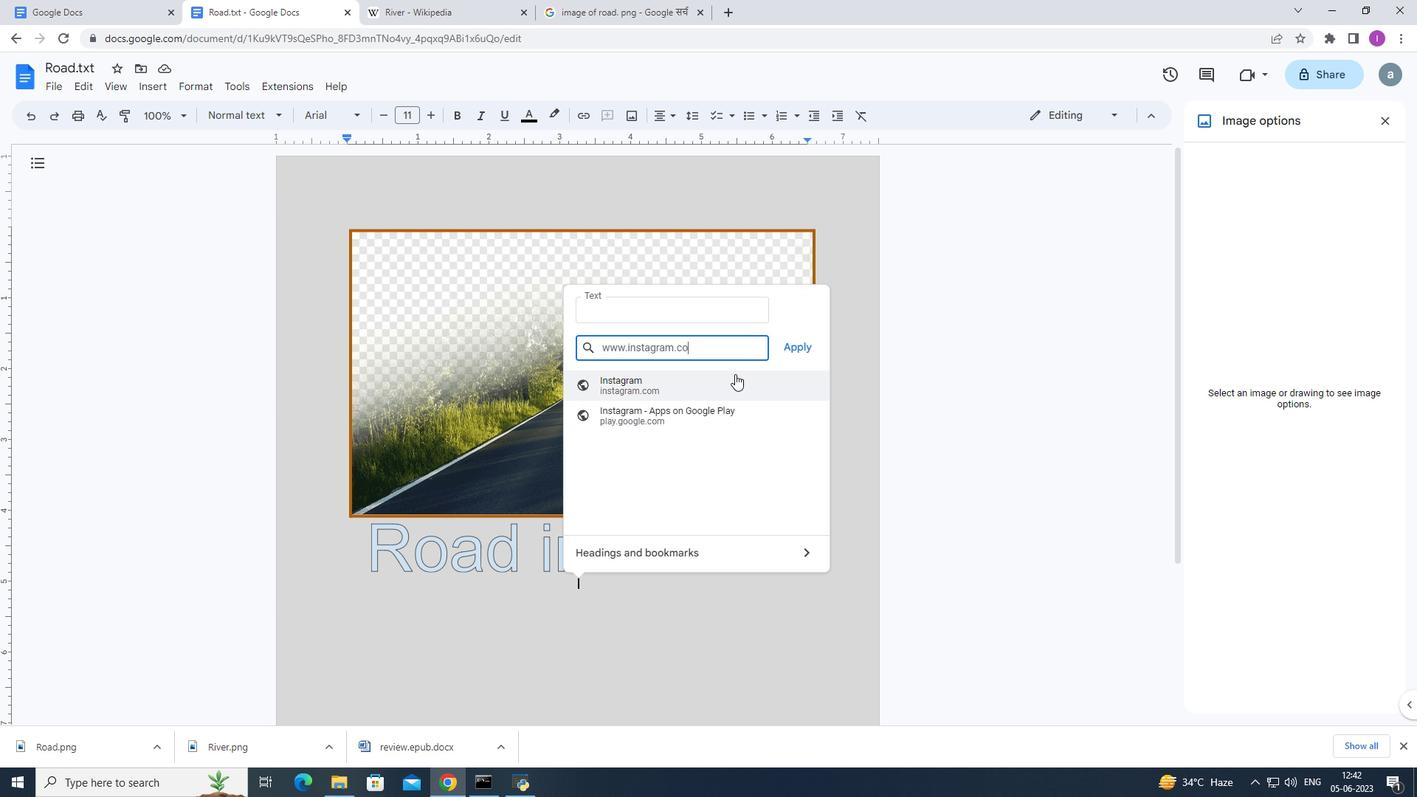 
Action: Mouse moved to (801, 344)
Screenshot: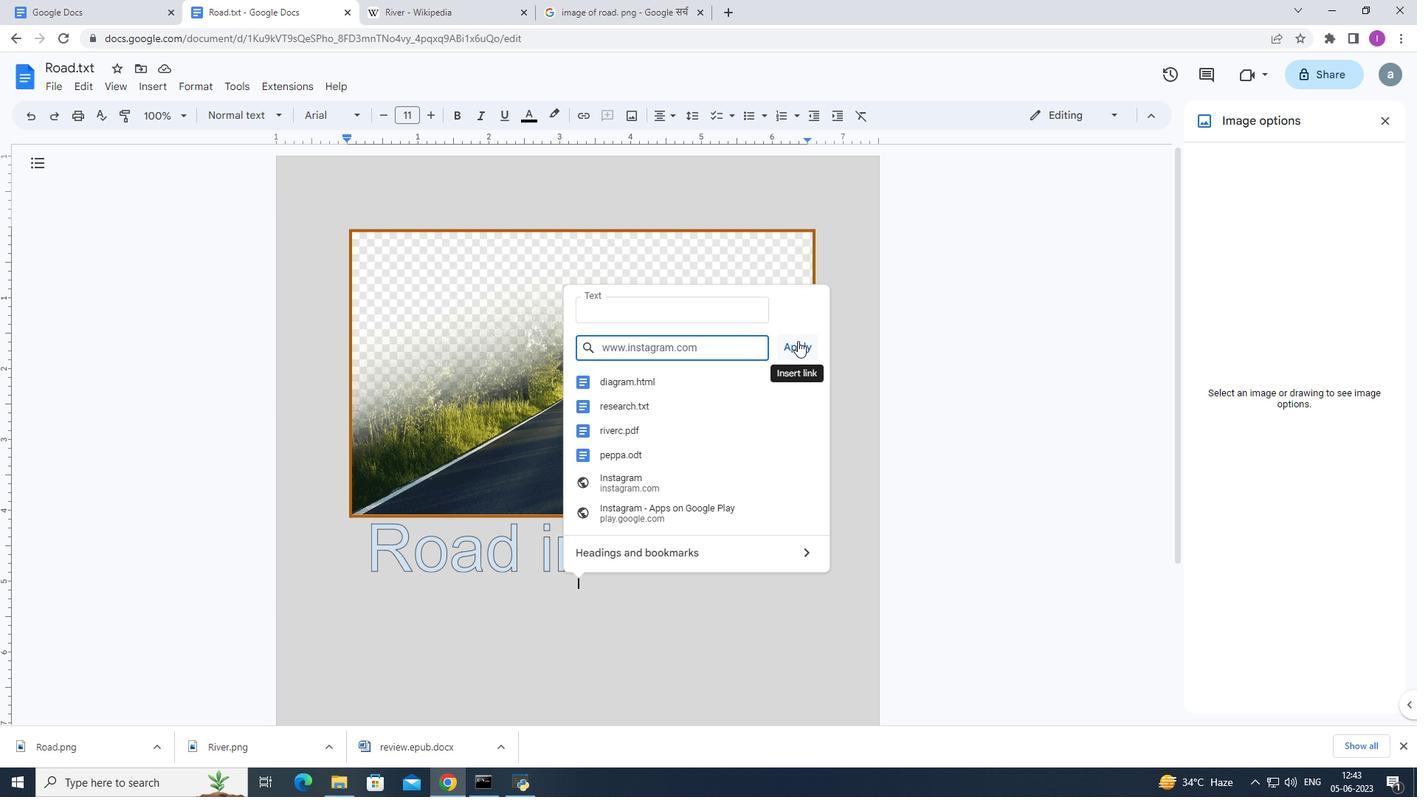 
Action: Mouse pressed left at (801, 344)
Screenshot: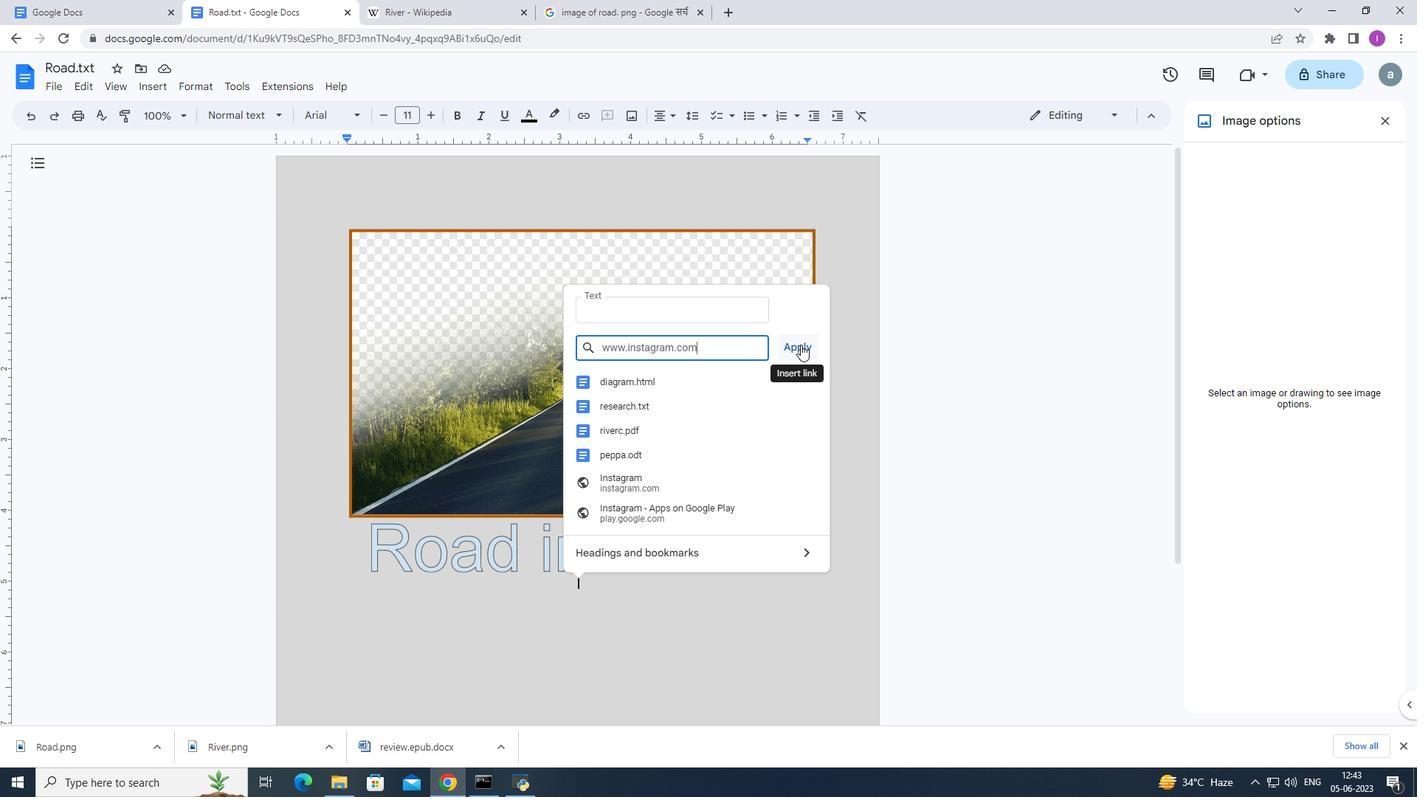 
Action: Mouse moved to (526, 586)
Screenshot: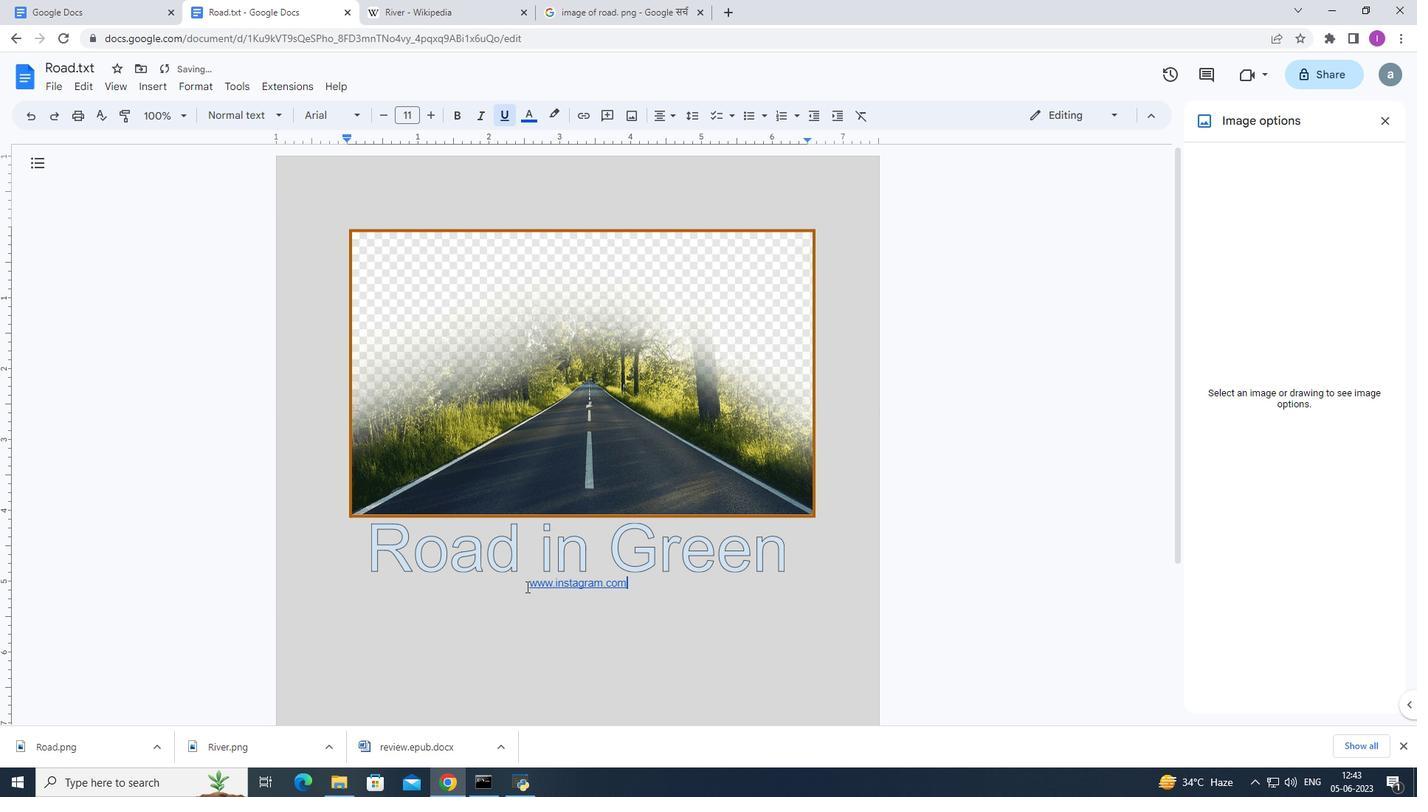 
Action: Mouse pressed left at (526, 586)
Screenshot: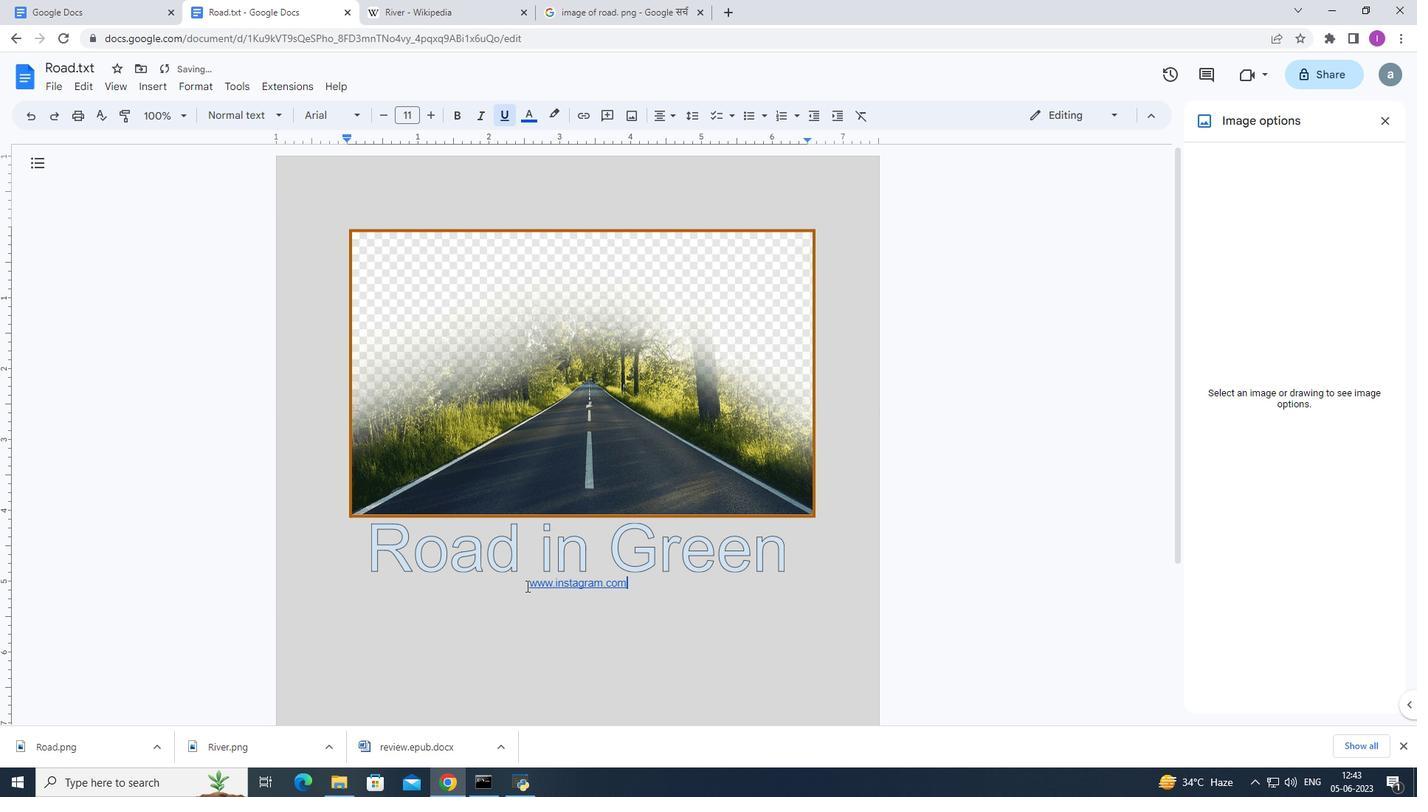 
Action: Mouse moved to (672, 116)
Screenshot: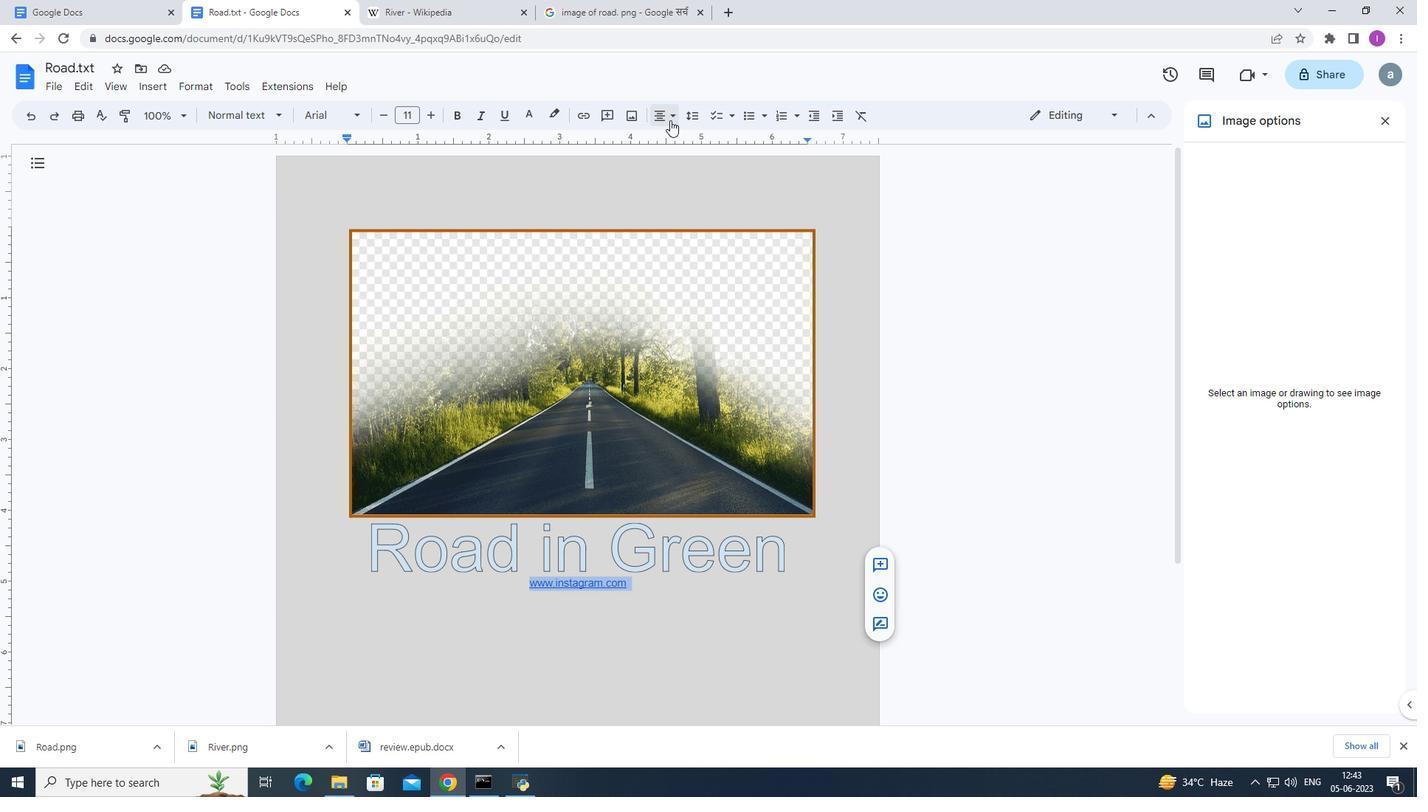 
Action: Mouse pressed left at (672, 116)
Screenshot: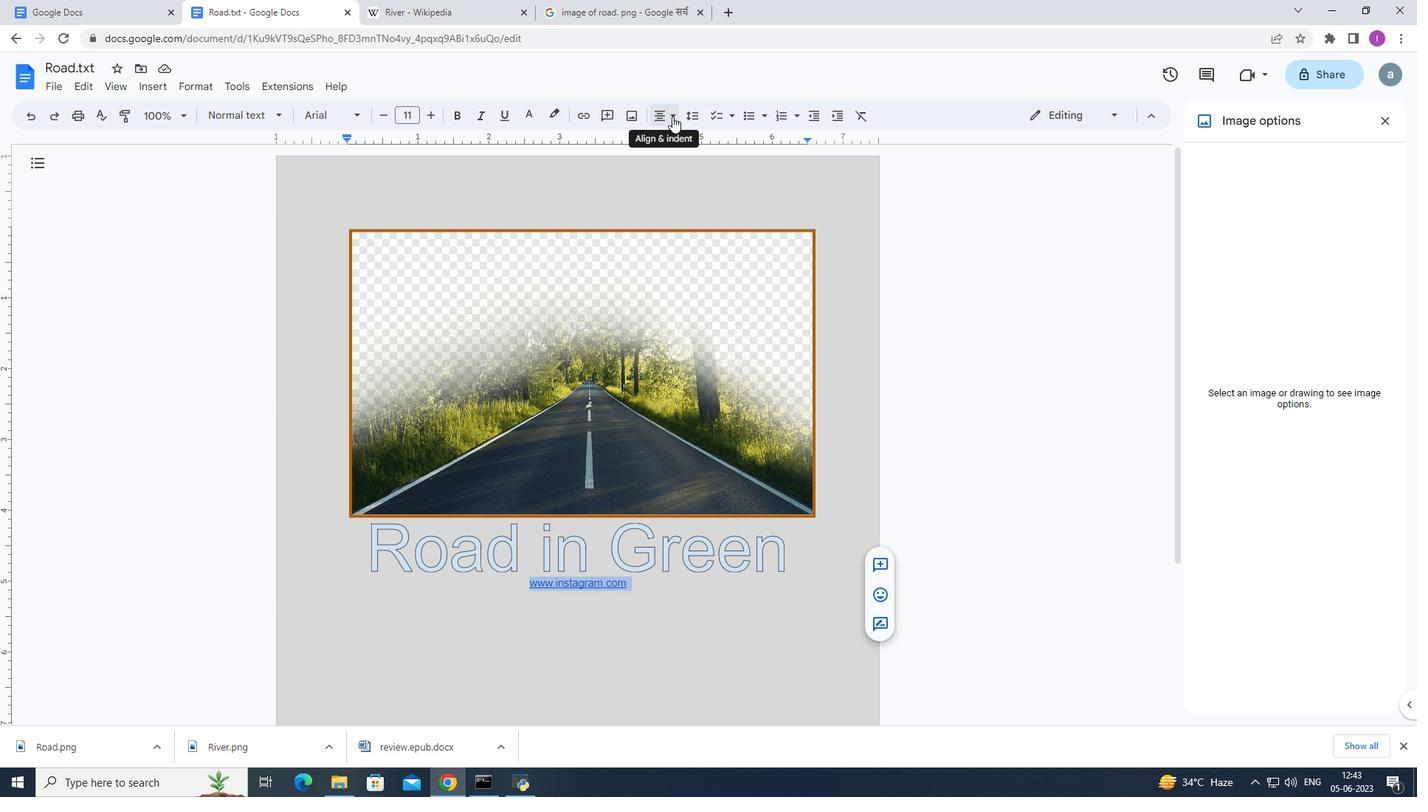 
Action: Mouse moved to (705, 142)
Screenshot: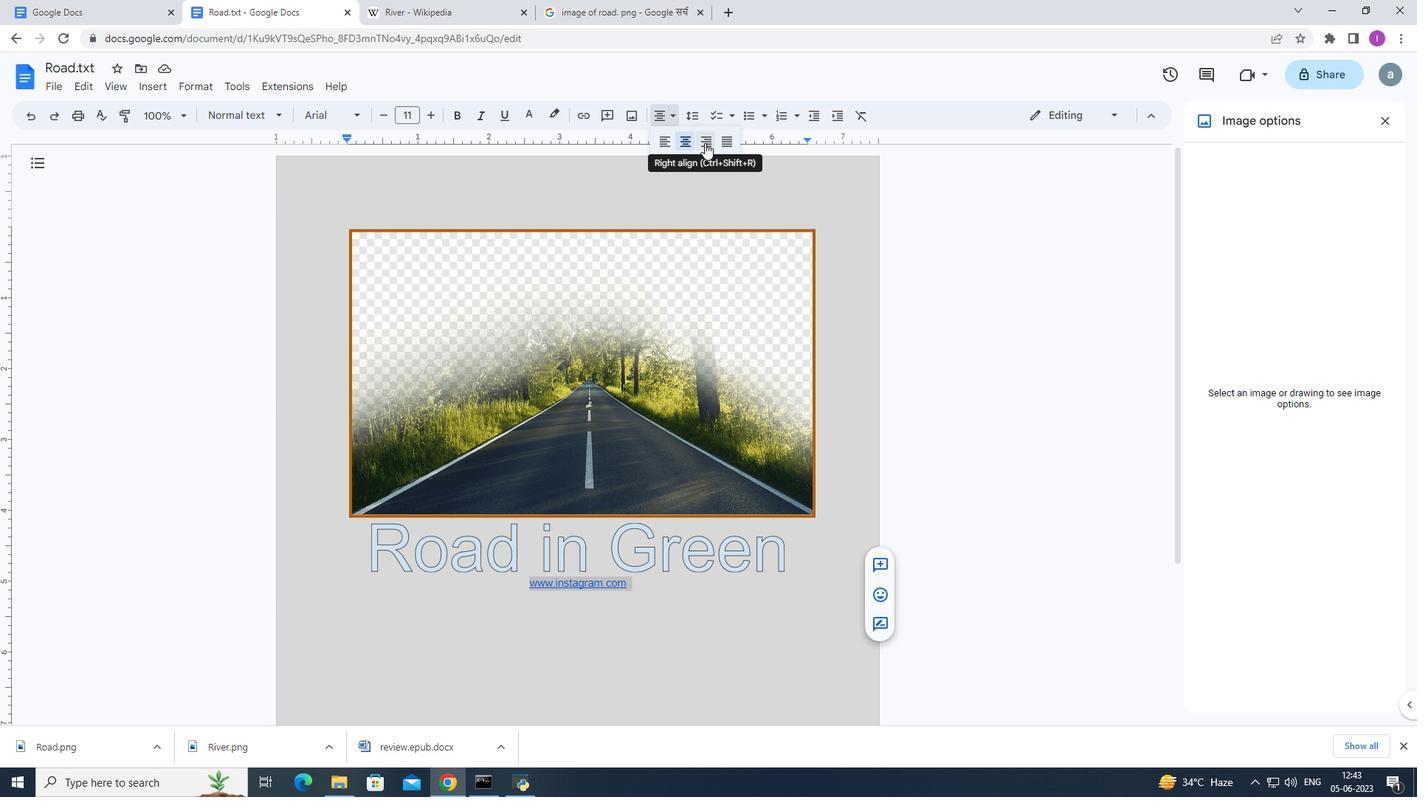 
Action: Mouse pressed left at (705, 142)
Screenshot: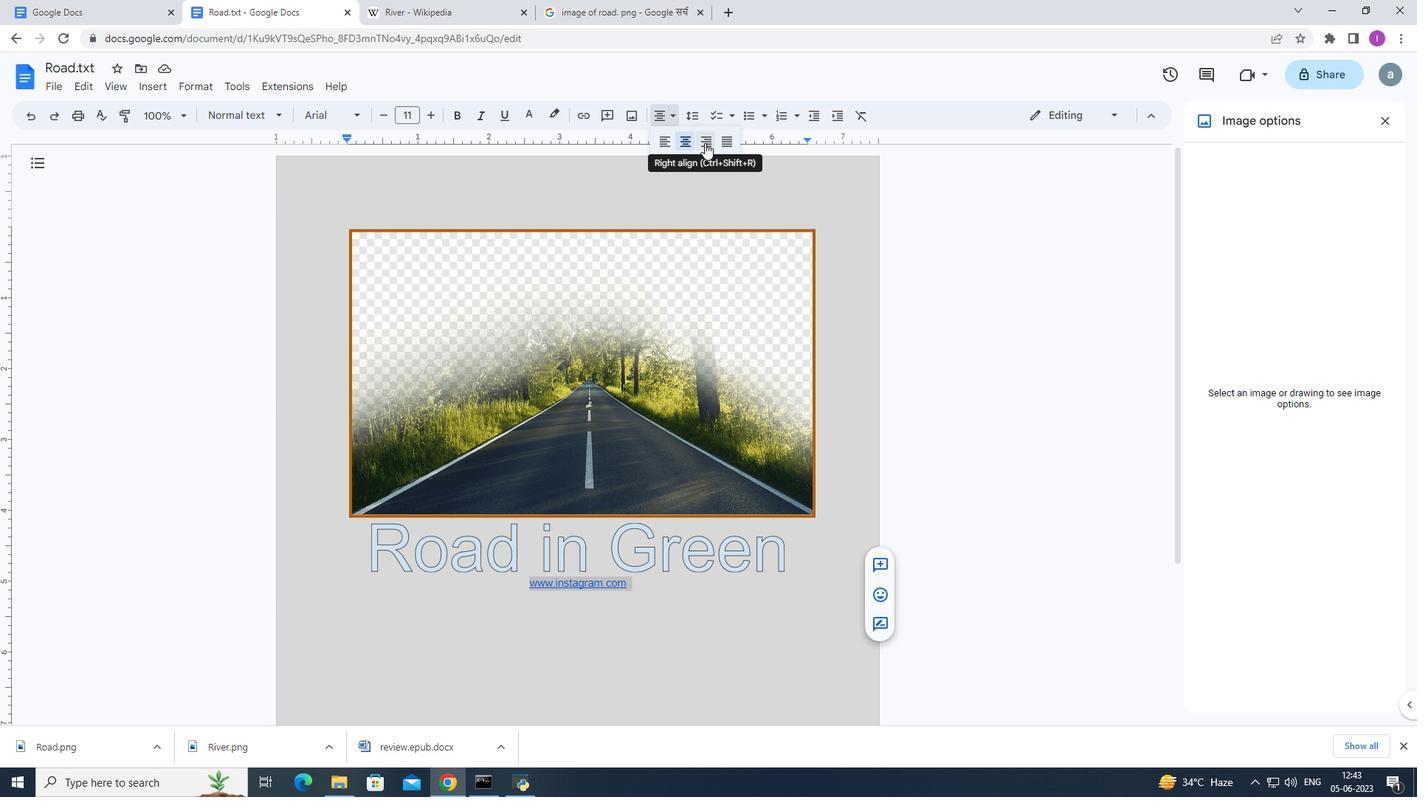
Action: Mouse moved to (763, 550)
Screenshot: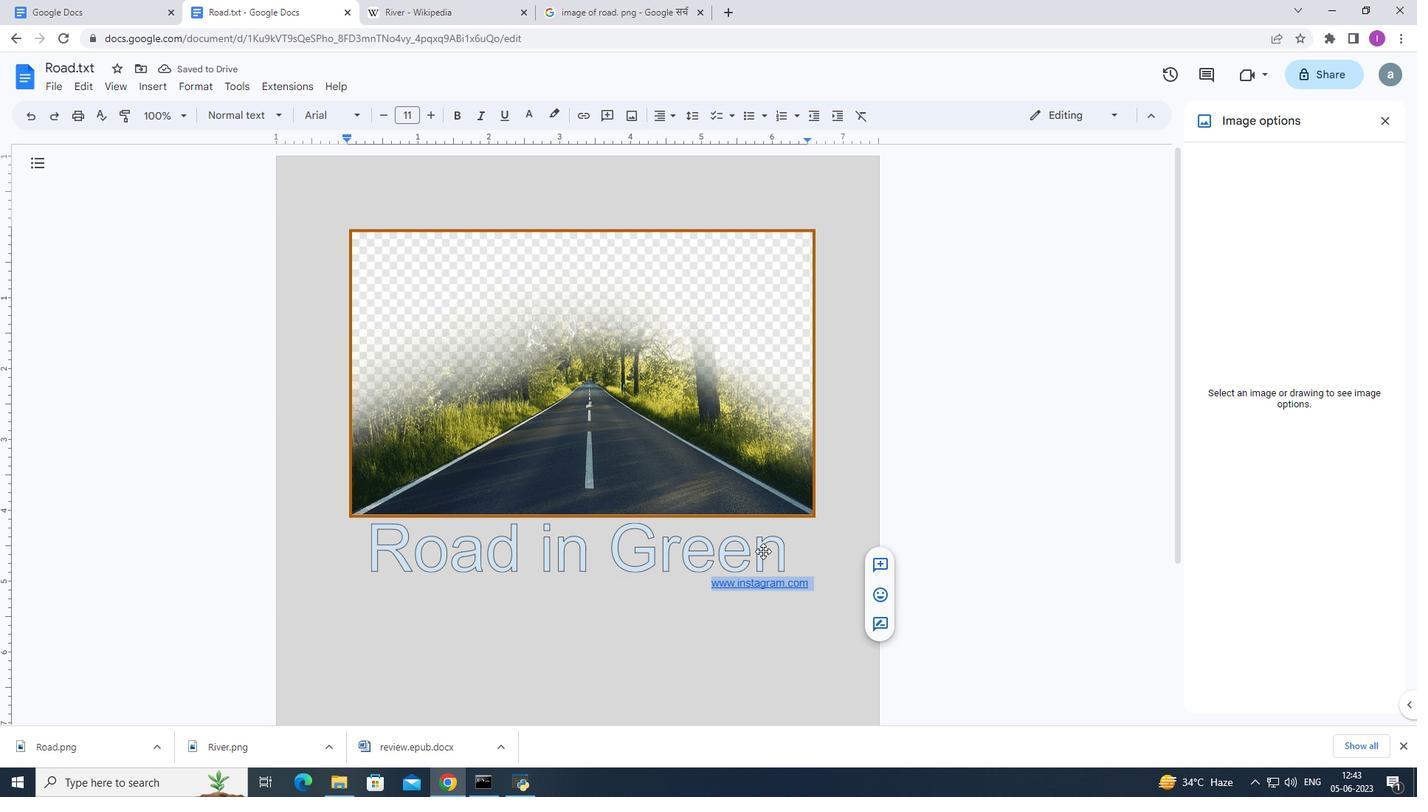 
